 Task: Create a due date automation trigger when advanced on, on the monday of the week before a card is due add fields without custom field "Resume" set to a date more than 1 working days ago at 11:00 AM.
Action: Mouse moved to (1166, 357)
Screenshot: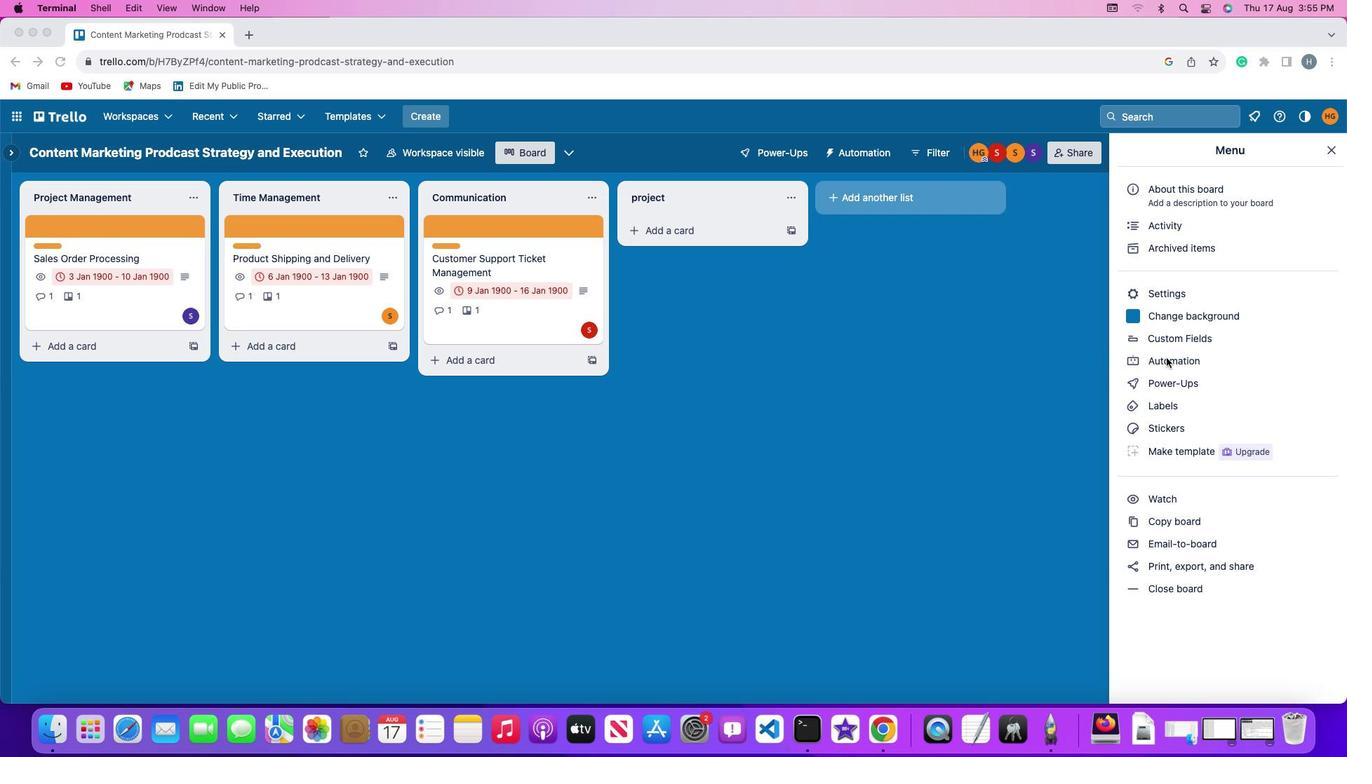 
Action: Mouse pressed left at (1166, 357)
Screenshot: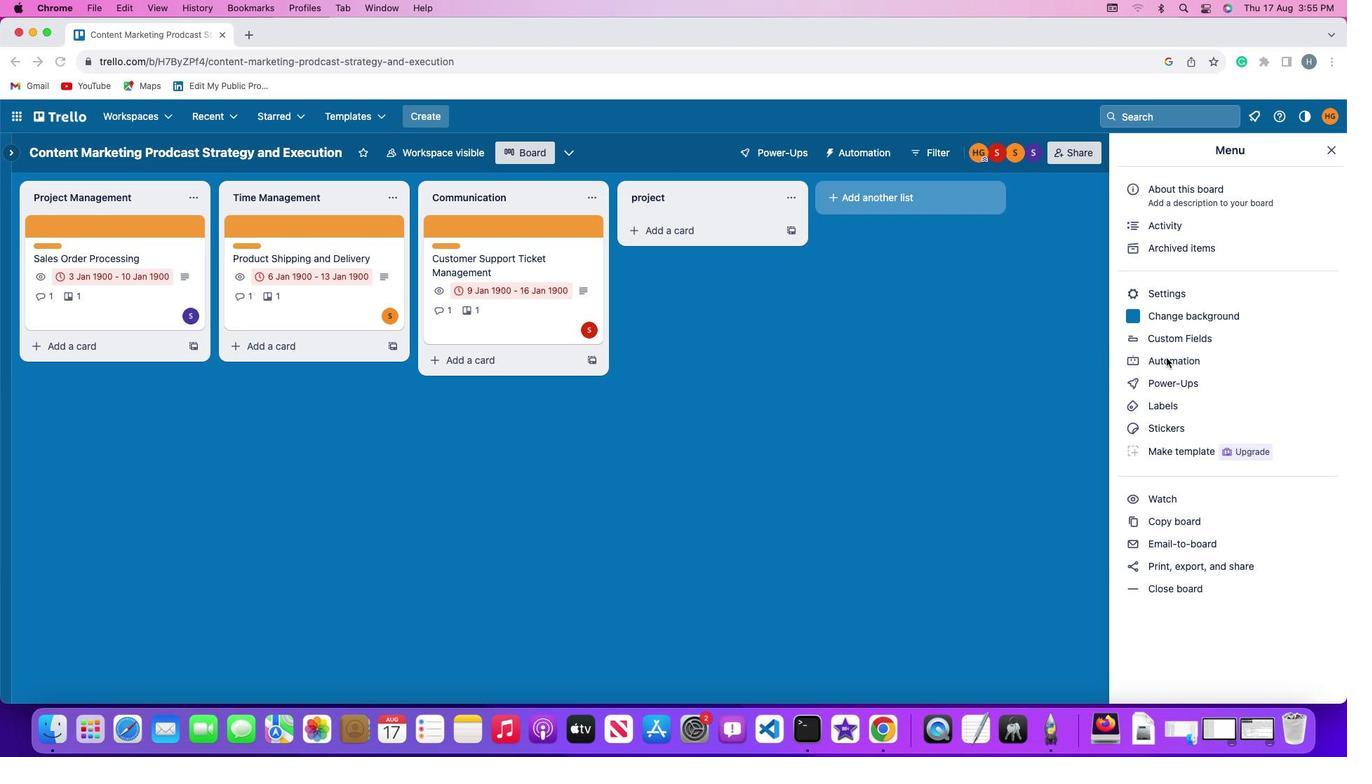 
Action: Mouse pressed left at (1166, 357)
Screenshot: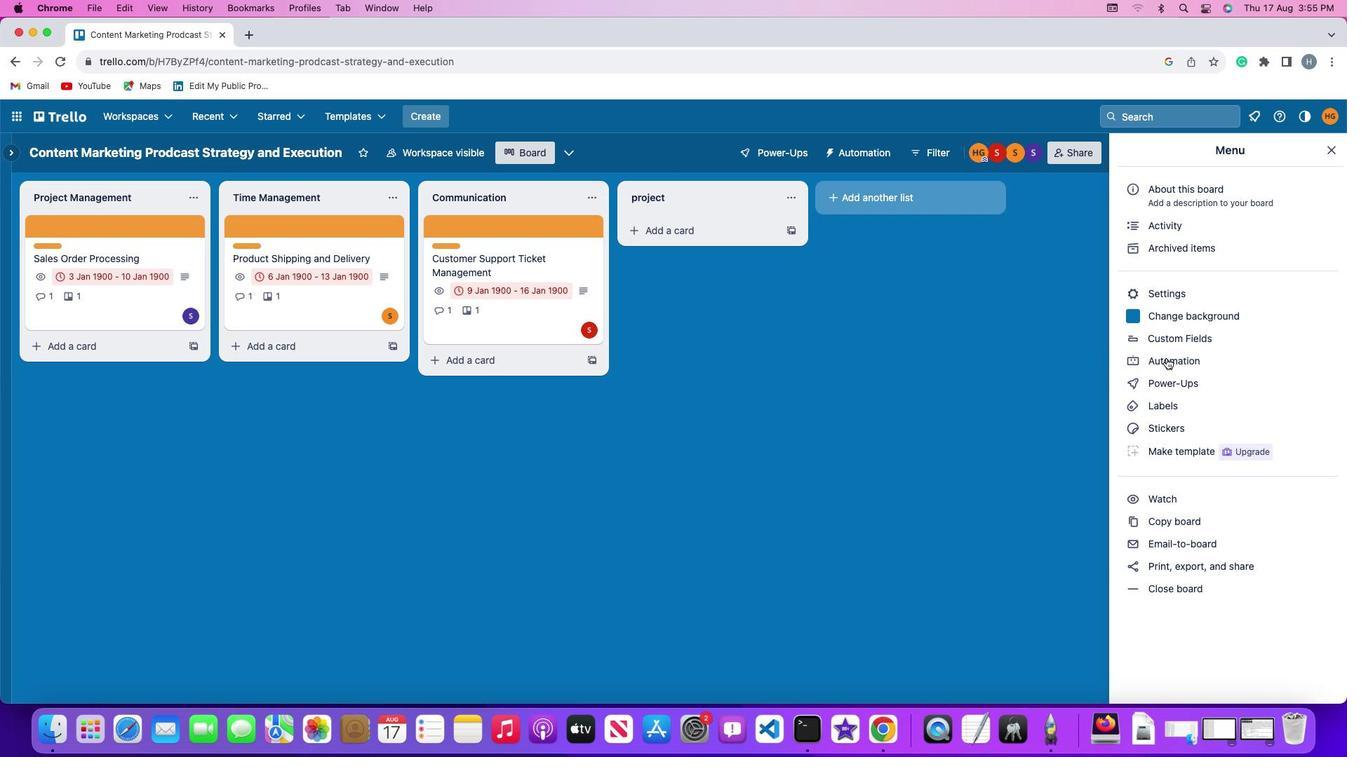 
Action: Mouse moved to (51, 331)
Screenshot: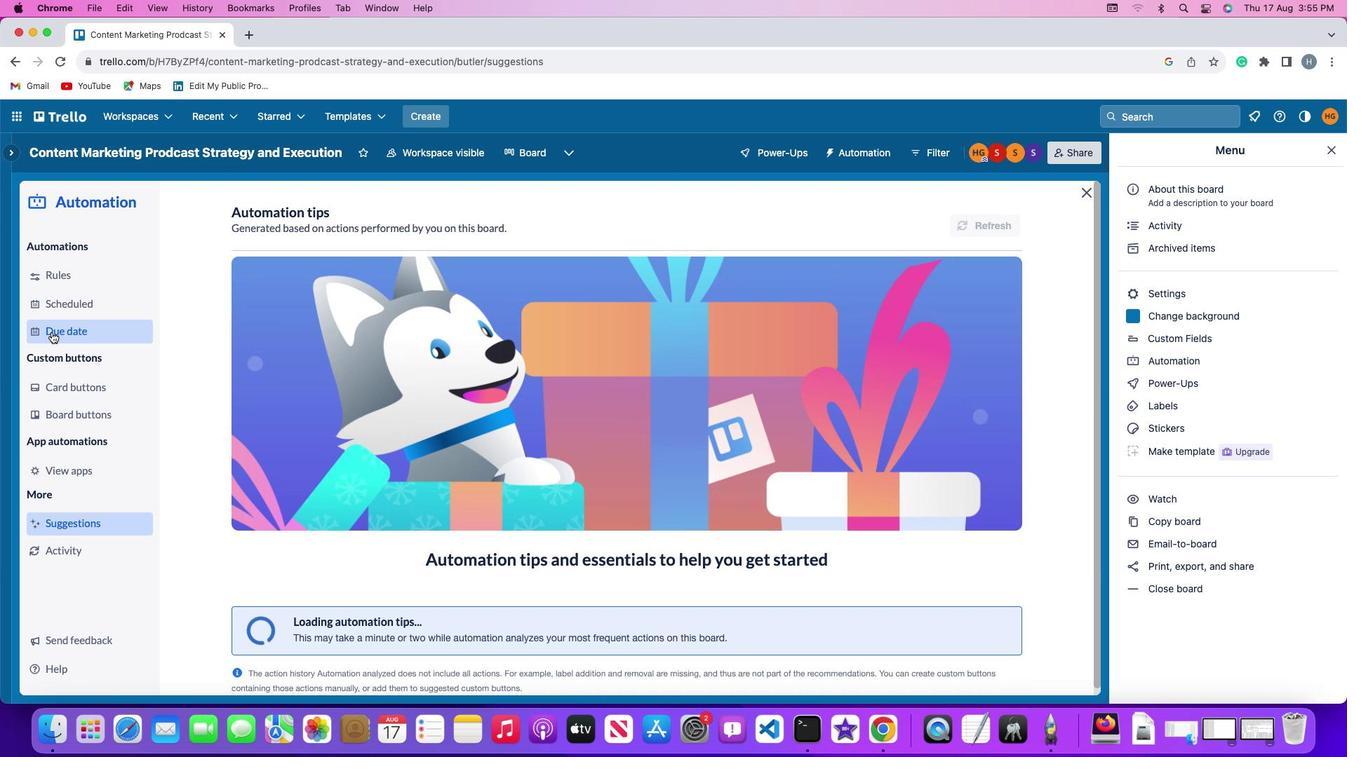 
Action: Mouse pressed left at (51, 331)
Screenshot: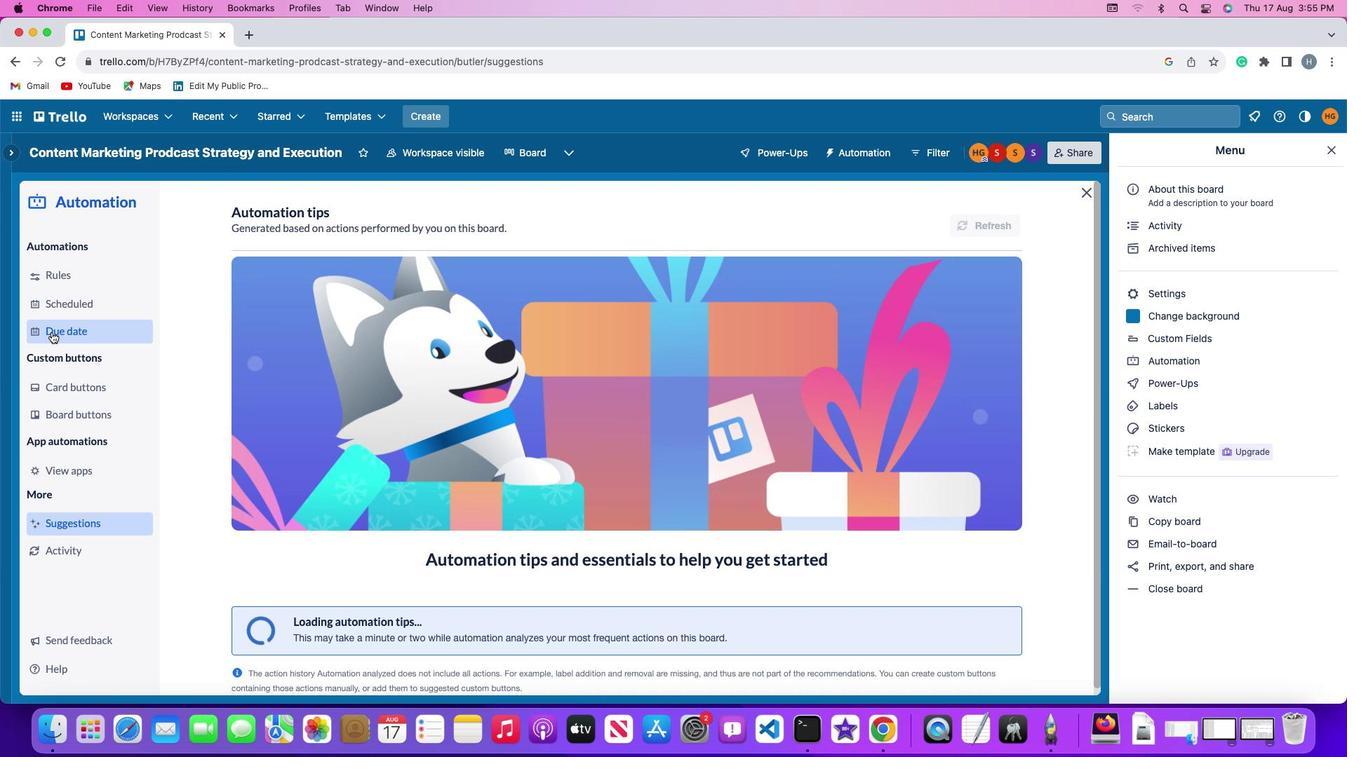 
Action: Mouse moved to (941, 214)
Screenshot: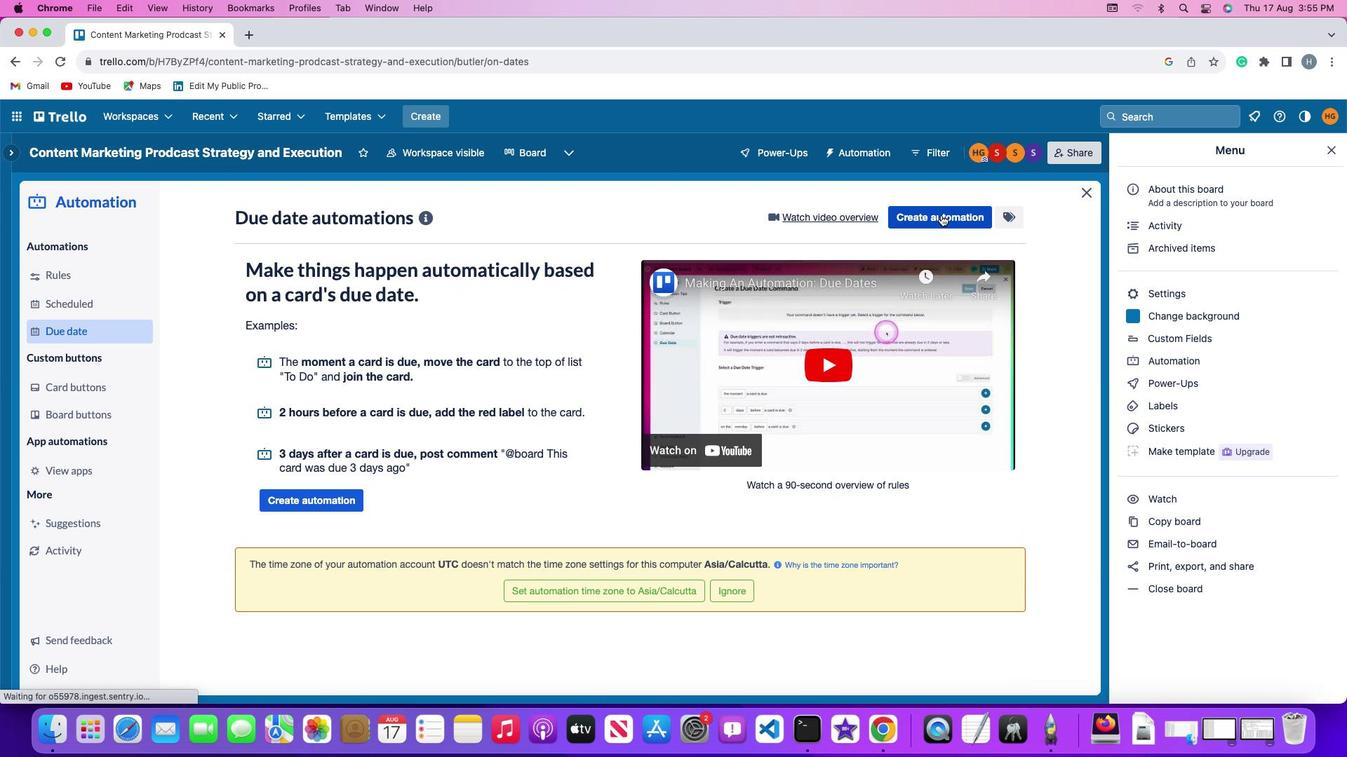 
Action: Mouse pressed left at (941, 214)
Screenshot: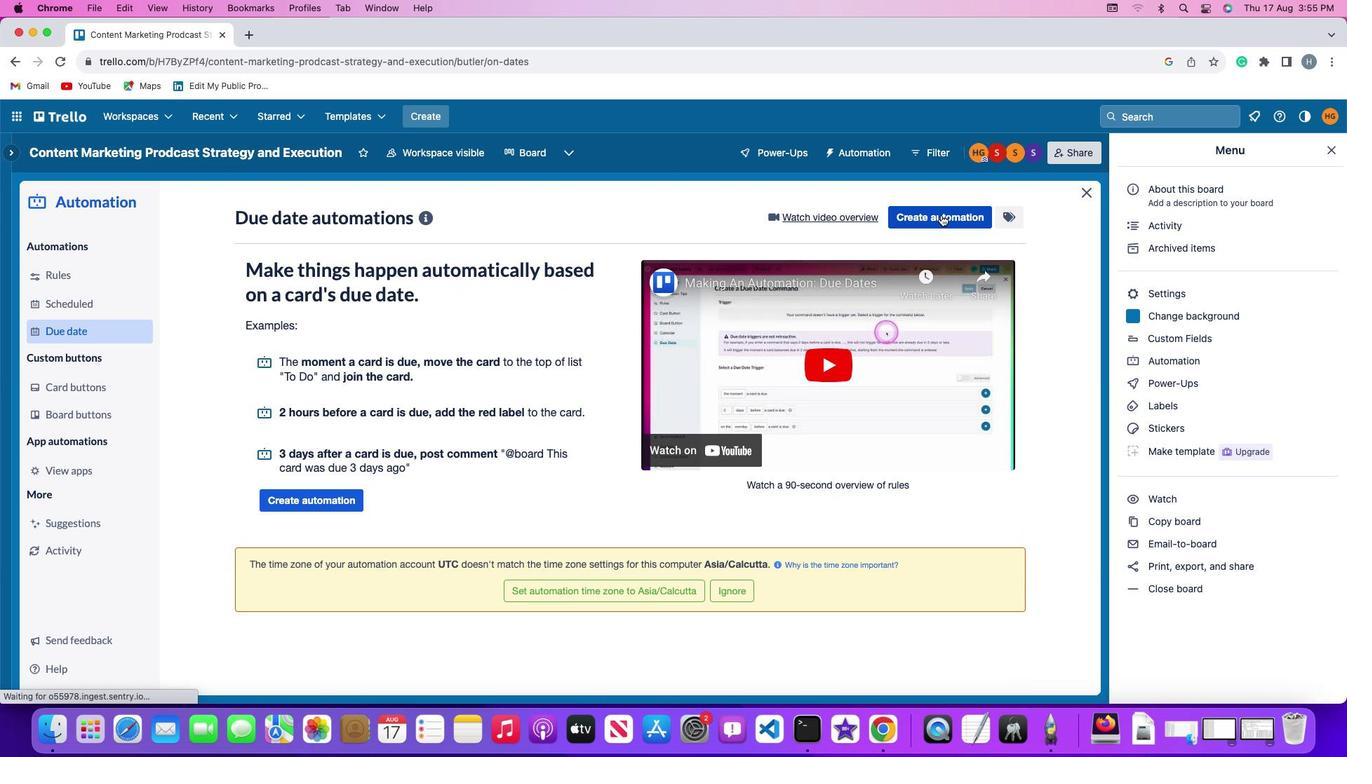 
Action: Mouse moved to (274, 345)
Screenshot: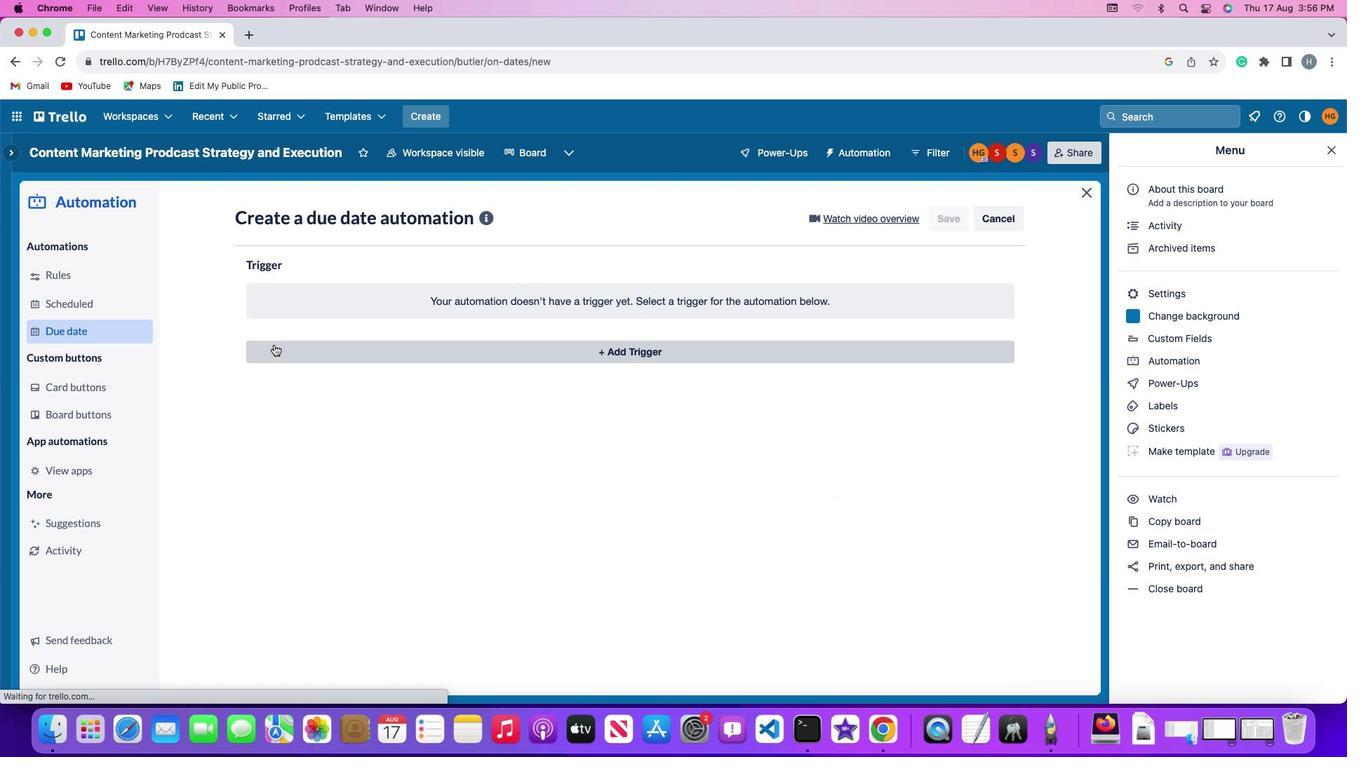 
Action: Mouse pressed left at (274, 345)
Screenshot: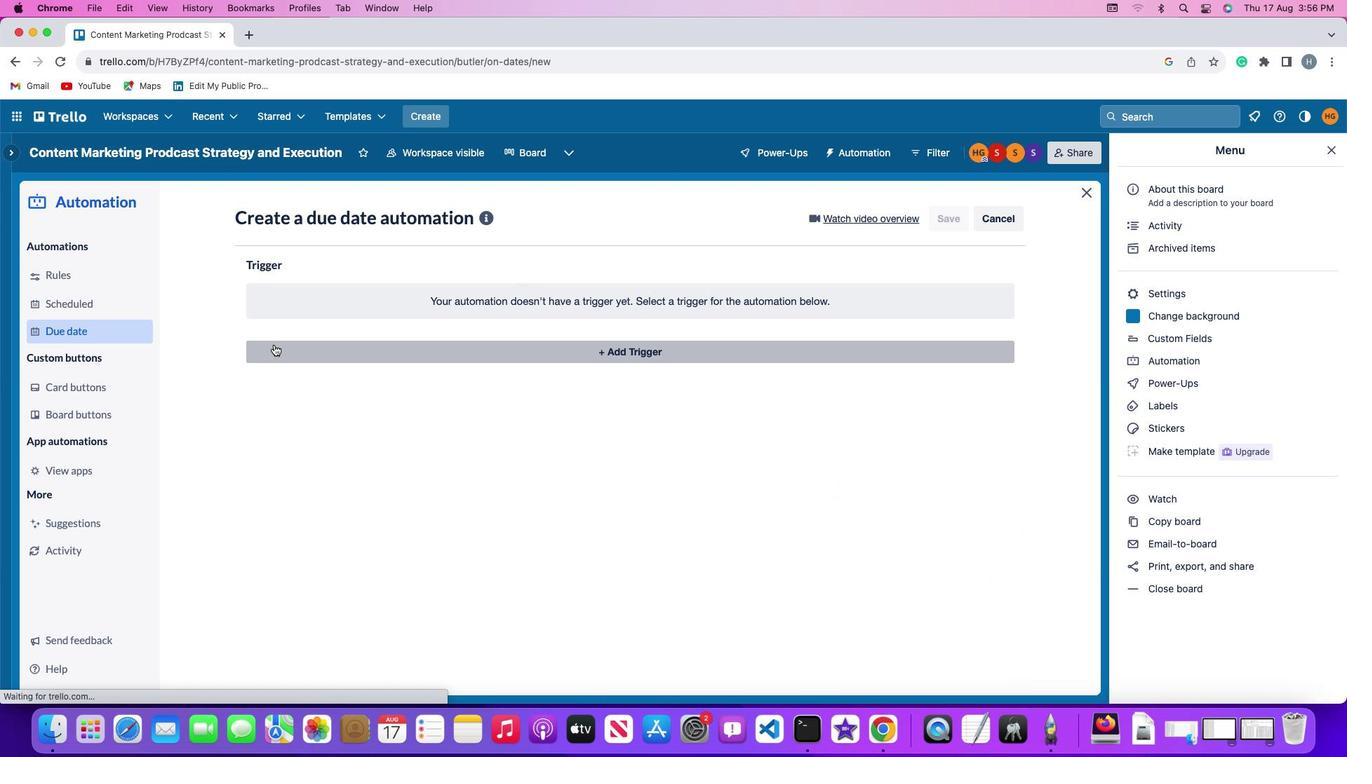 
Action: Mouse moved to (315, 611)
Screenshot: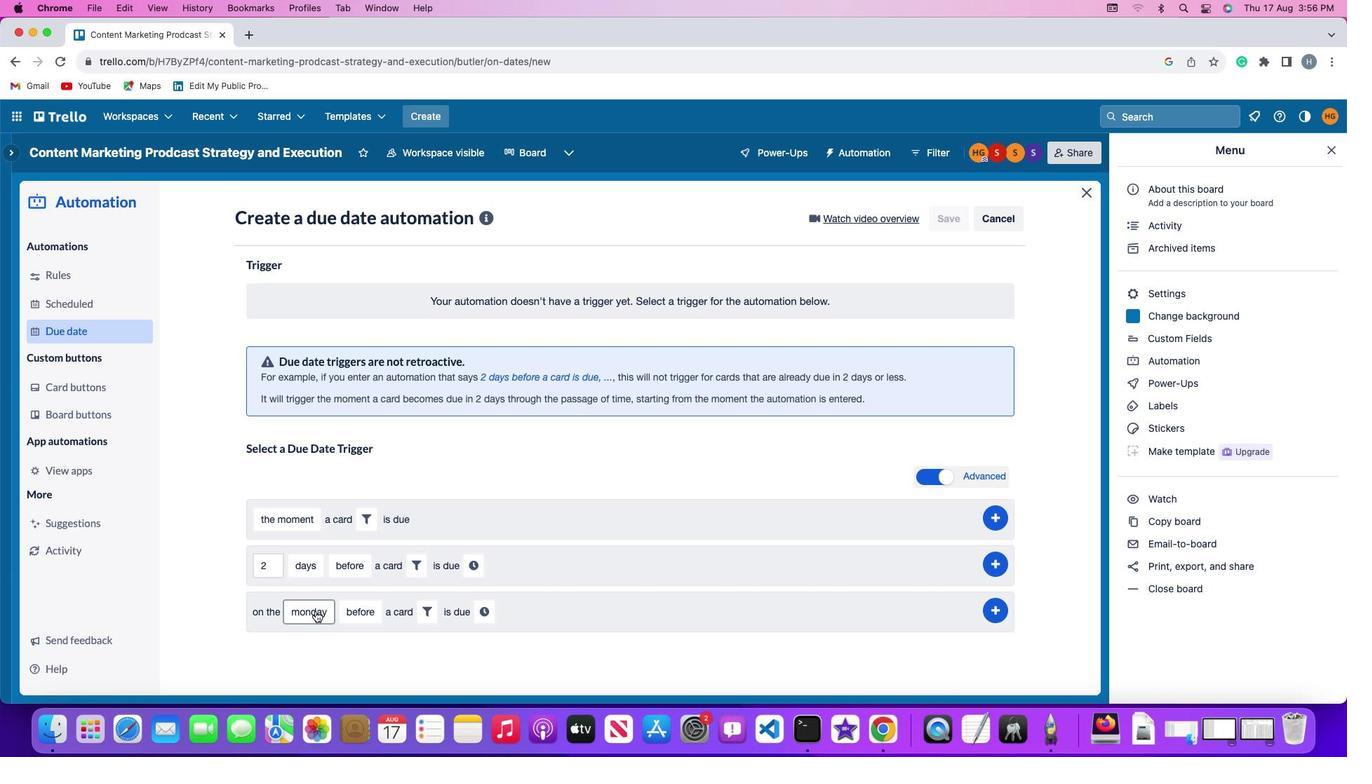 
Action: Mouse pressed left at (315, 611)
Screenshot: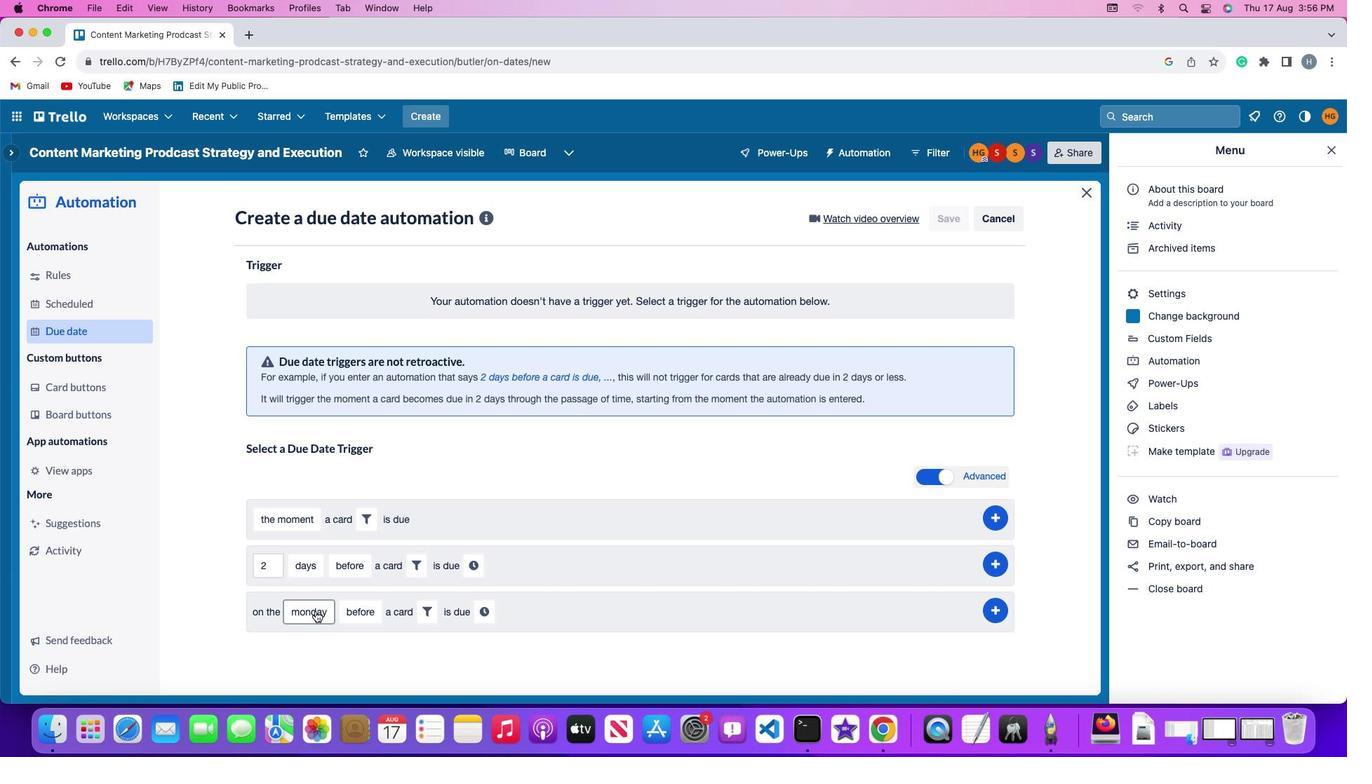 
Action: Mouse moved to (325, 418)
Screenshot: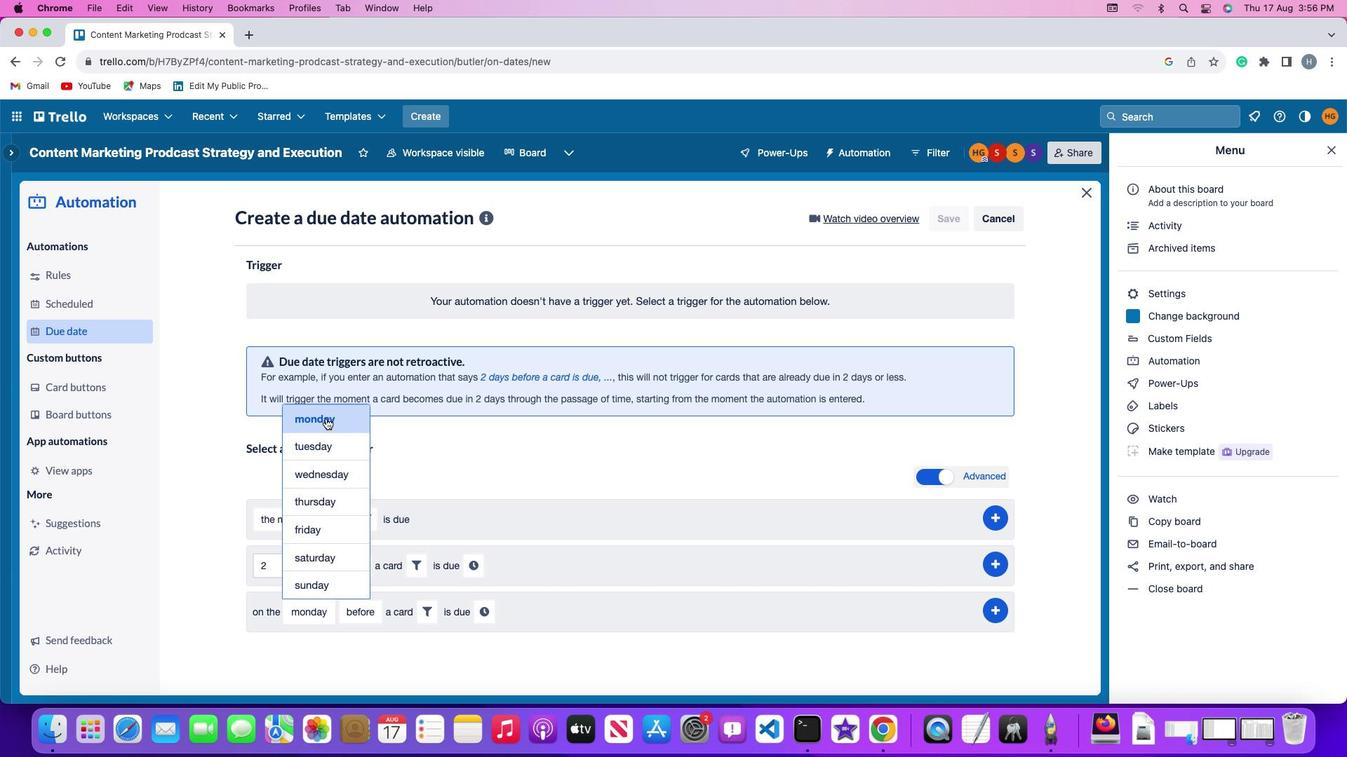 
Action: Mouse pressed left at (325, 418)
Screenshot: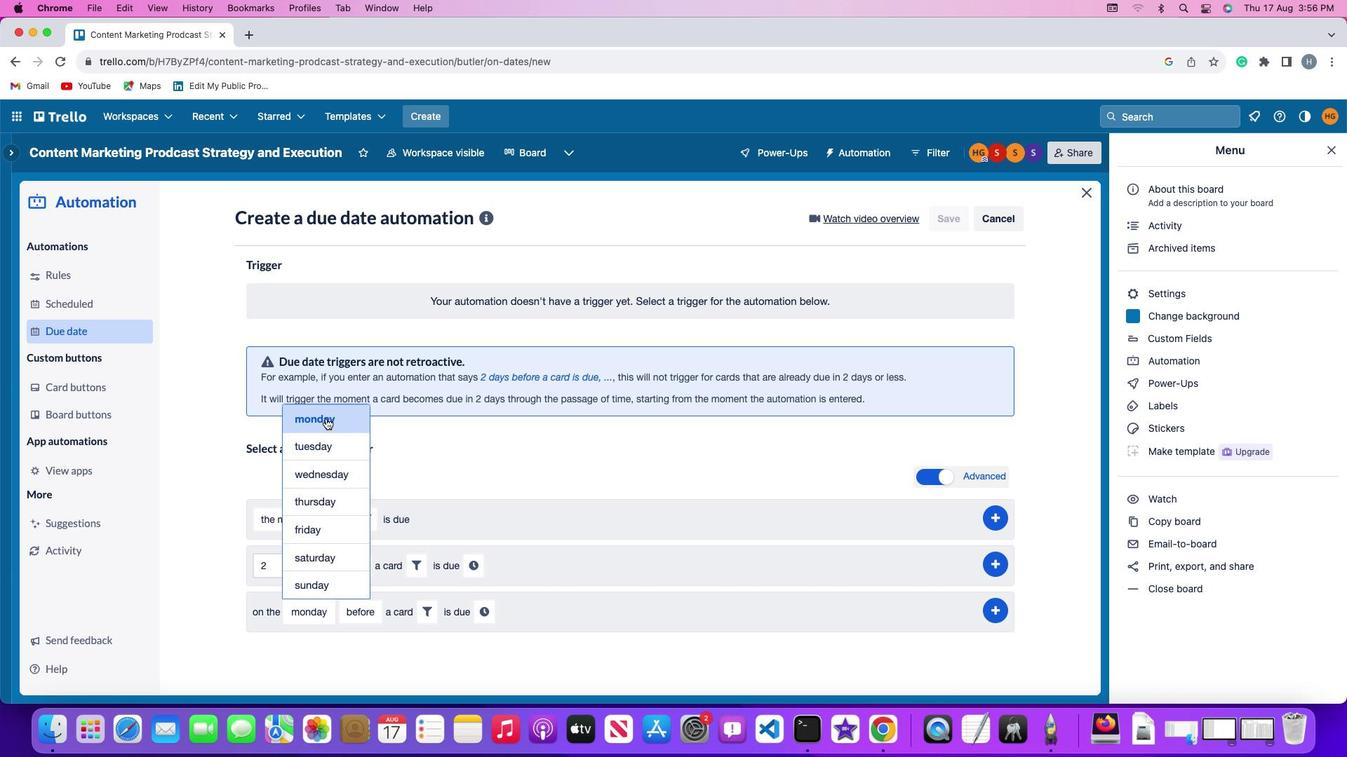 
Action: Mouse moved to (363, 606)
Screenshot: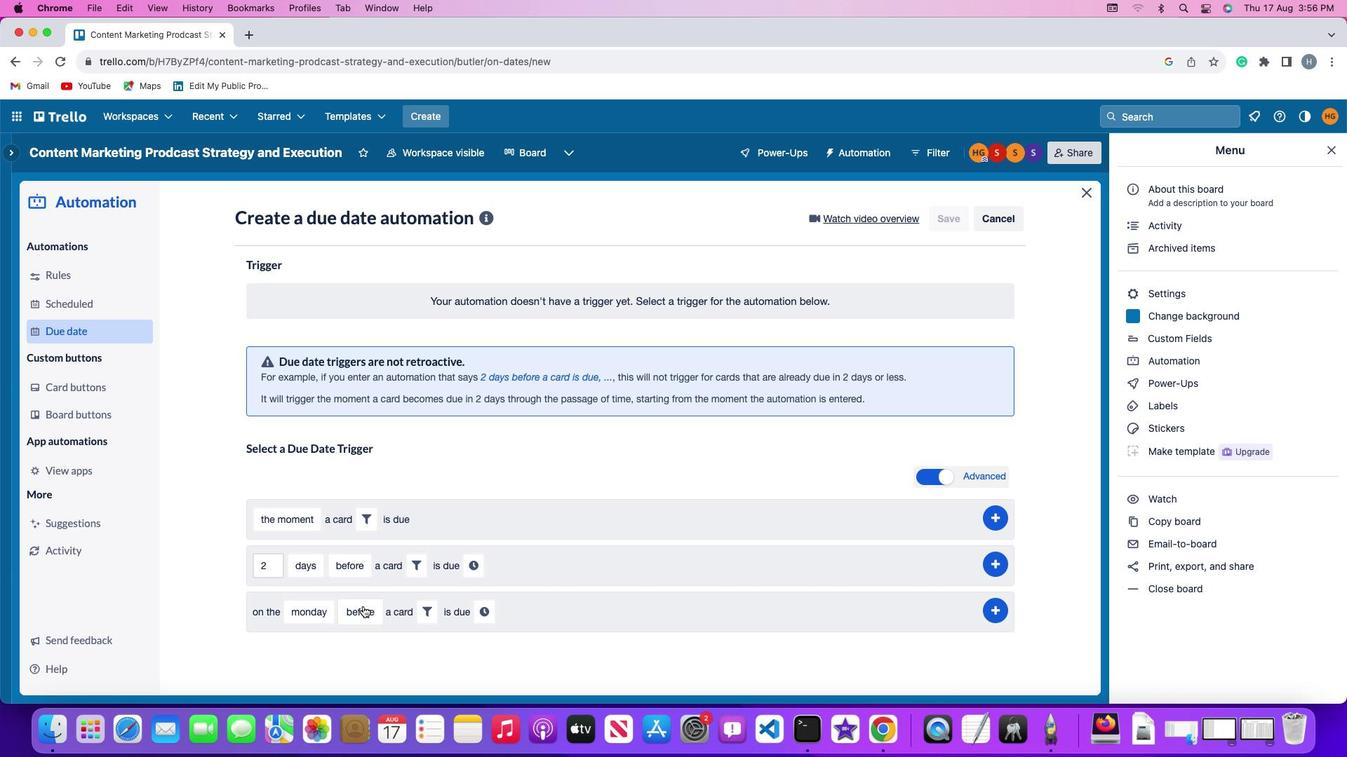 
Action: Mouse pressed left at (363, 606)
Screenshot: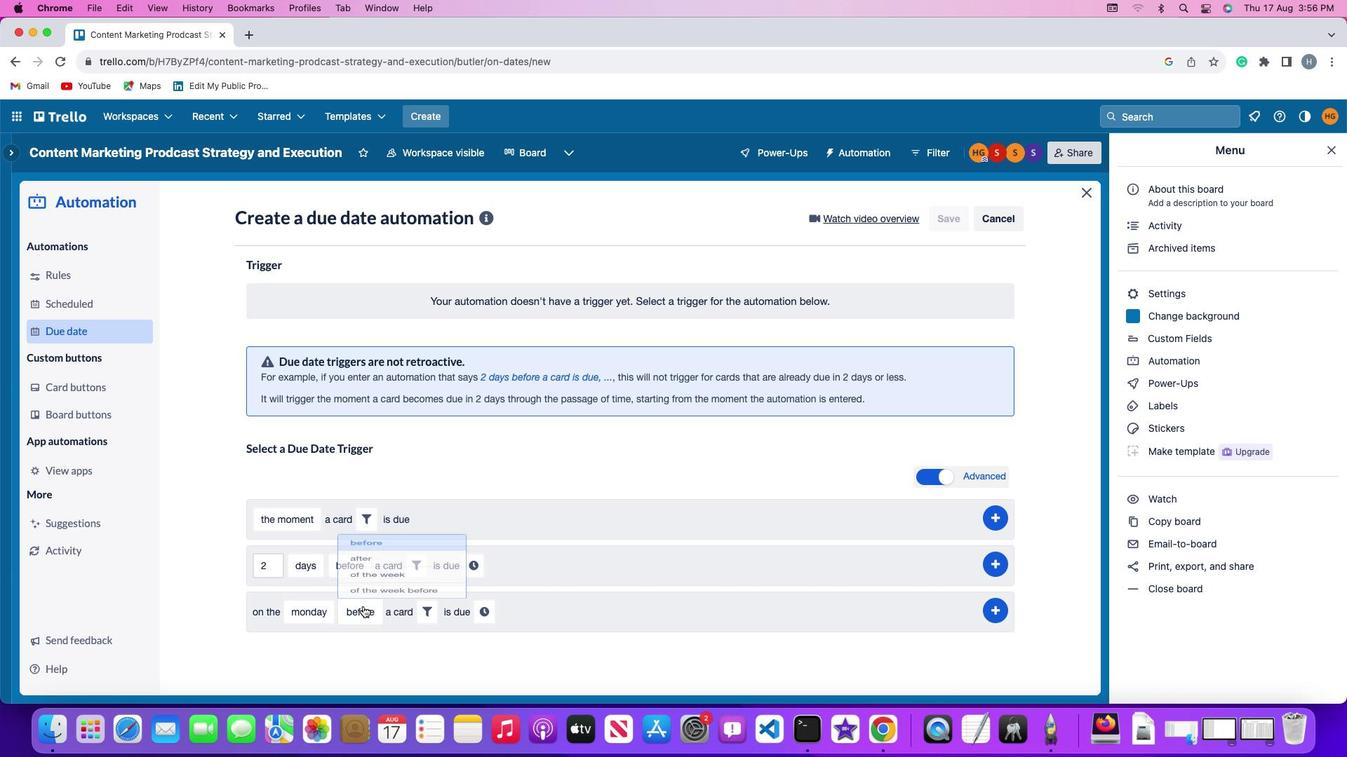 
Action: Mouse moved to (371, 589)
Screenshot: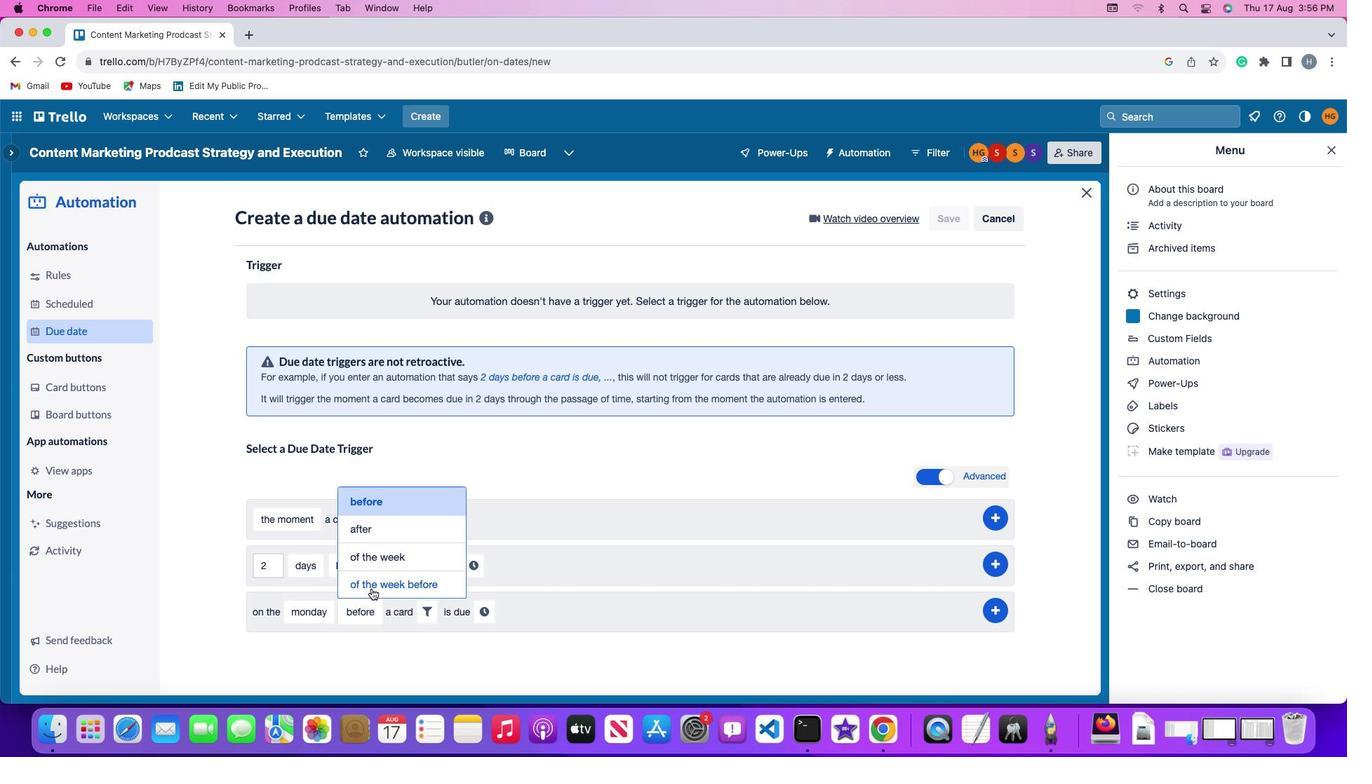 
Action: Mouse pressed left at (371, 589)
Screenshot: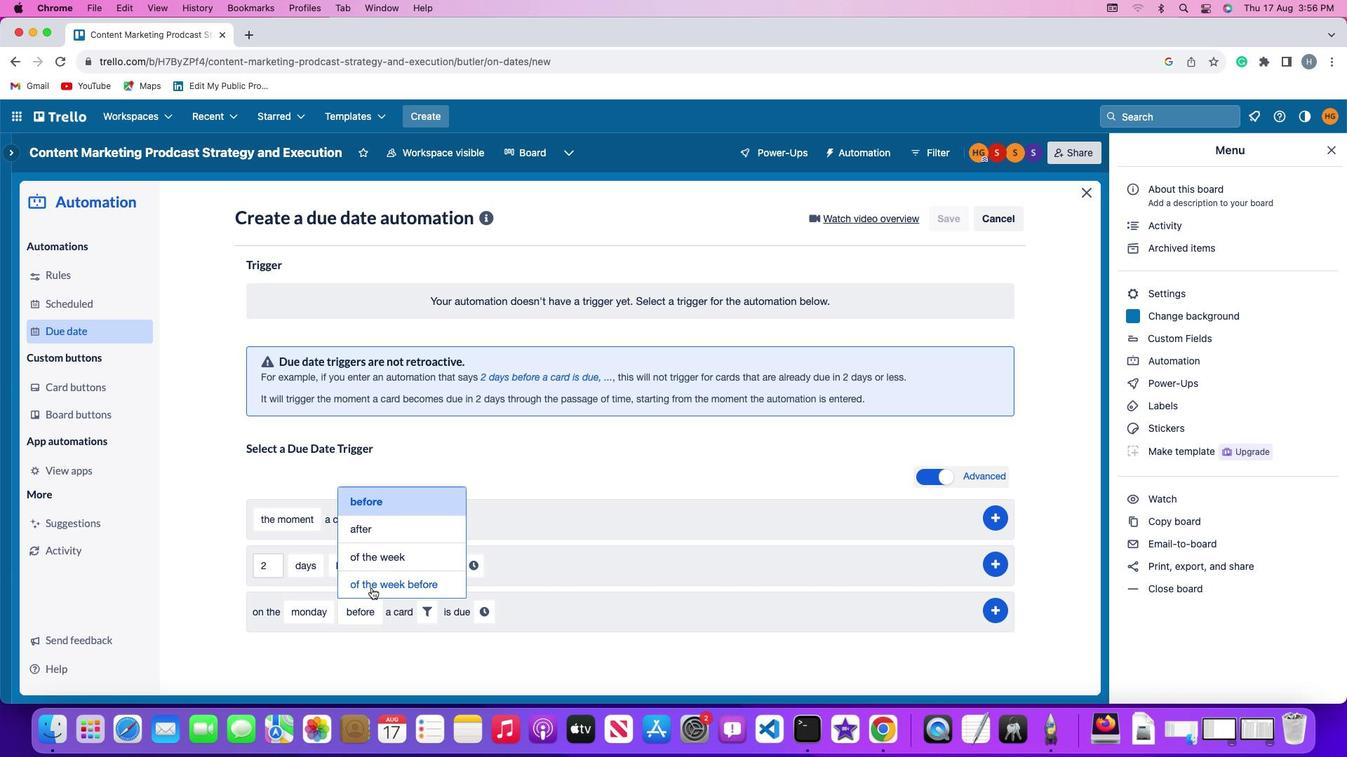 
Action: Mouse moved to (477, 613)
Screenshot: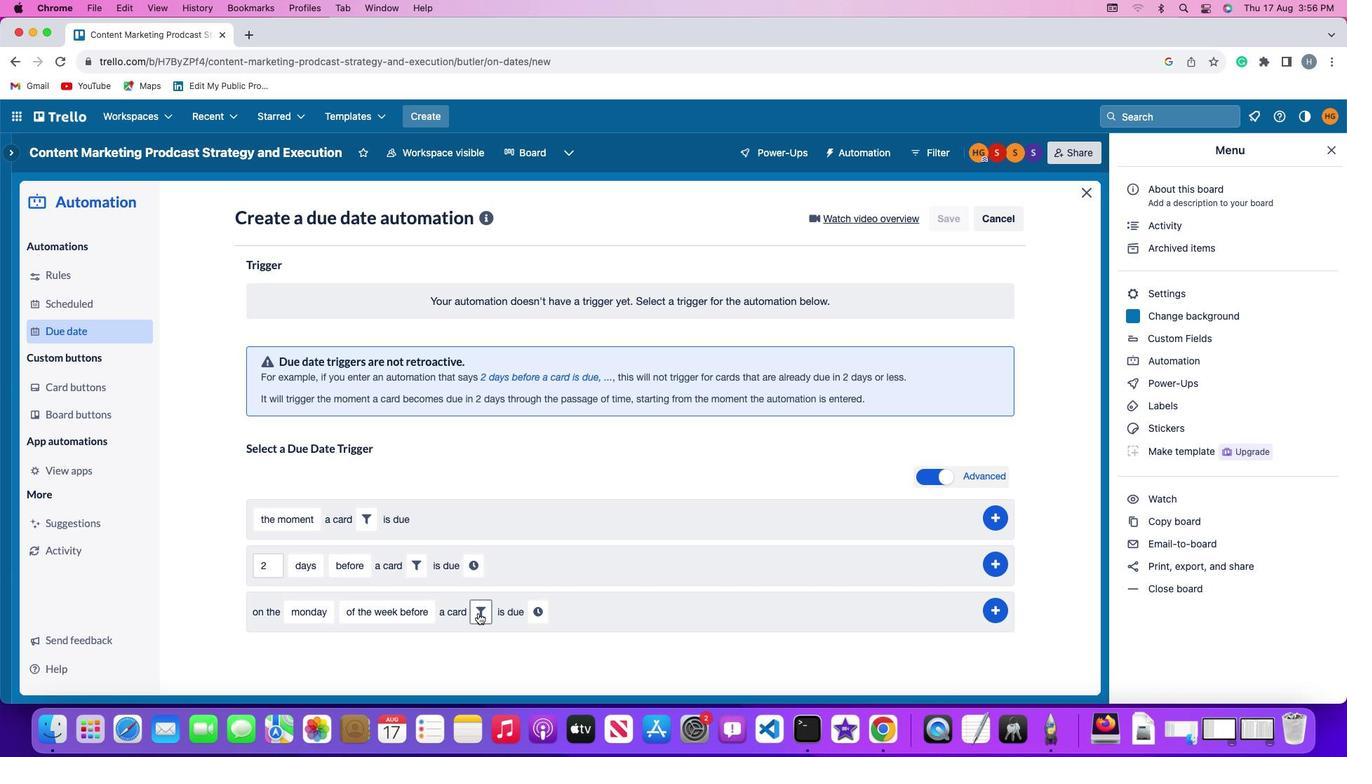 
Action: Mouse pressed left at (477, 613)
Screenshot: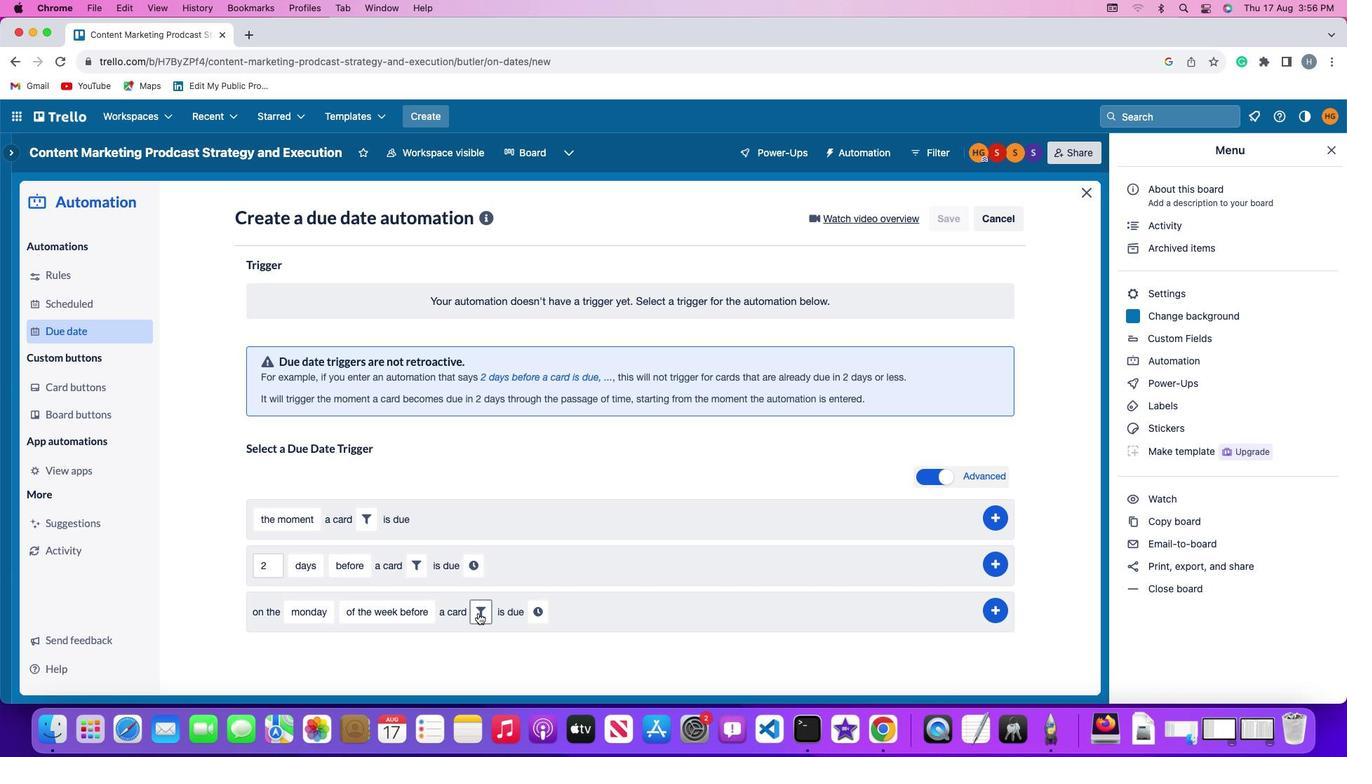 
Action: Mouse moved to (715, 659)
Screenshot: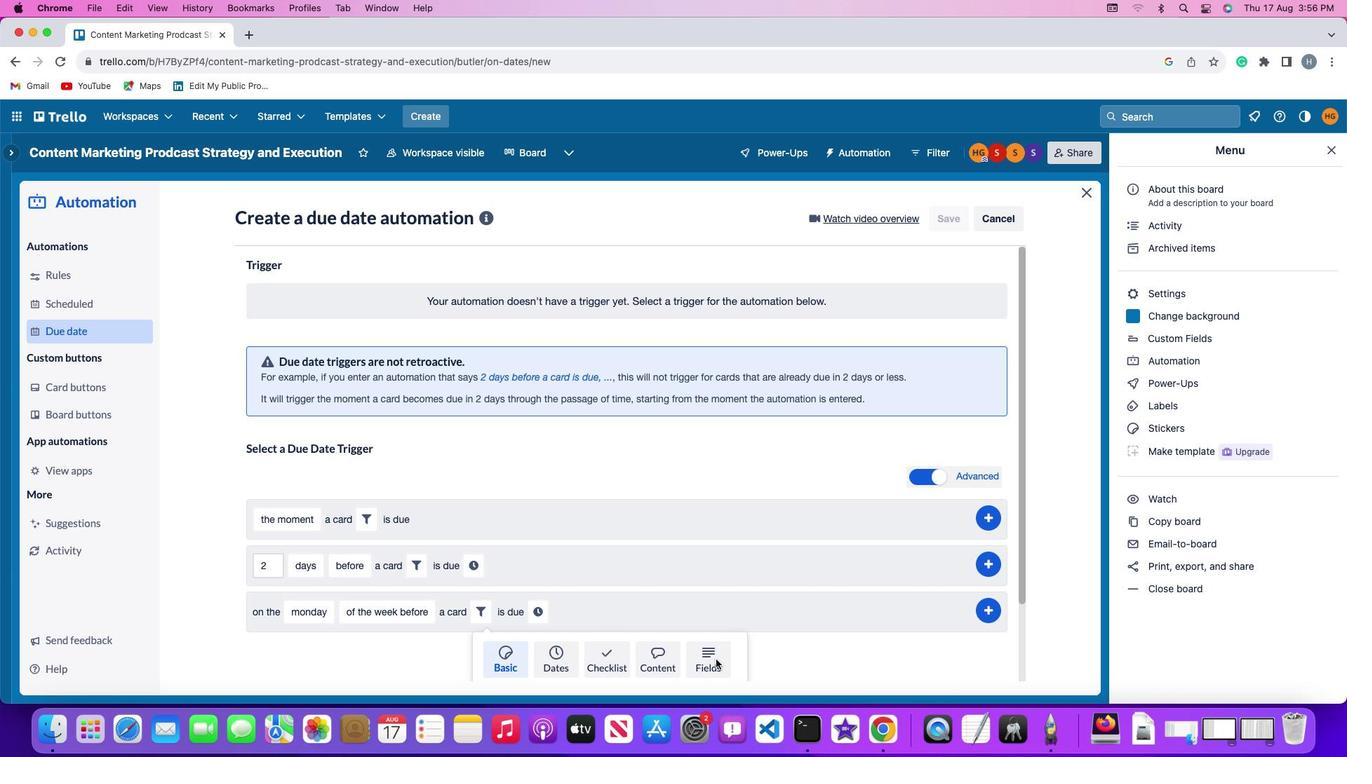 
Action: Mouse pressed left at (715, 659)
Screenshot: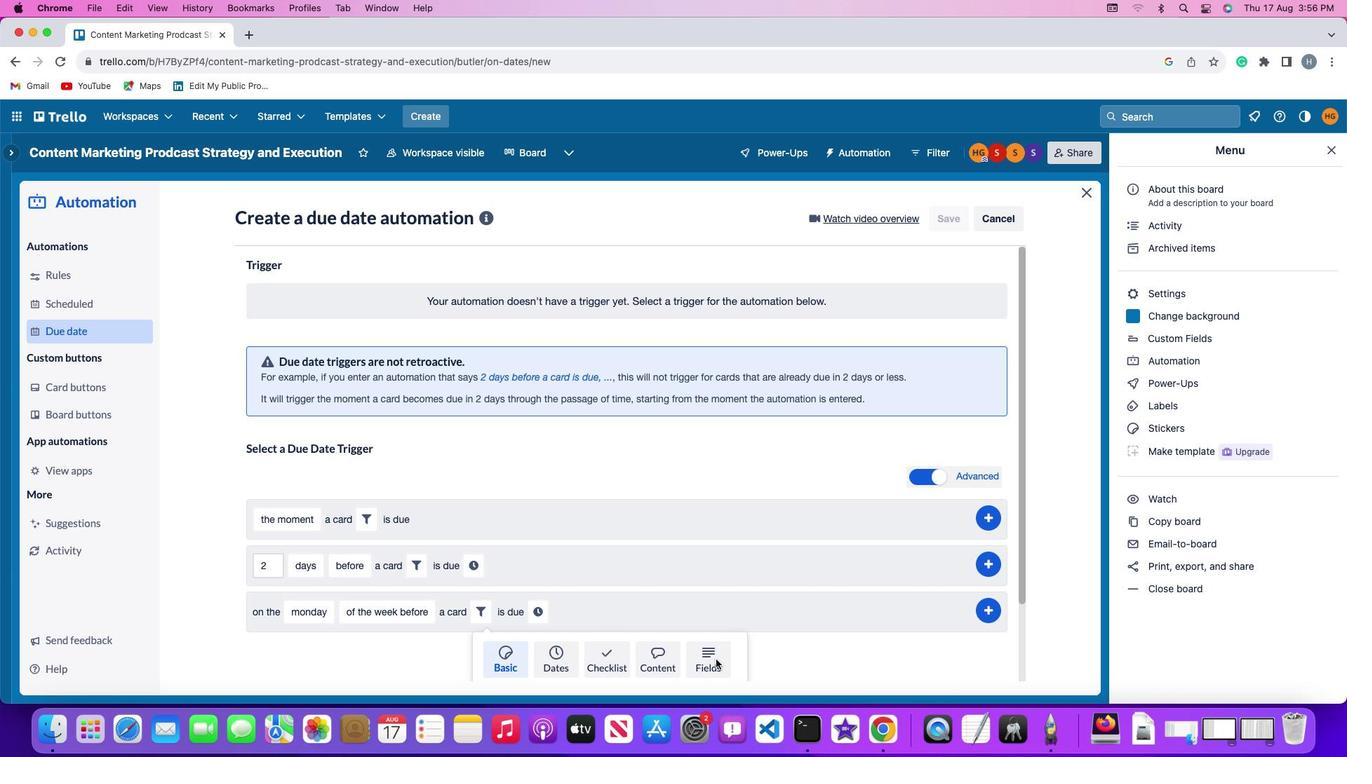 
Action: Mouse moved to (447, 640)
Screenshot: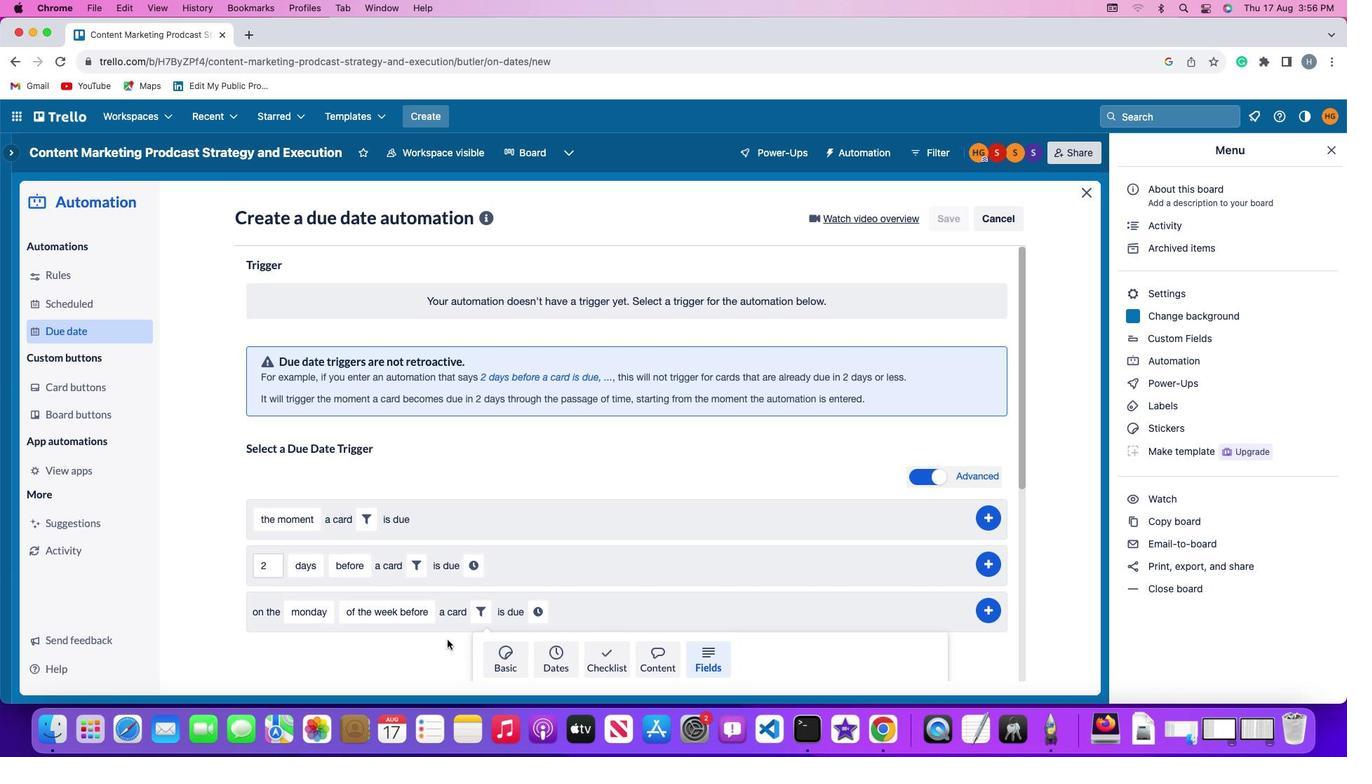 
Action: Mouse scrolled (447, 640) with delta (0, 0)
Screenshot: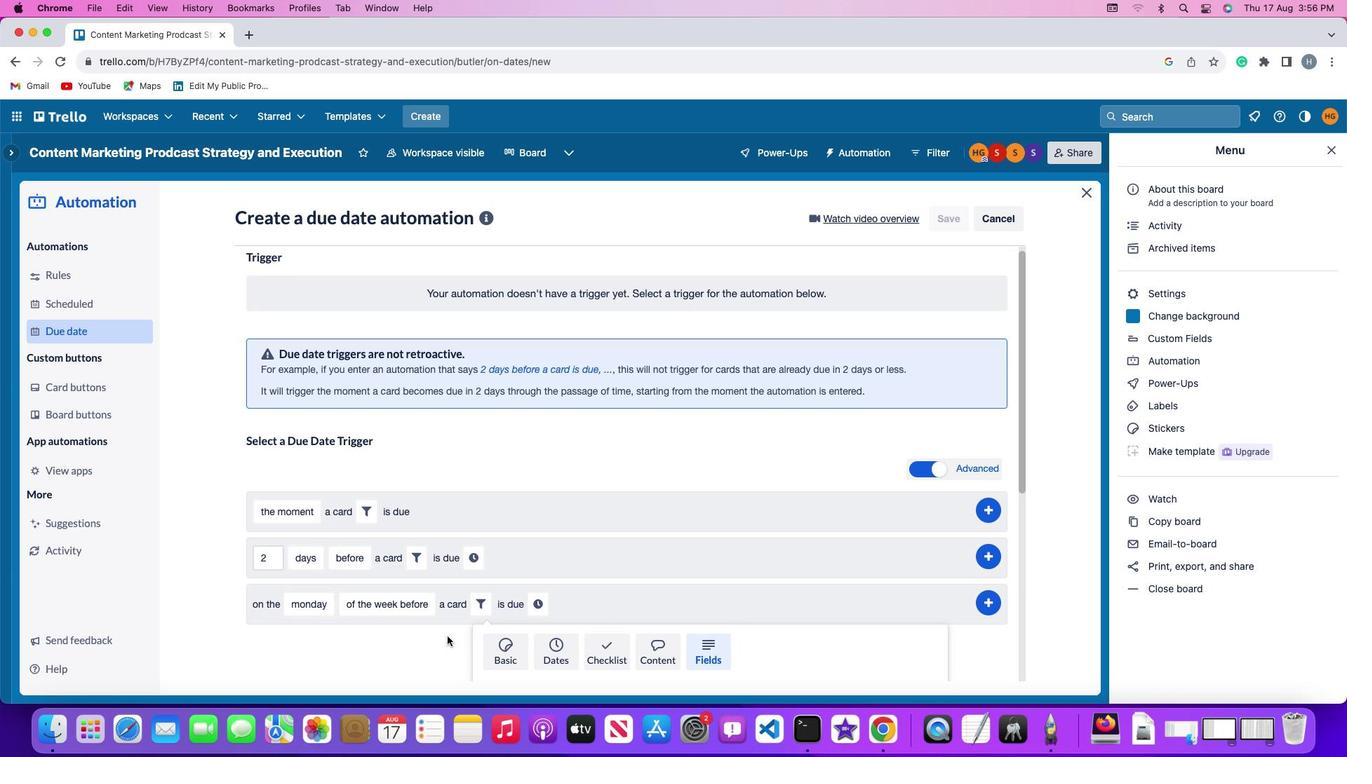 
Action: Mouse scrolled (447, 640) with delta (0, 0)
Screenshot: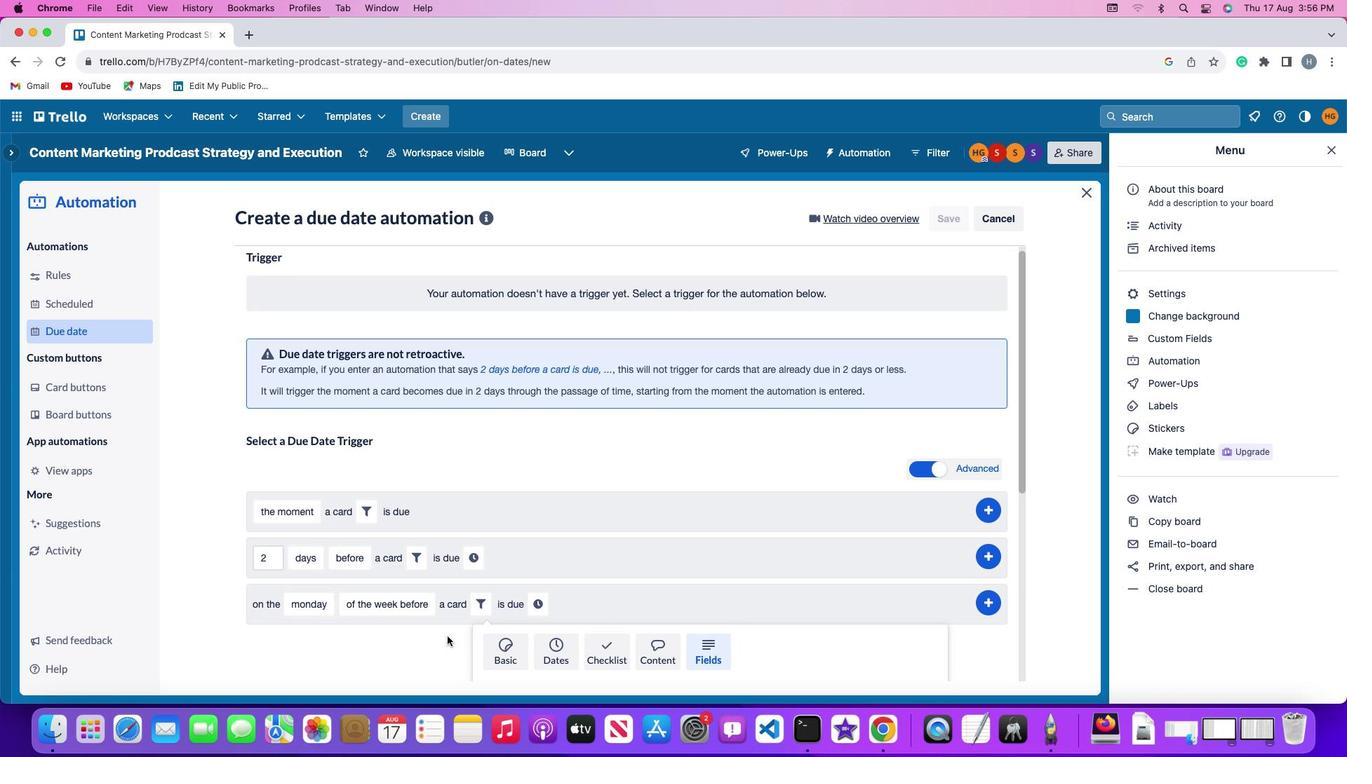
Action: Mouse moved to (447, 640)
Screenshot: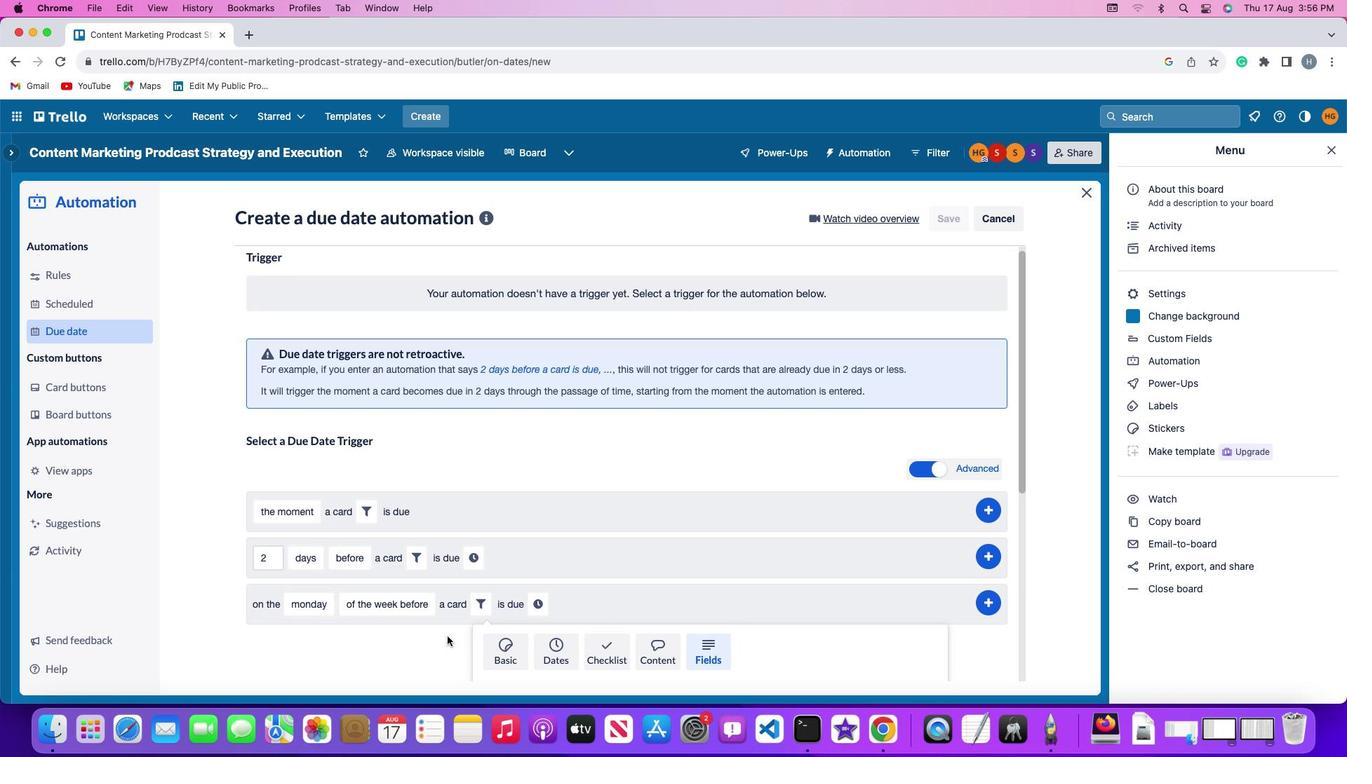 
Action: Mouse scrolled (447, 640) with delta (0, -2)
Screenshot: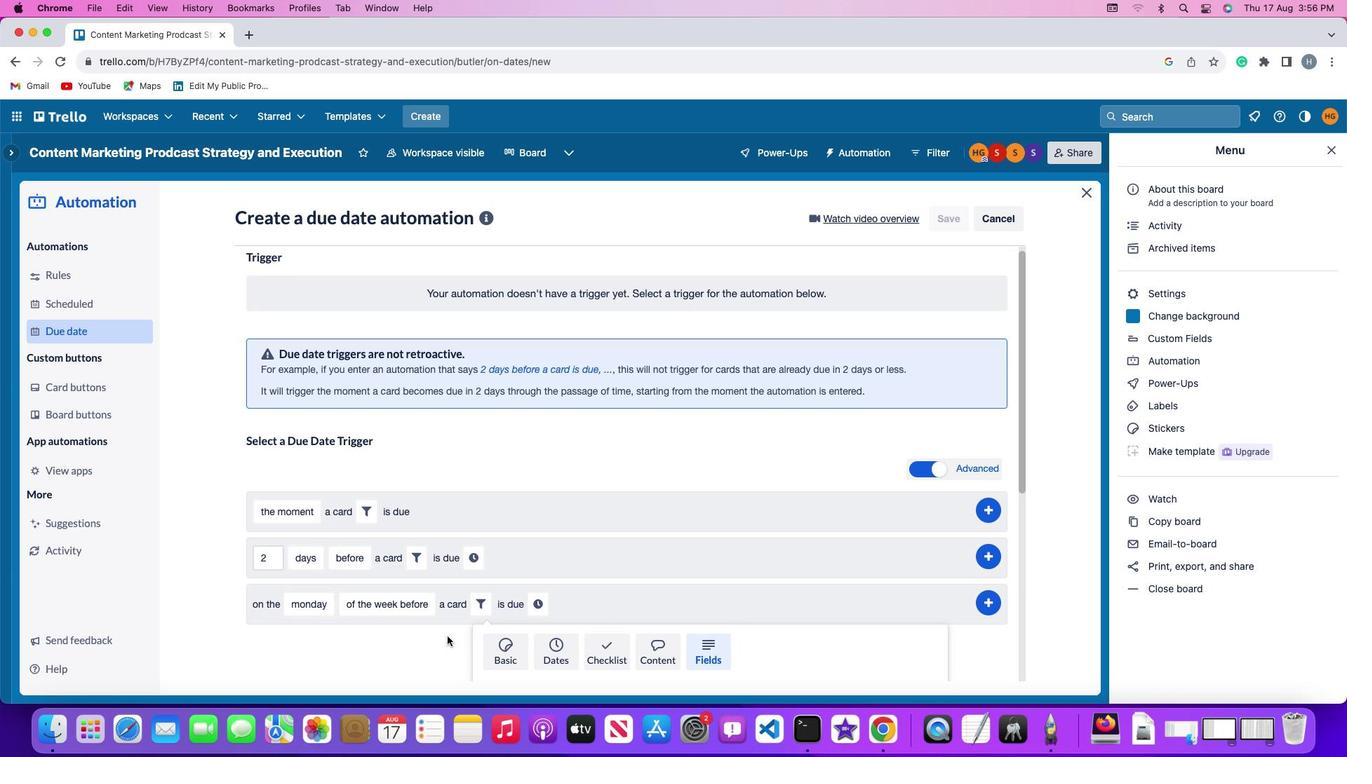 
Action: Mouse moved to (447, 639)
Screenshot: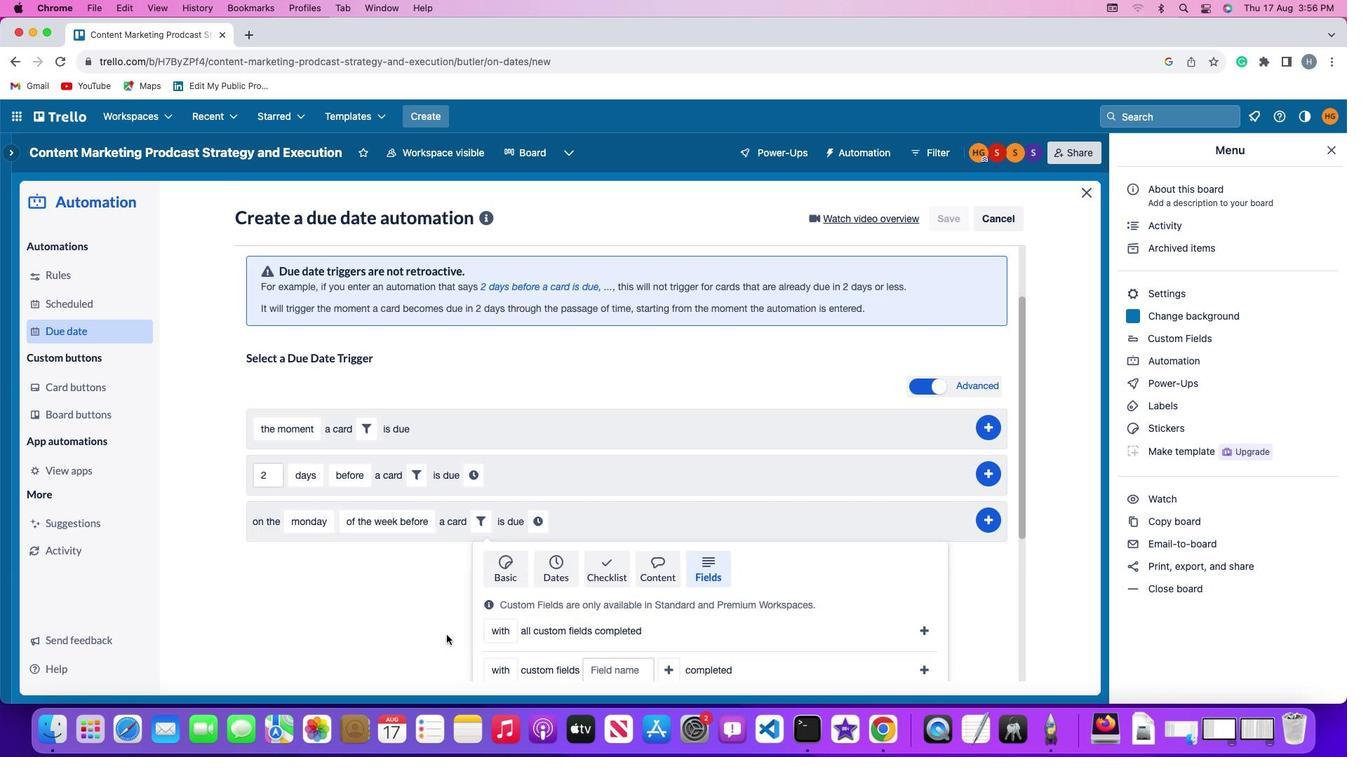 
Action: Mouse scrolled (447, 639) with delta (0, -3)
Screenshot: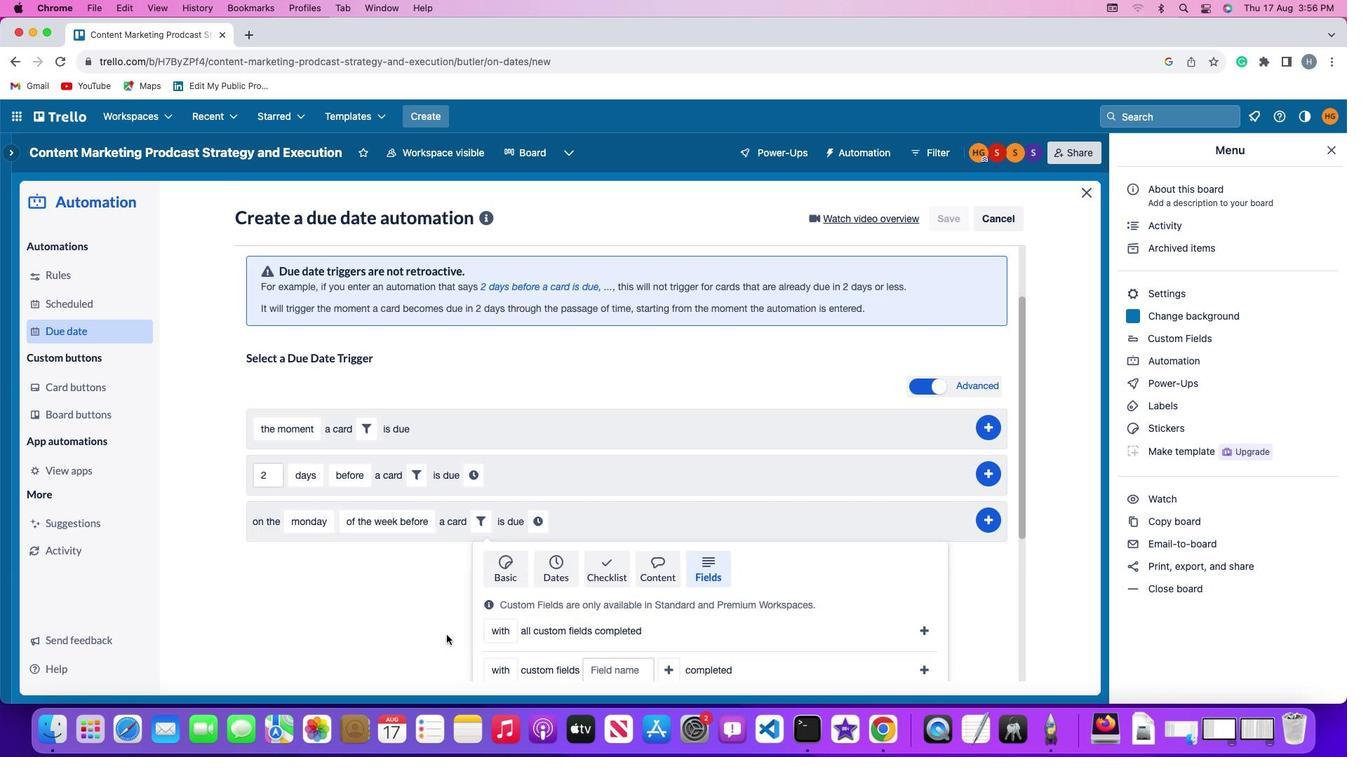 
Action: Mouse moved to (446, 634)
Screenshot: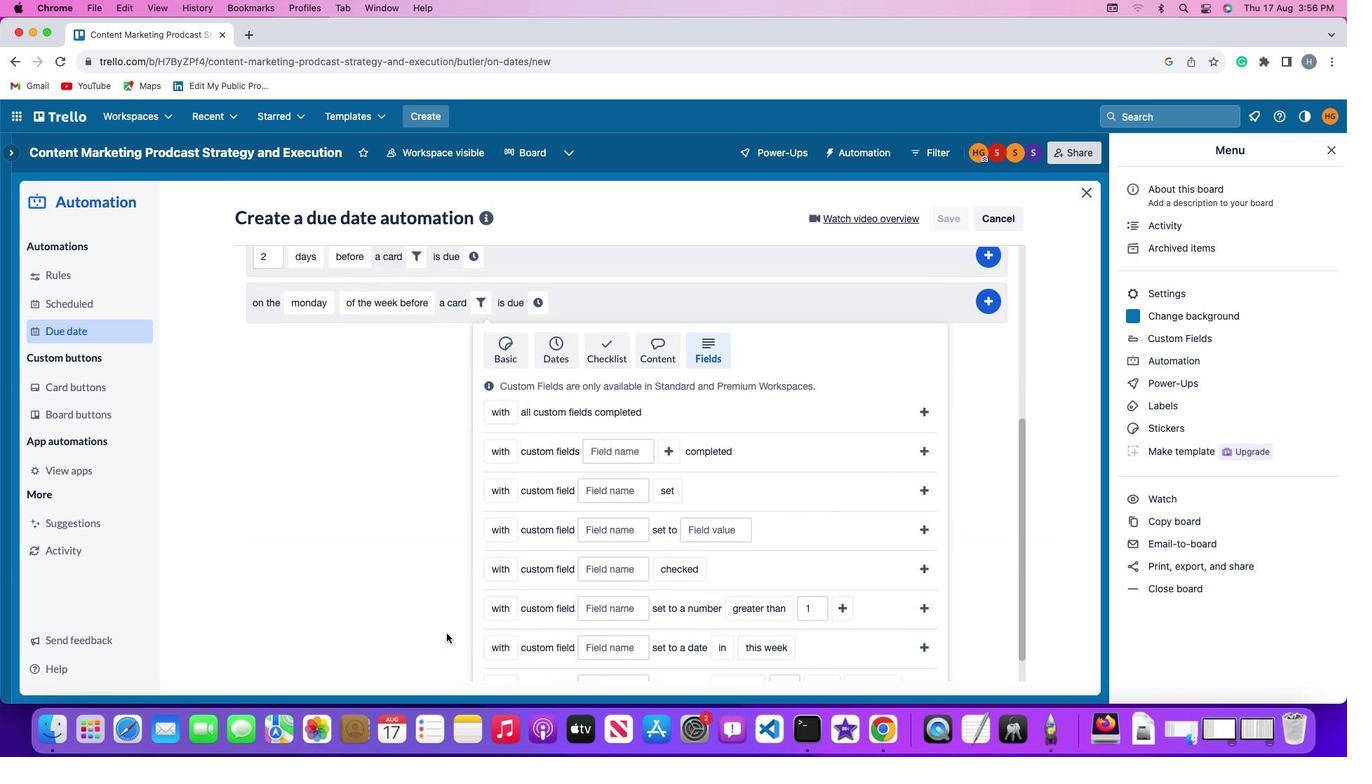 
Action: Mouse scrolled (446, 634) with delta (0, 0)
Screenshot: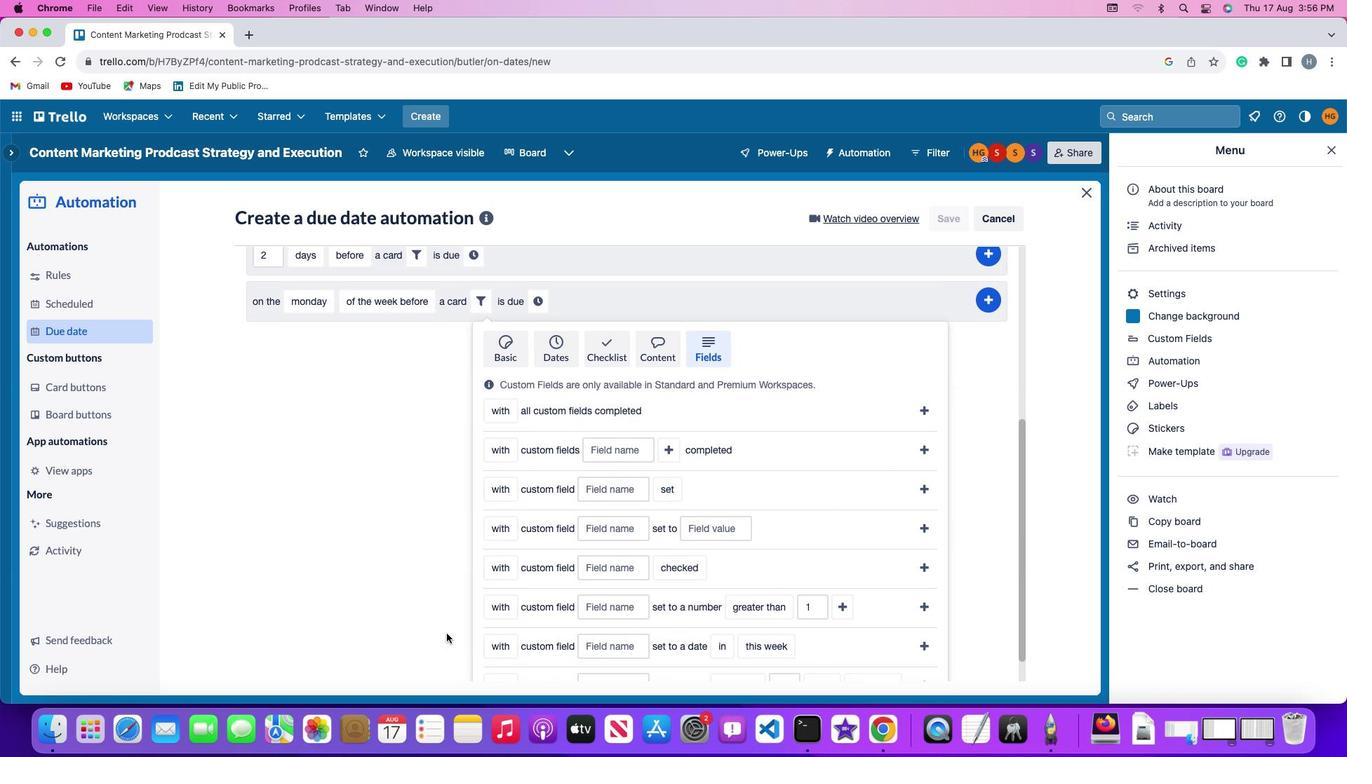 
Action: Mouse scrolled (446, 634) with delta (0, 0)
Screenshot: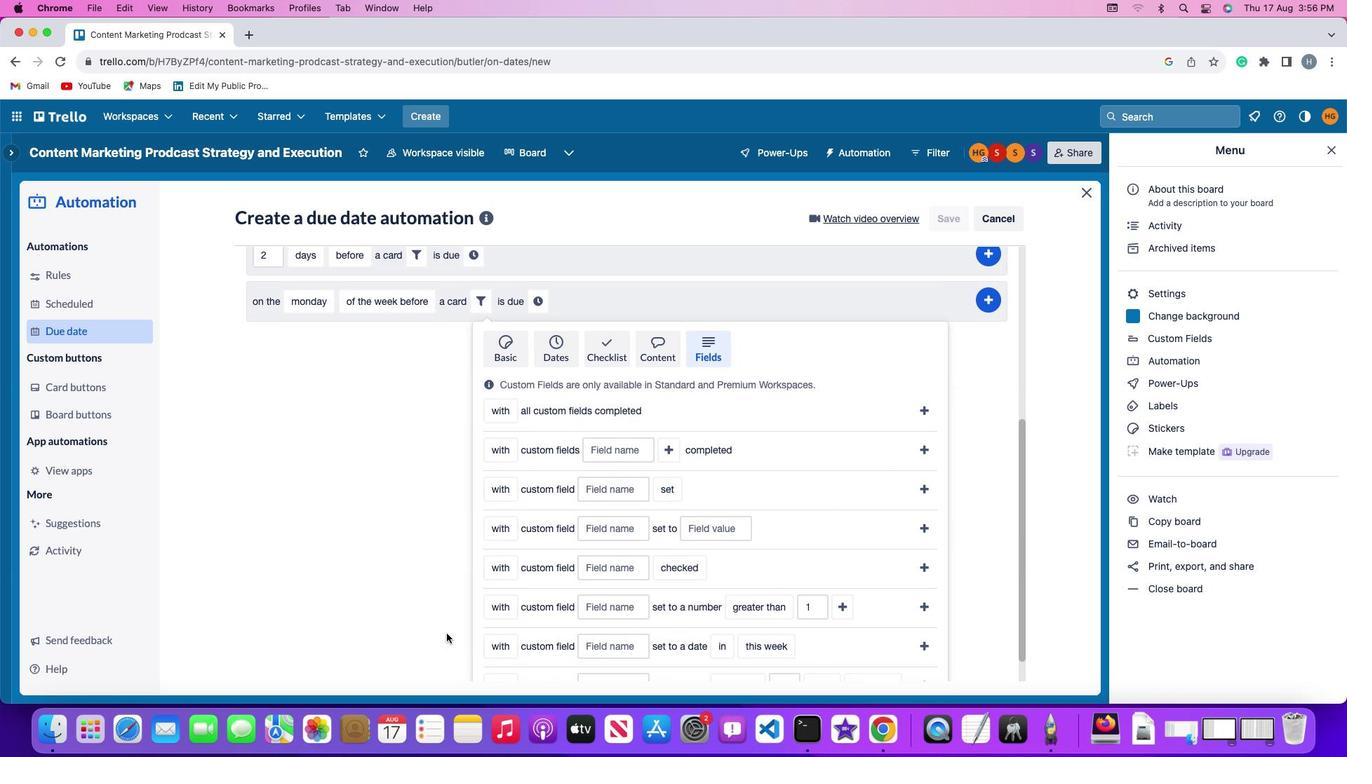 
Action: Mouse scrolled (446, 634) with delta (0, -2)
Screenshot: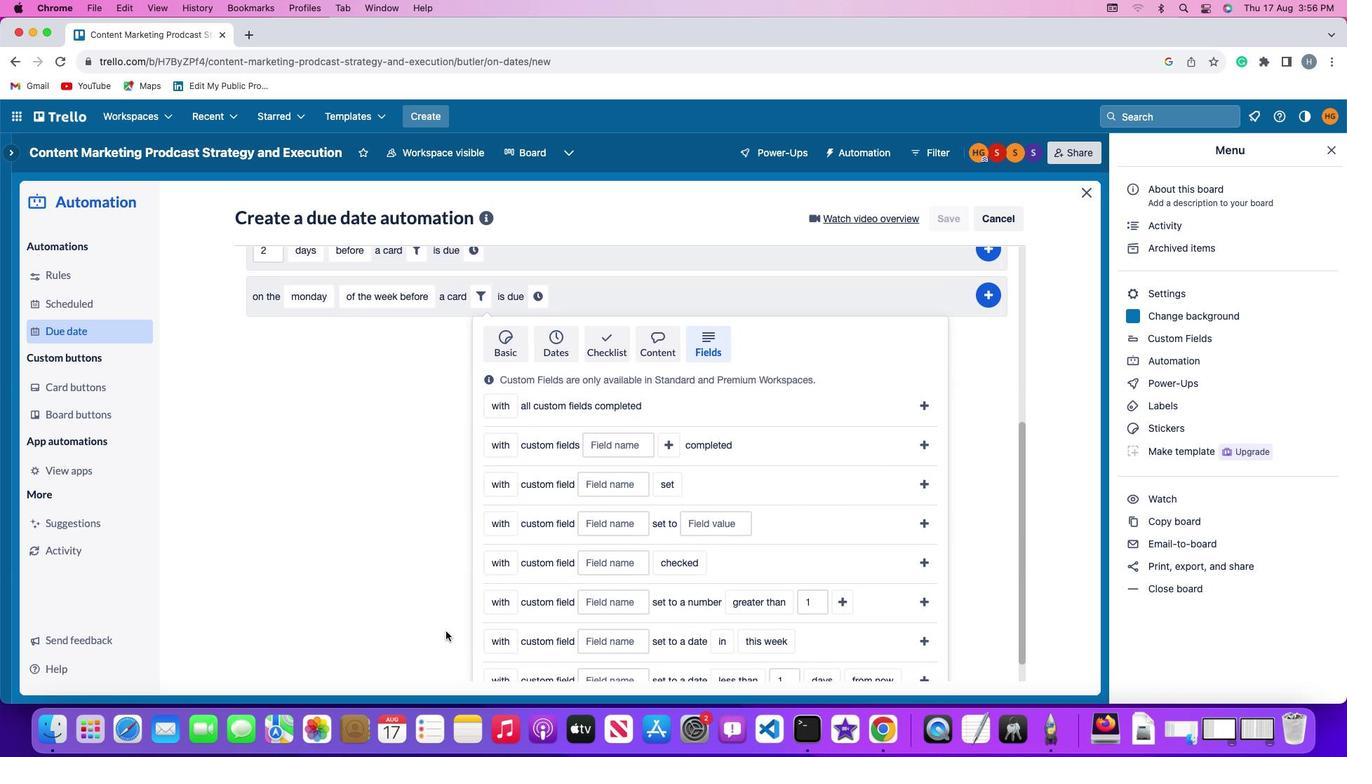 
Action: Mouse scrolled (446, 634) with delta (0, -3)
Screenshot: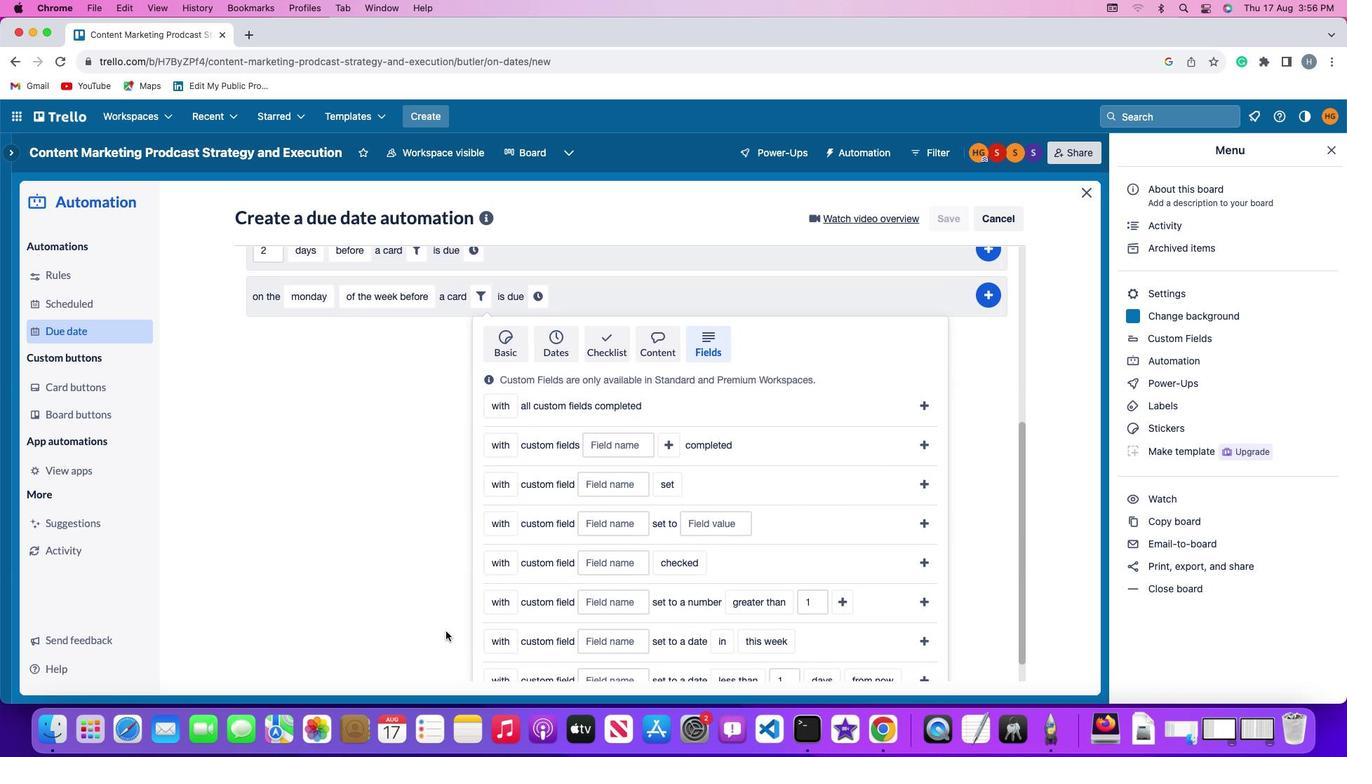 
Action: Mouse moved to (446, 633)
Screenshot: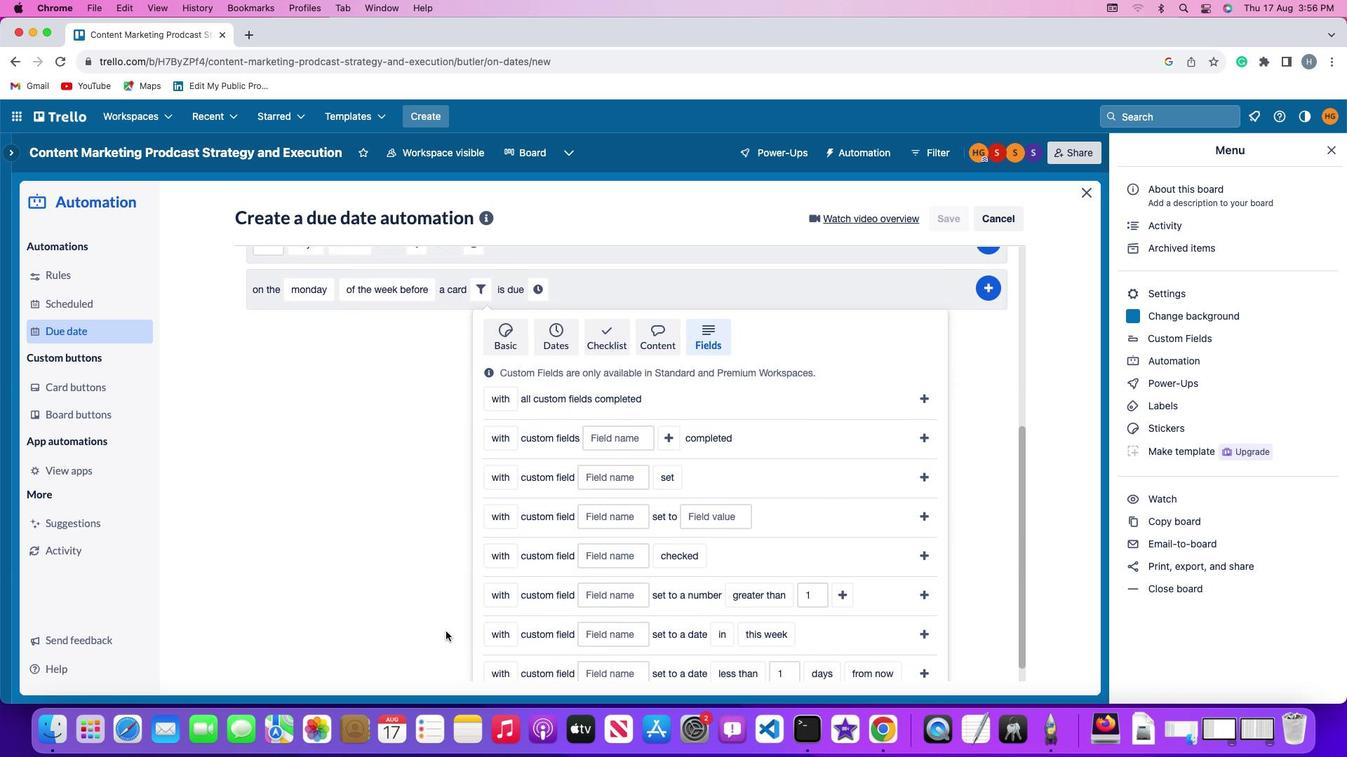 
Action: Mouse scrolled (446, 633) with delta (0, -4)
Screenshot: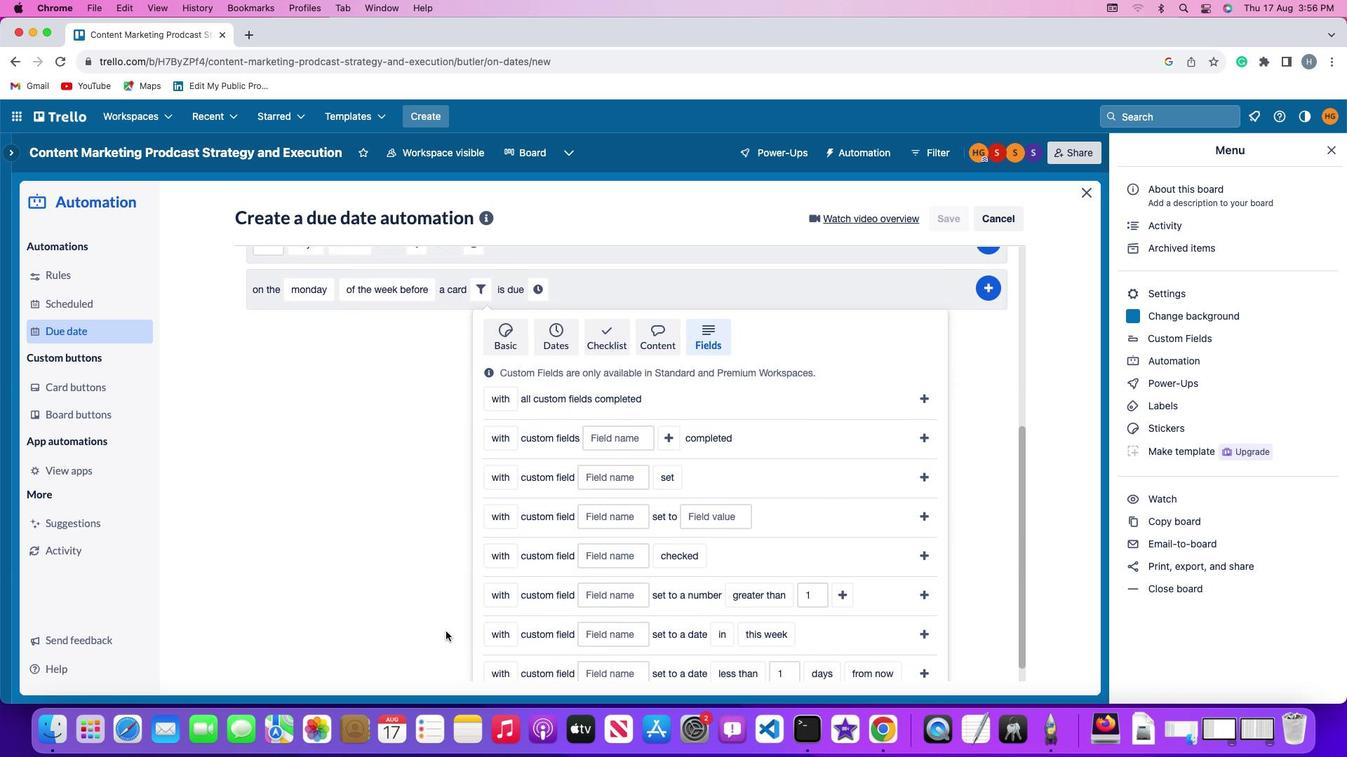 
Action: Mouse moved to (445, 631)
Screenshot: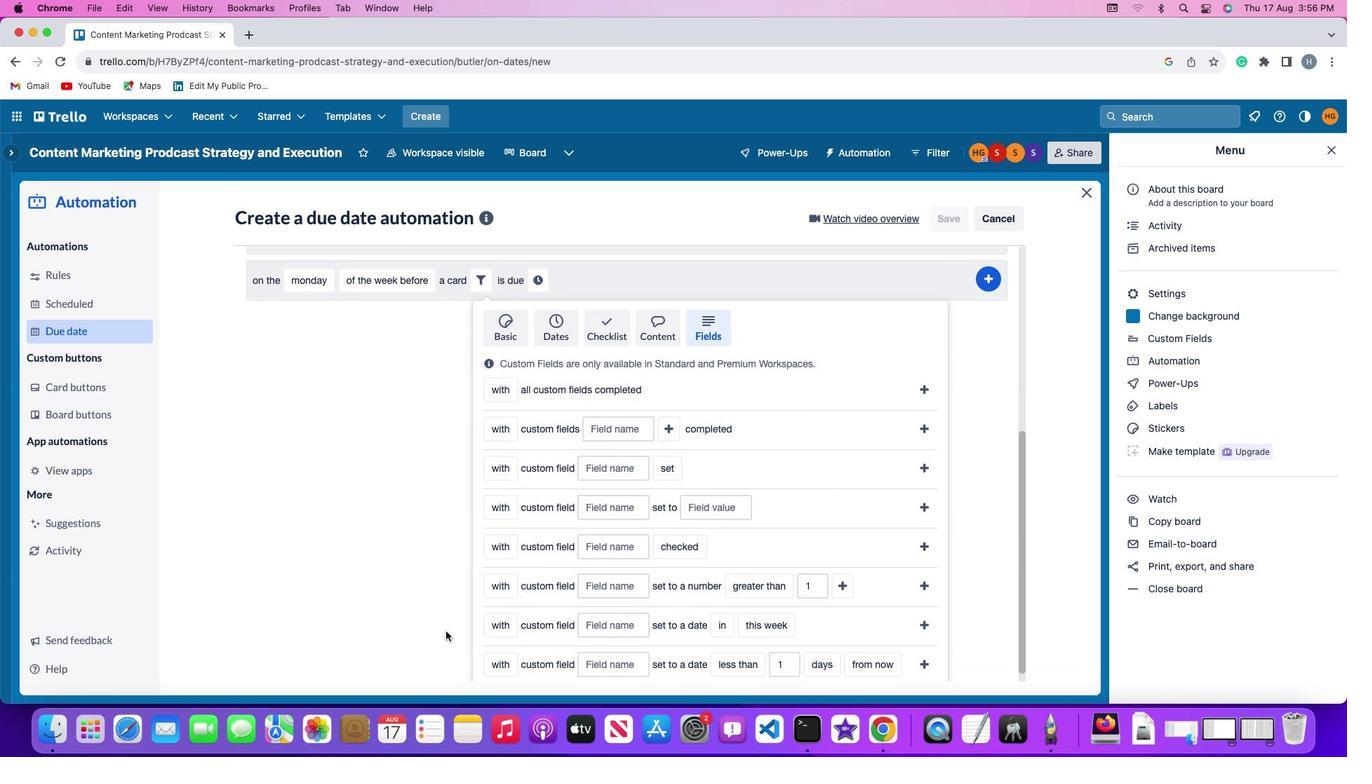 
Action: Mouse scrolled (445, 631) with delta (0, 0)
Screenshot: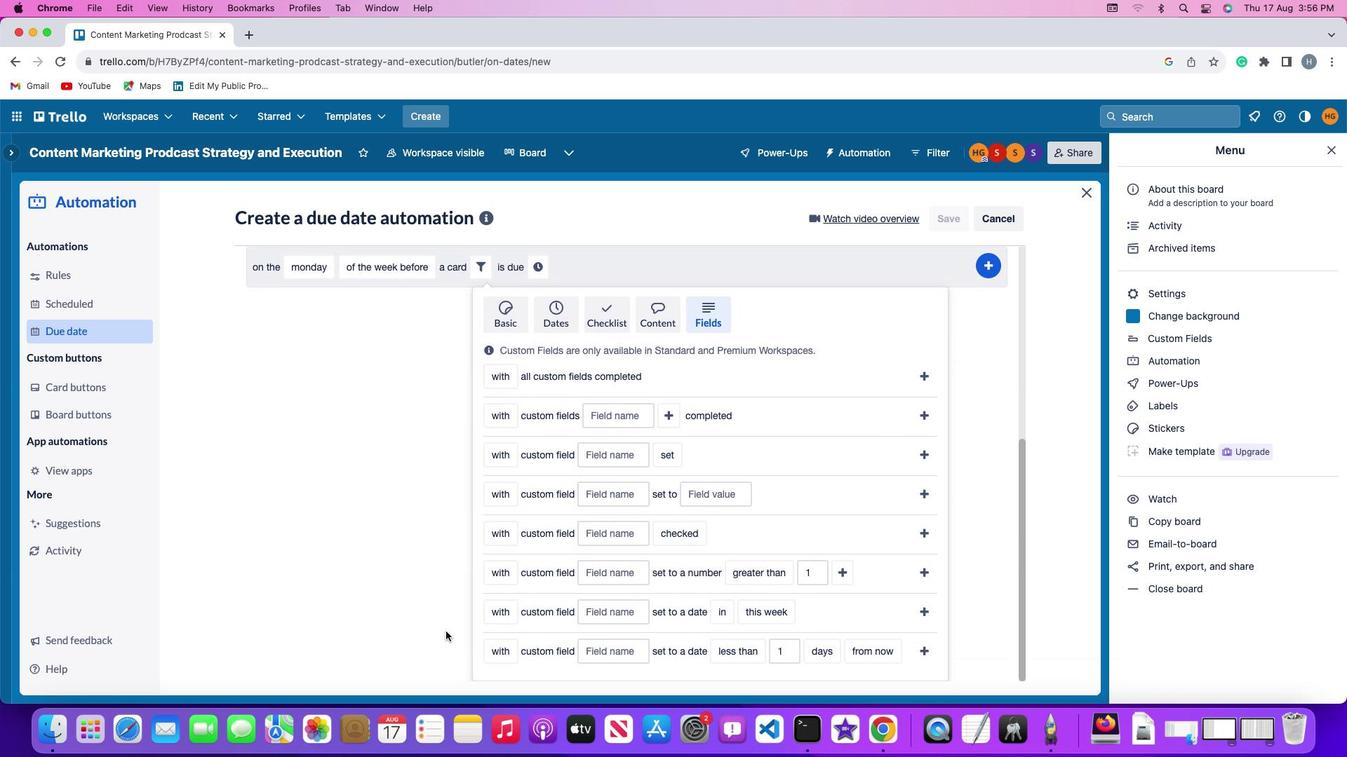 
Action: Mouse scrolled (445, 631) with delta (0, 0)
Screenshot: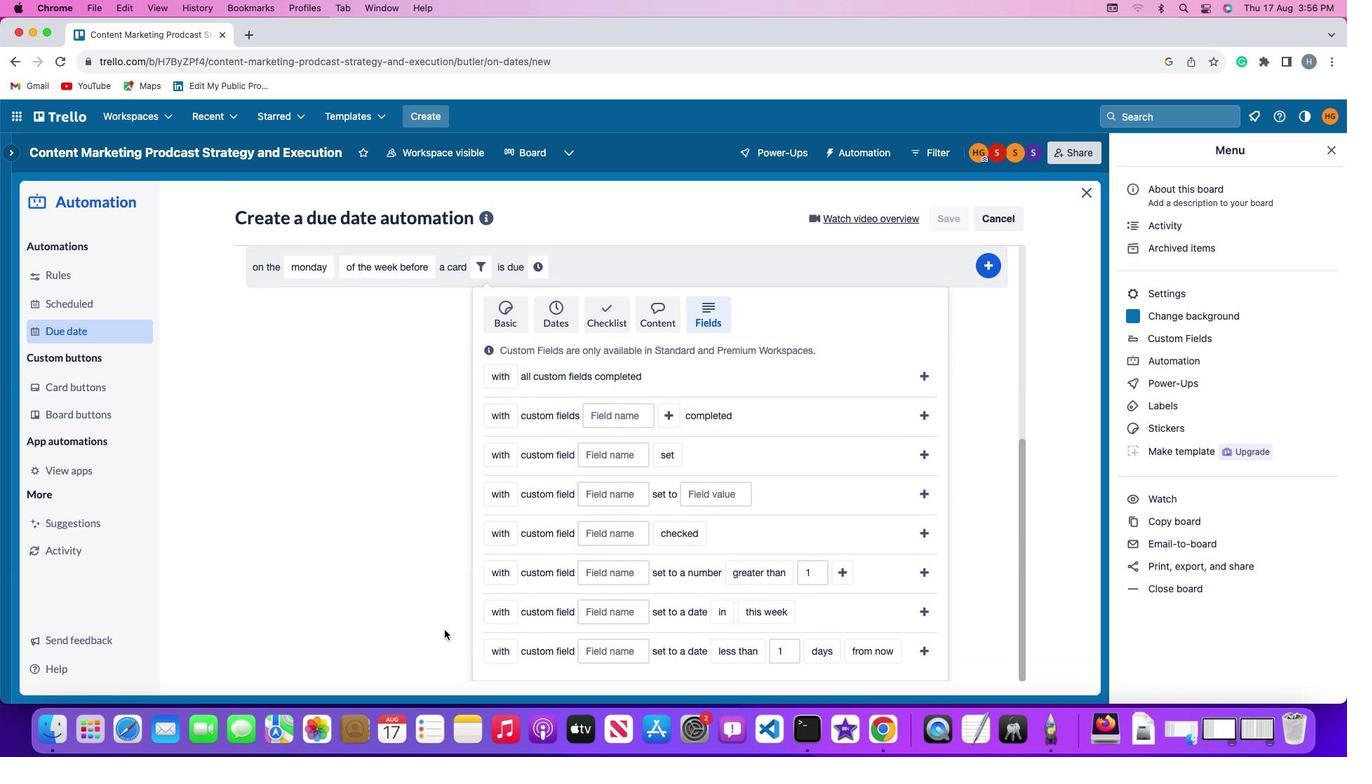 
Action: Mouse scrolled (445, 631) with delta (0, -2)
Screenshot: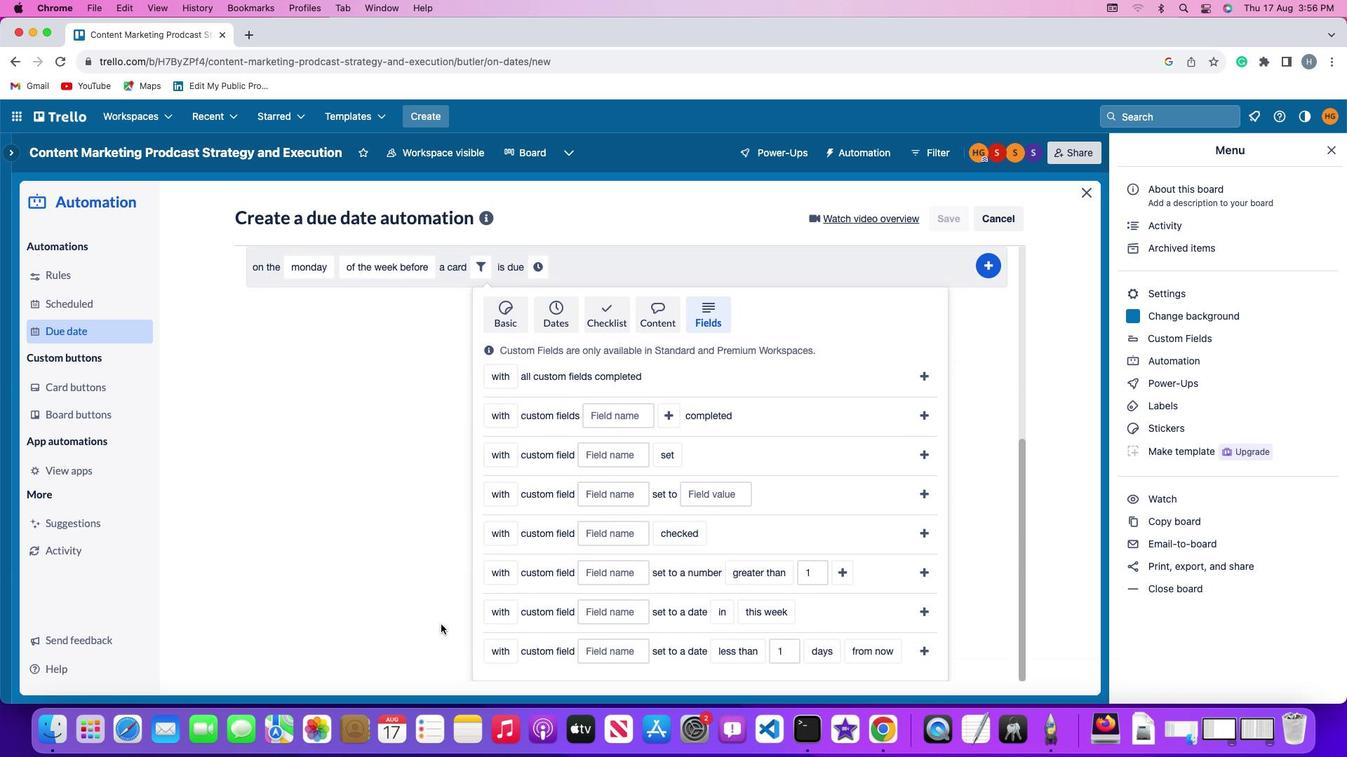 
Action: Mouse scrolled (445, 631) with delta (0, -3)
Screenshot: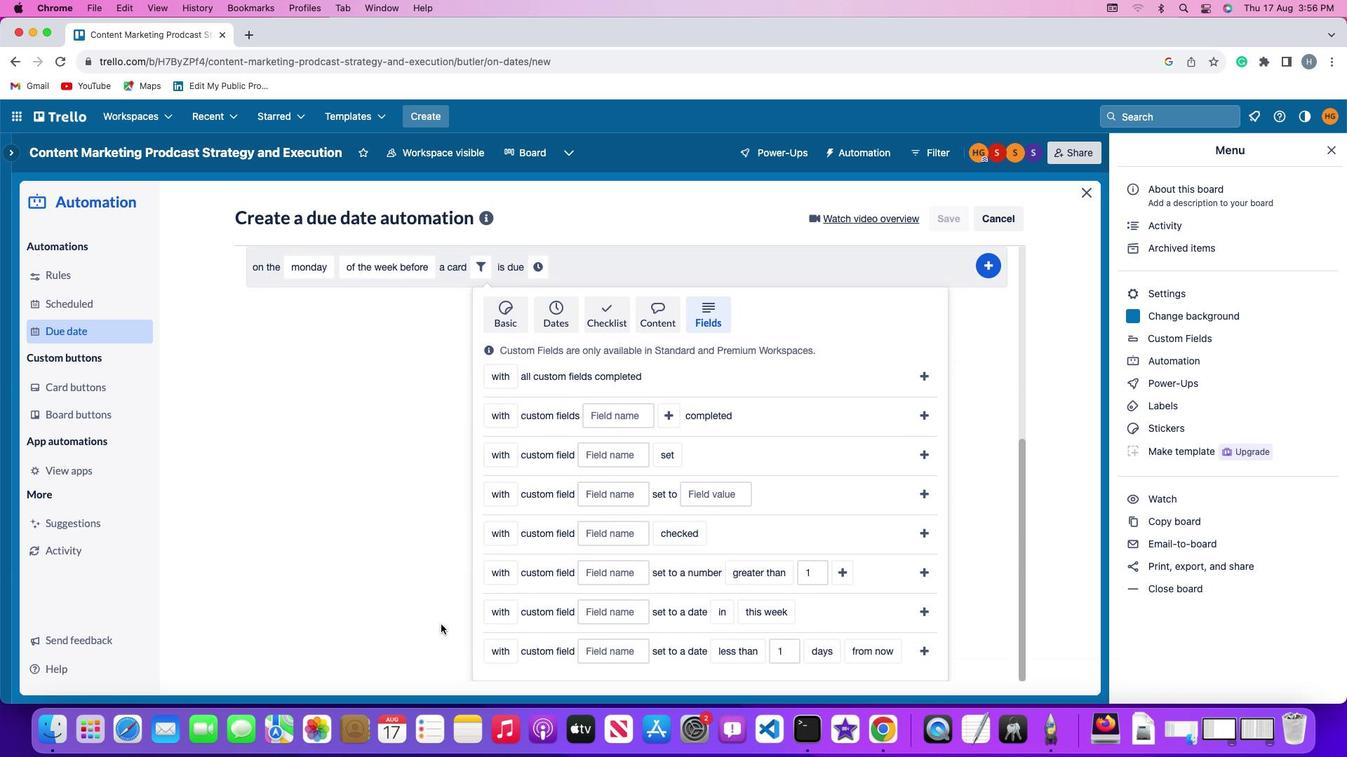 
Action: Mouse moved to (441, 626)
Screenshot: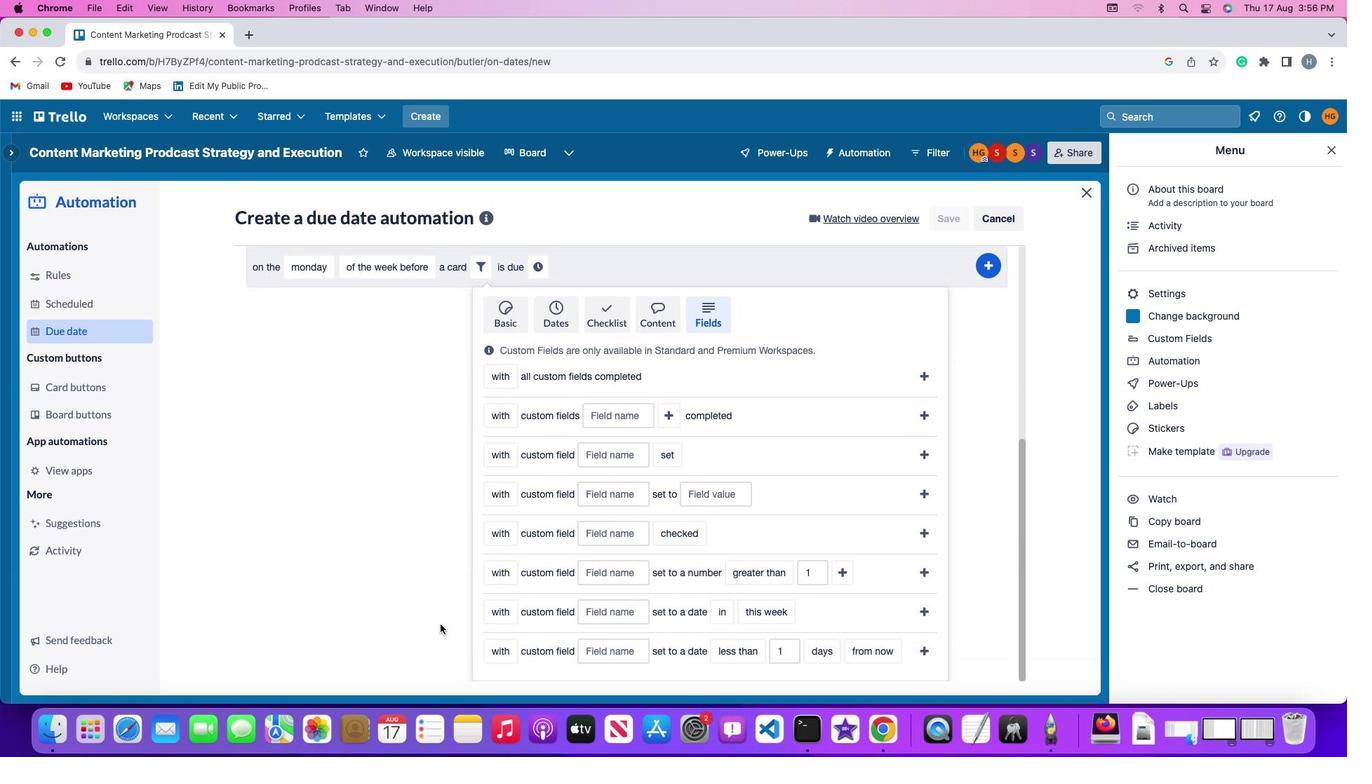 
Action: Mouse scrolled (441, 626) with delta (0, -3)
Screenshot: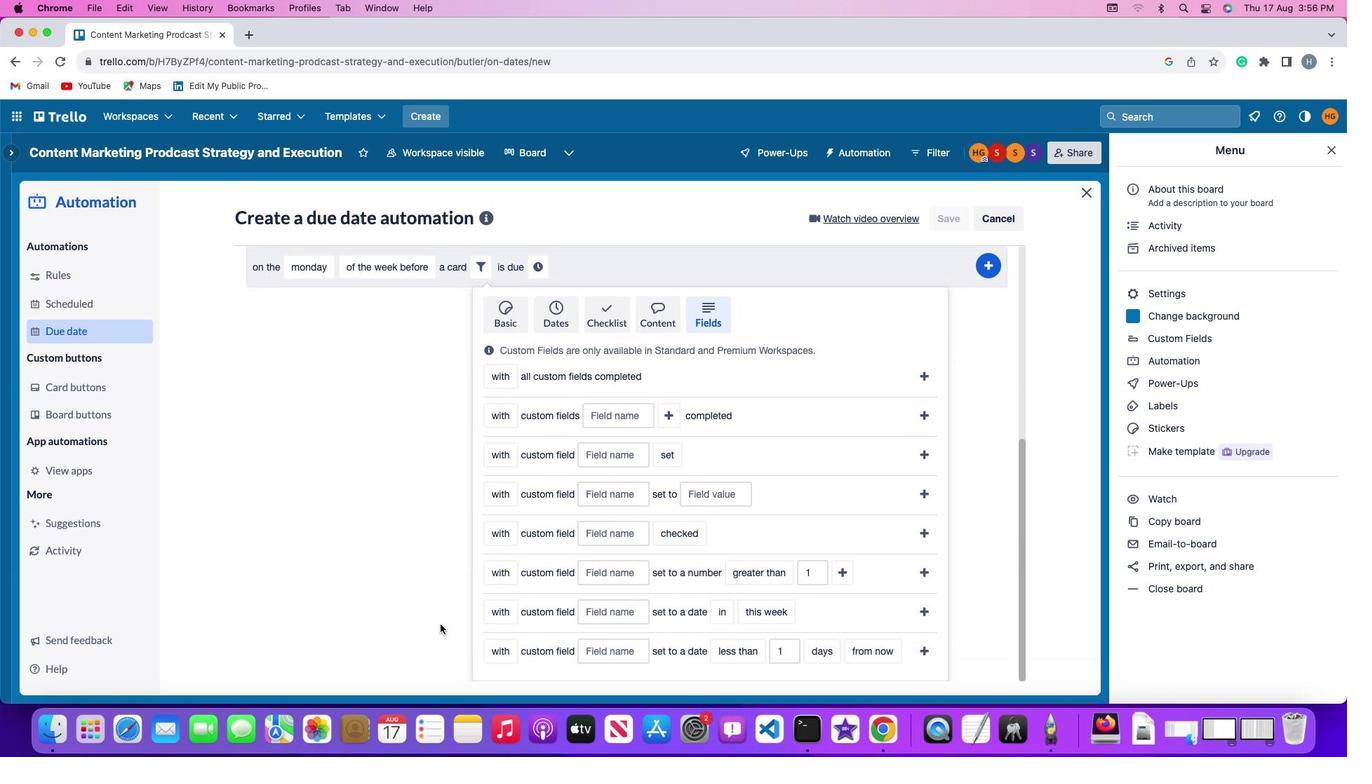 
Action: Mouse moved to (499, 641)
Screenshot: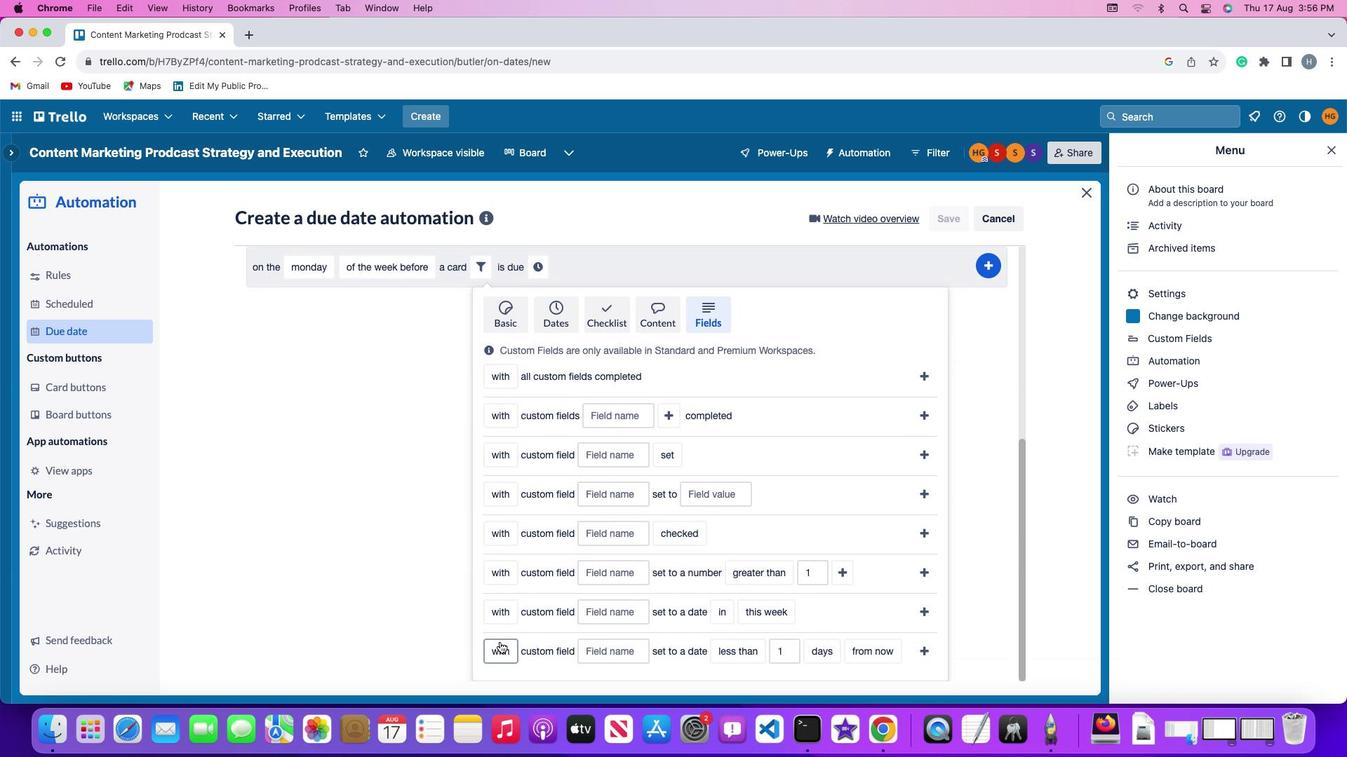 
Action: Mouse pressed left at (499, 641)
Screenshot: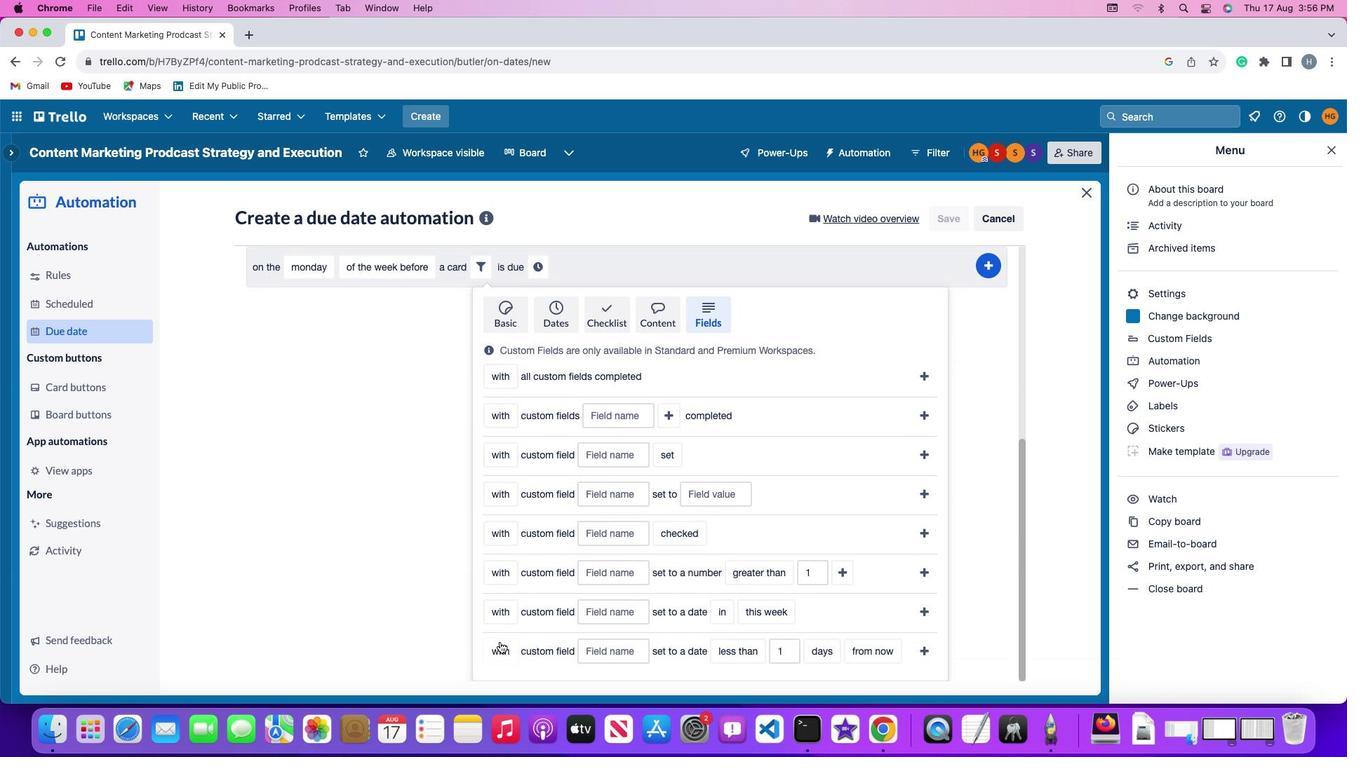 
Action: Mouse moved to (505, 623)
Screenshot: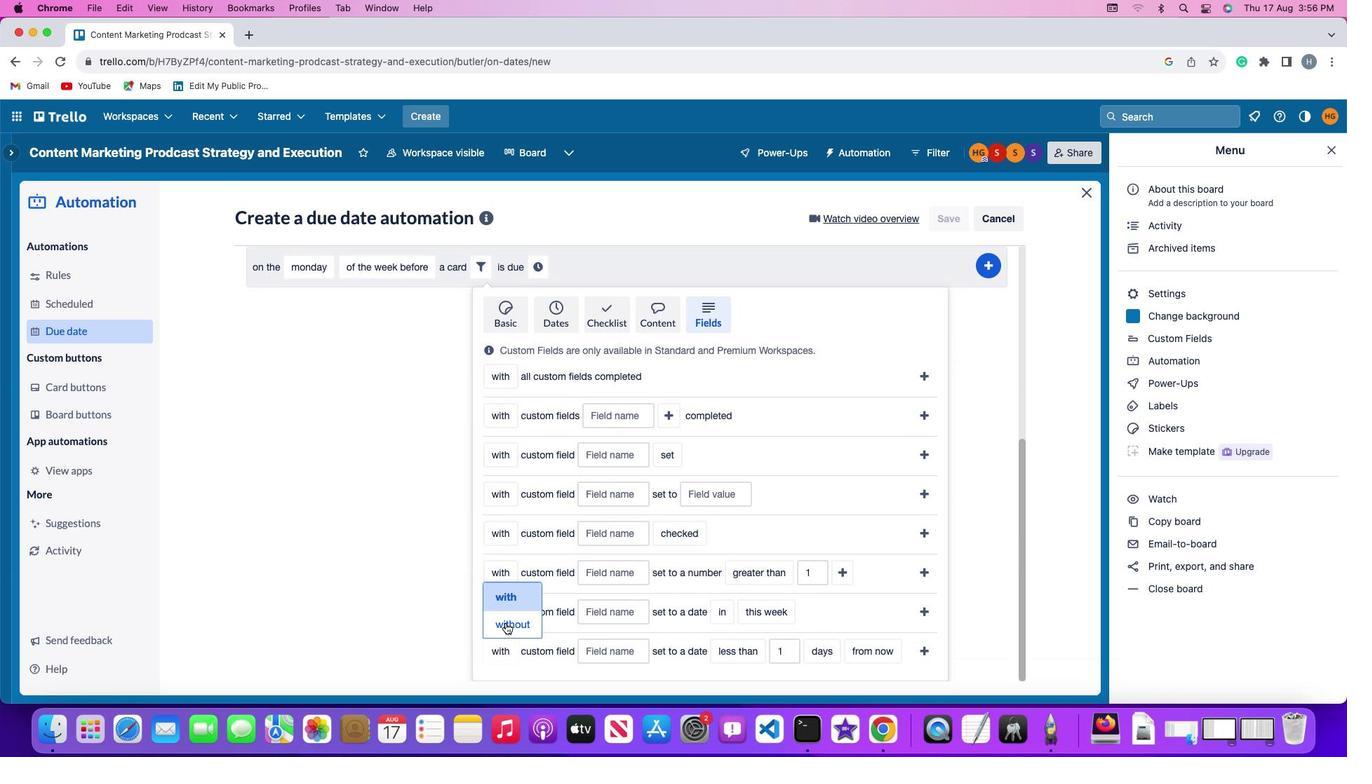 
Action: Mouse pressed left at (505, 623)
Screenshot: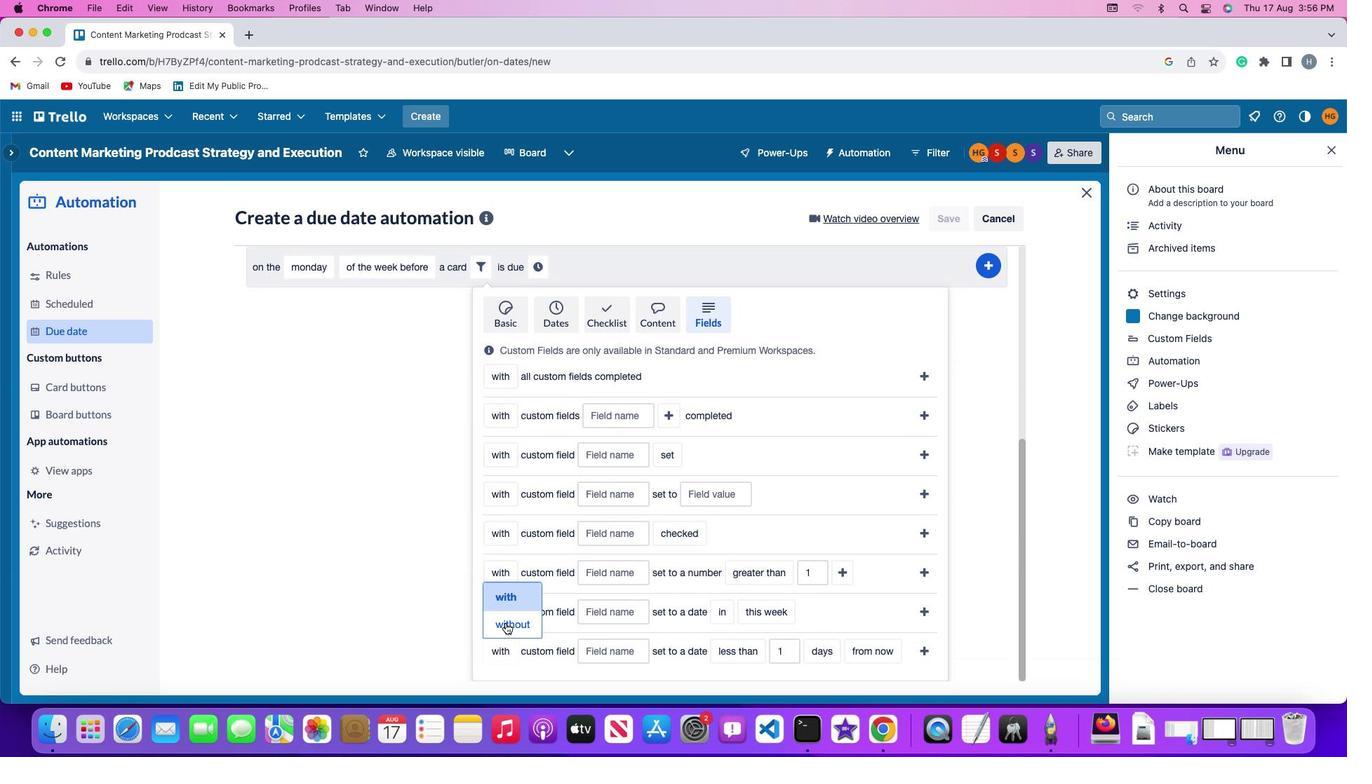 
Action: Mouse moved to (619, 656)
Screenshot: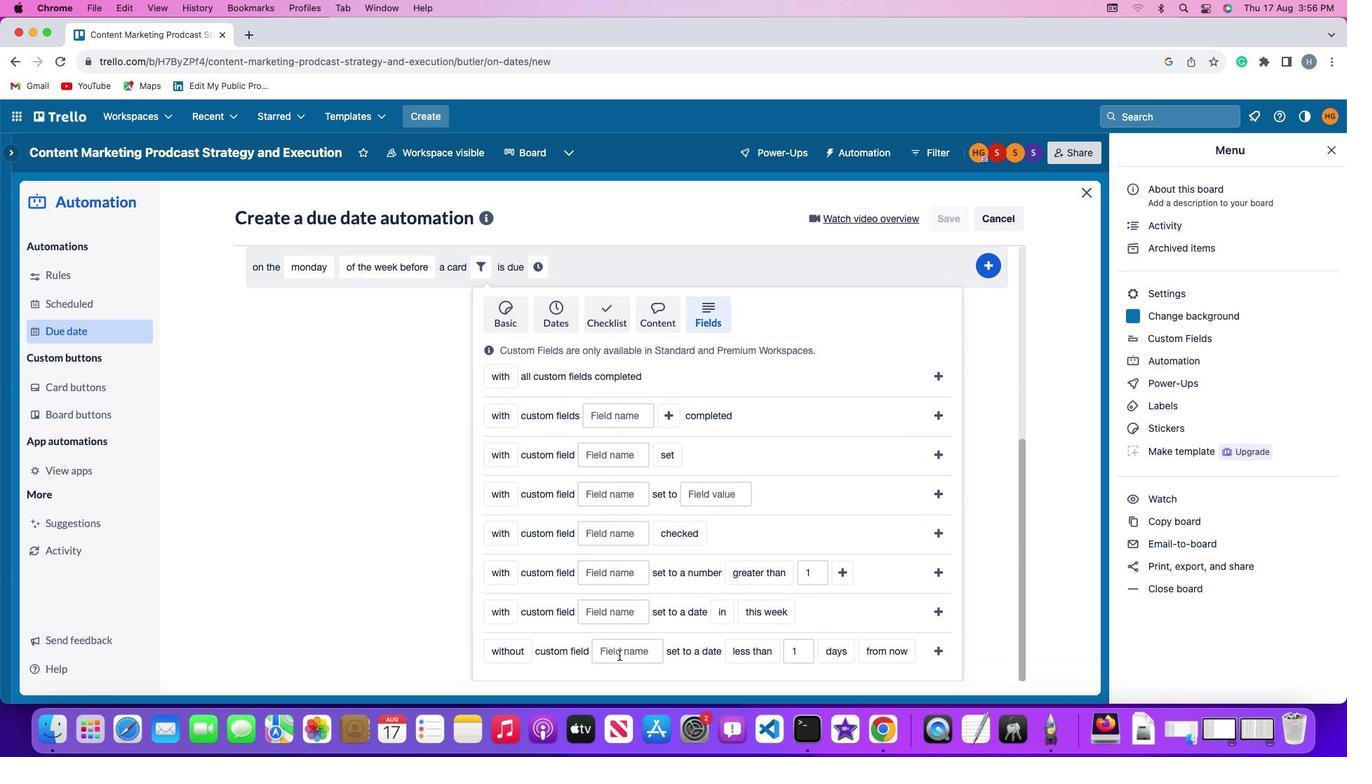 
Action: Mouse pressed left at (619, 656)
Screenshot: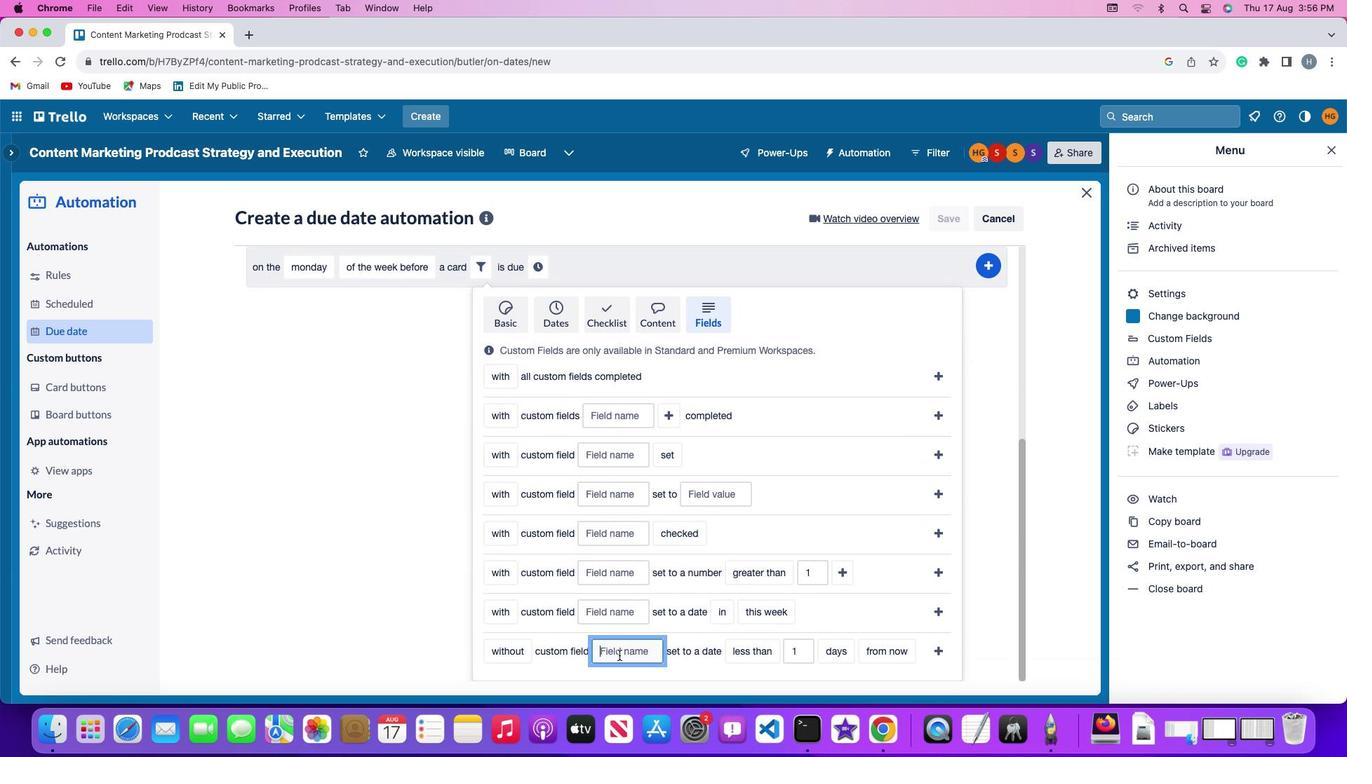 
Action: Mouse moved to (620, 656)
Screenshot: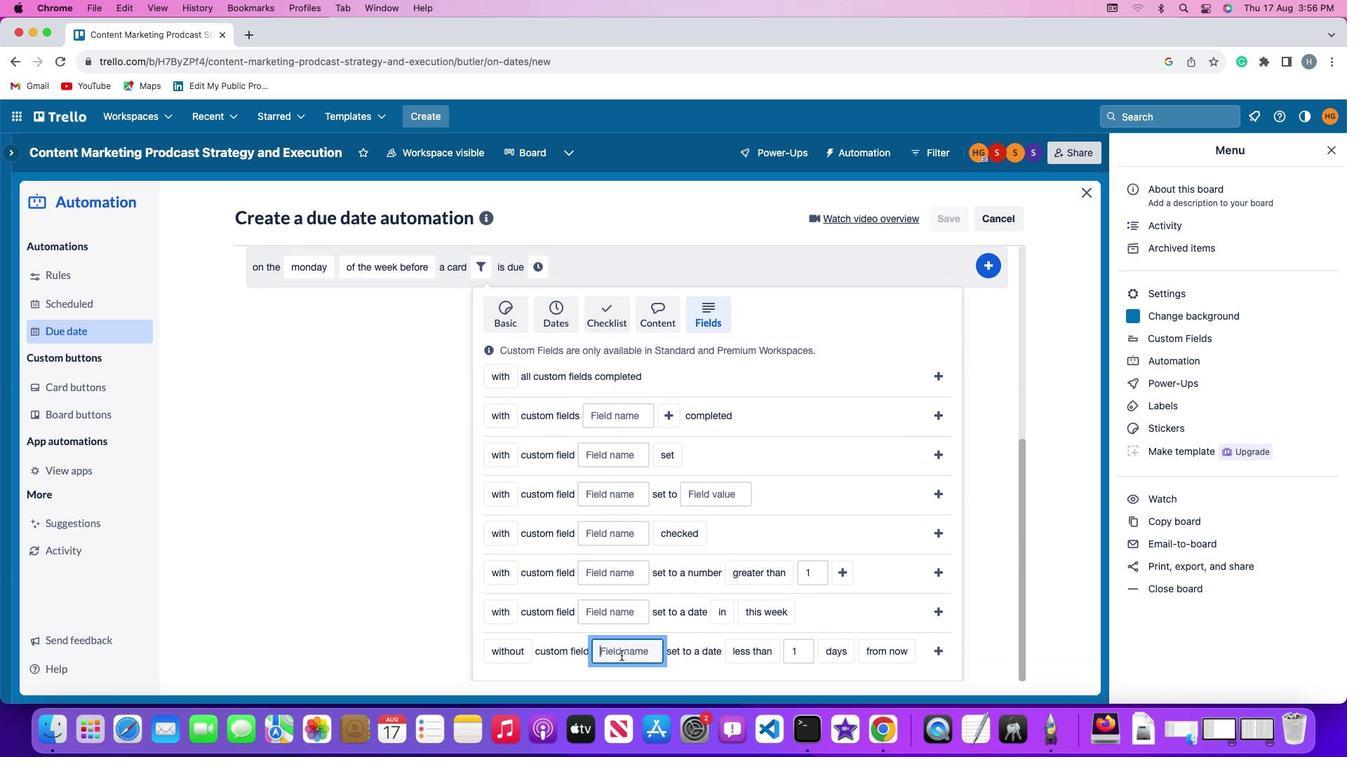 
Action: Key pressed Key.shift'R''e''s''u''m''e'
Screenshot: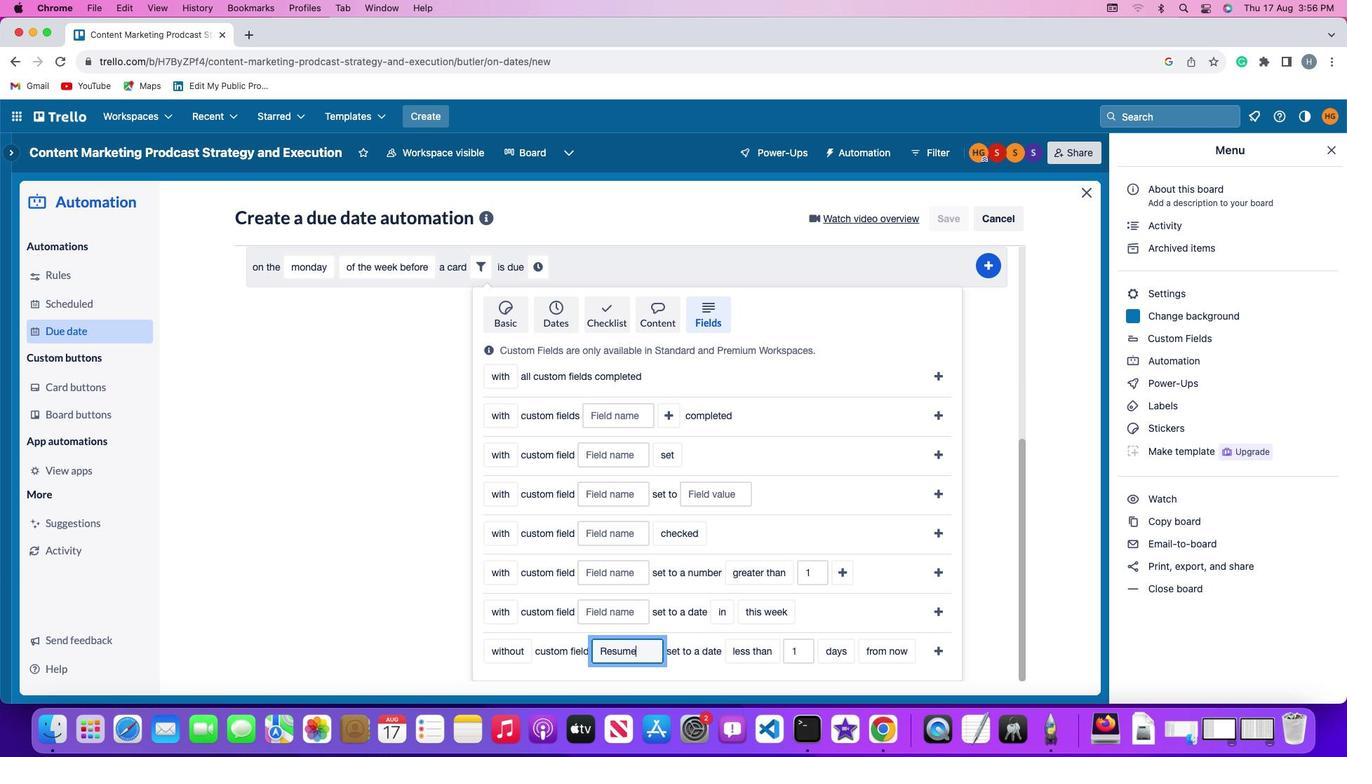 
Action: Mouse moved to (733, 660)
Screenshot: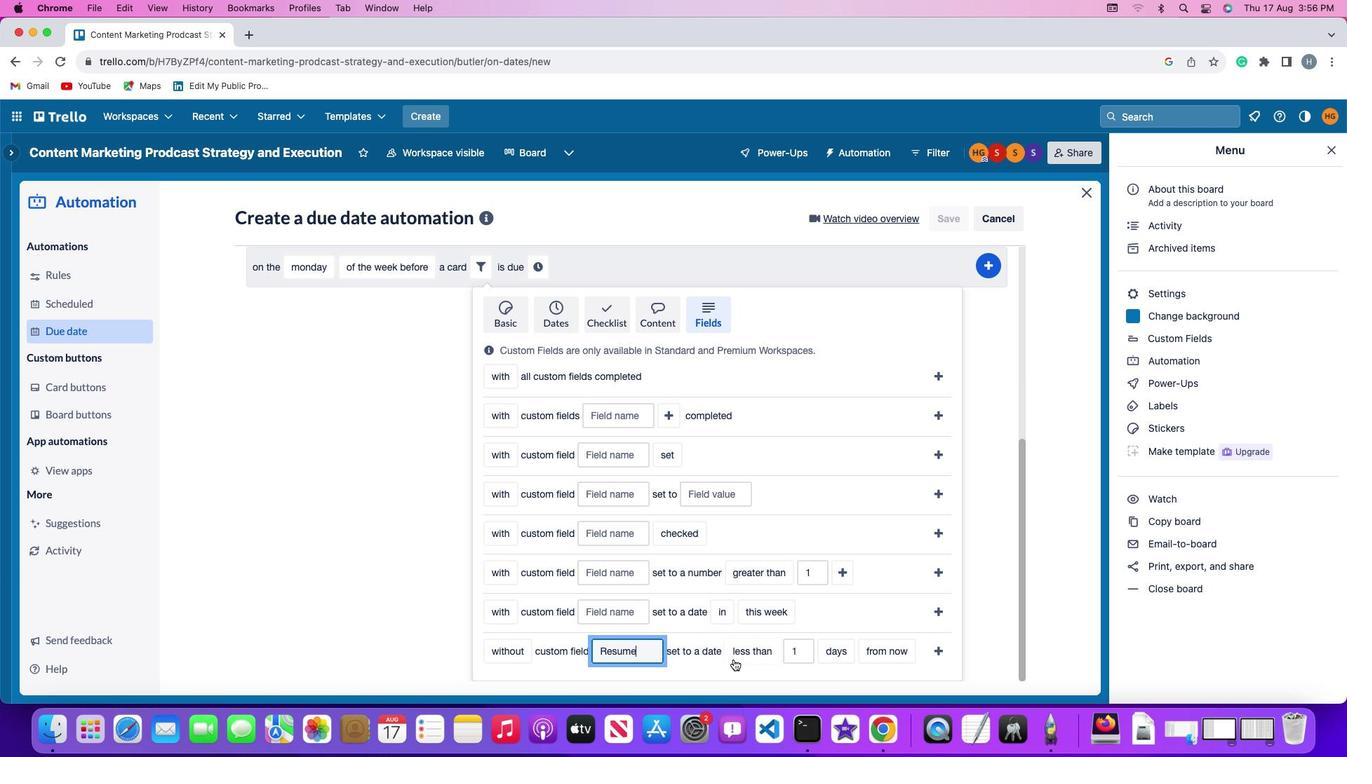 
Action: Mouse pressed left at (733, 660)
Screenshot: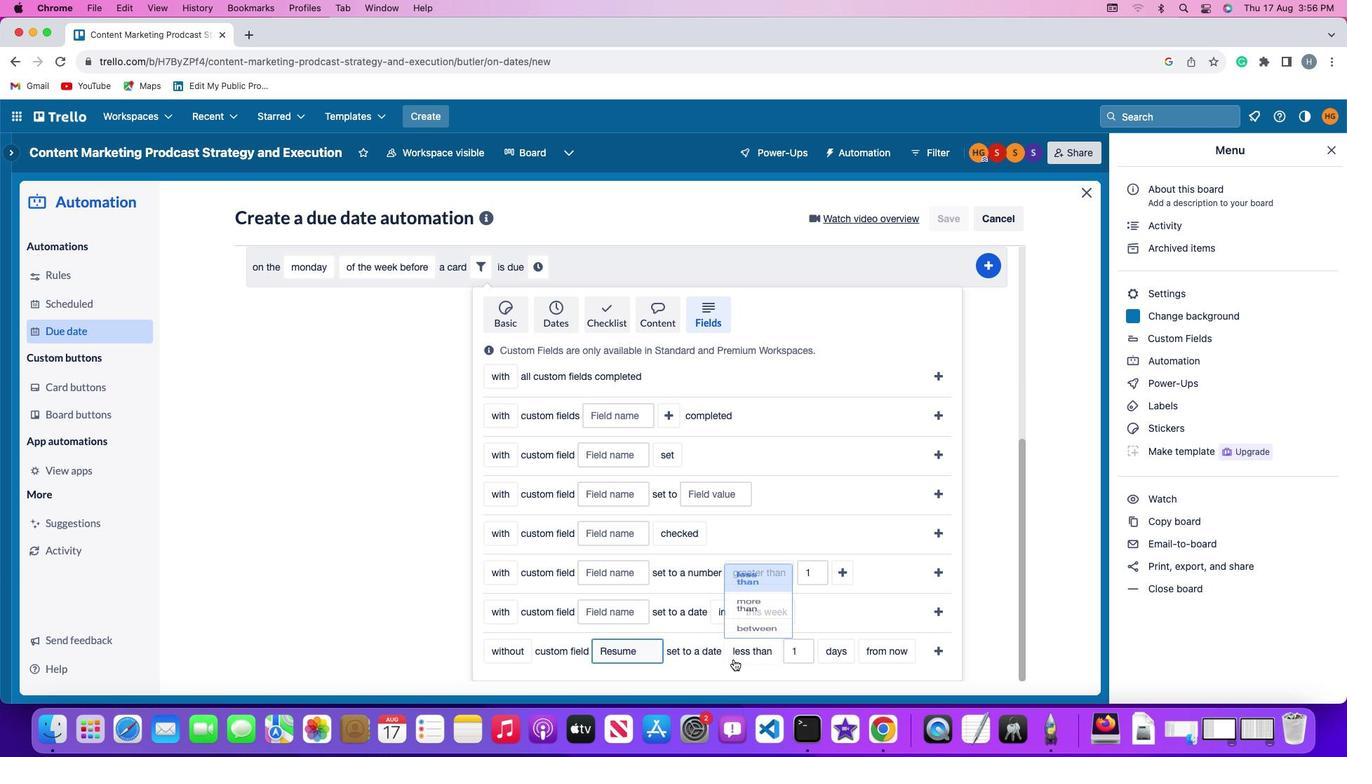 
Action: Mouse moved to (765, 592)
Screenshot: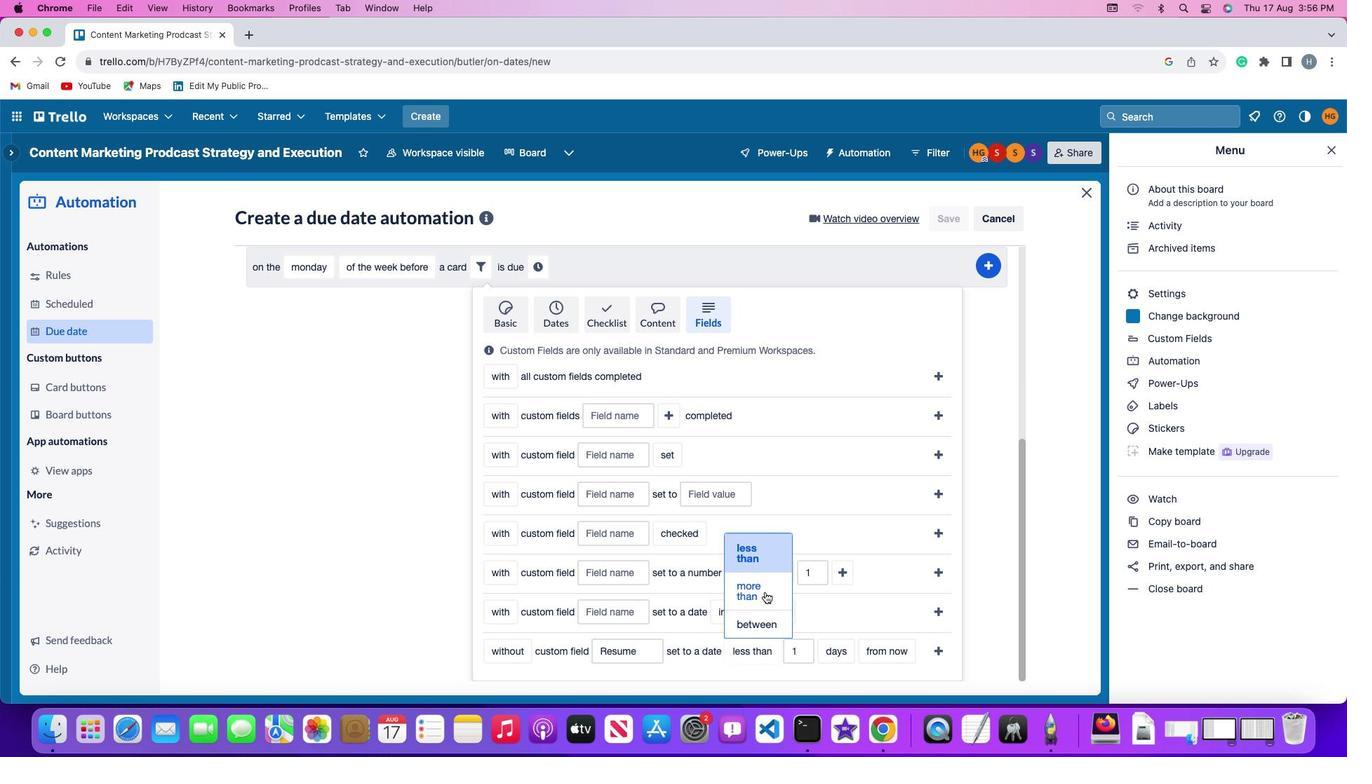 
Action: Mouse pressed left at (765, 592)
Screenshot: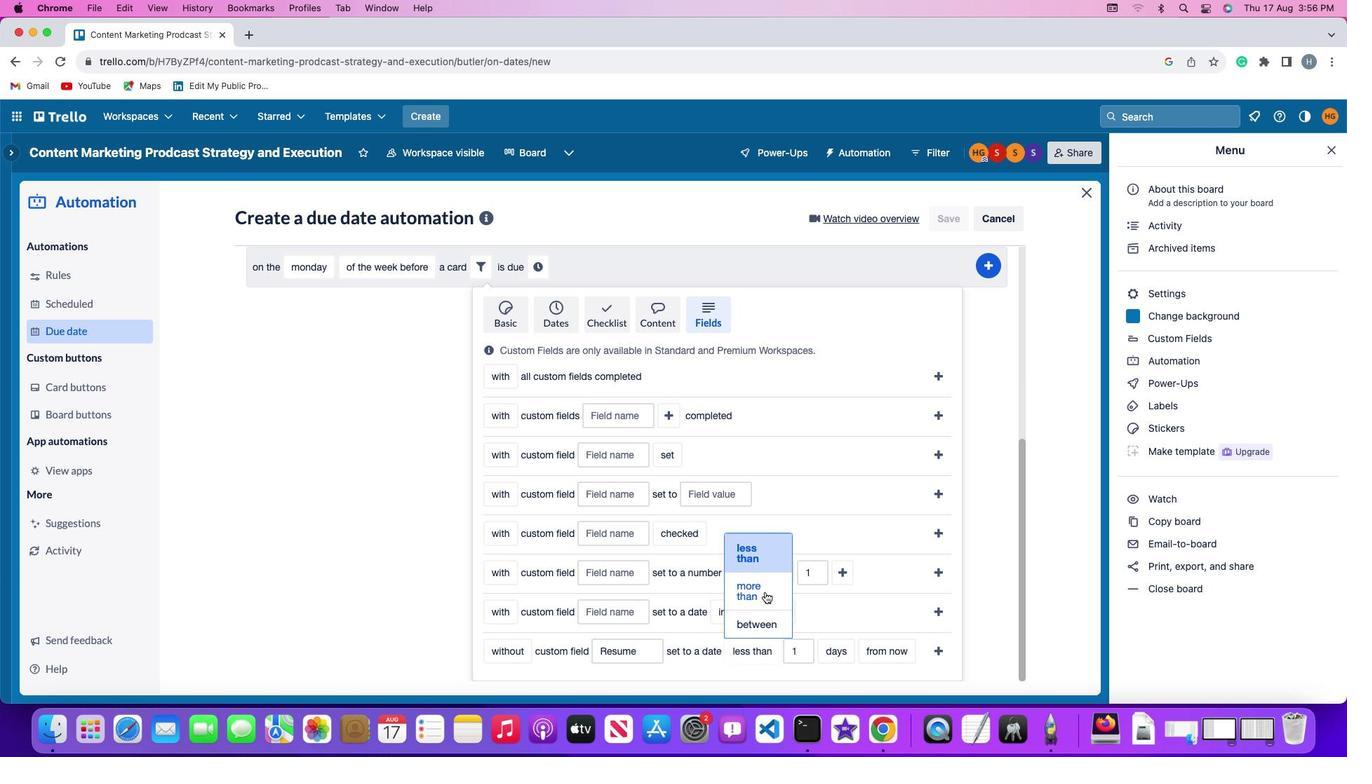 
Action: Mouse moved to (801, 645)
Screenshot: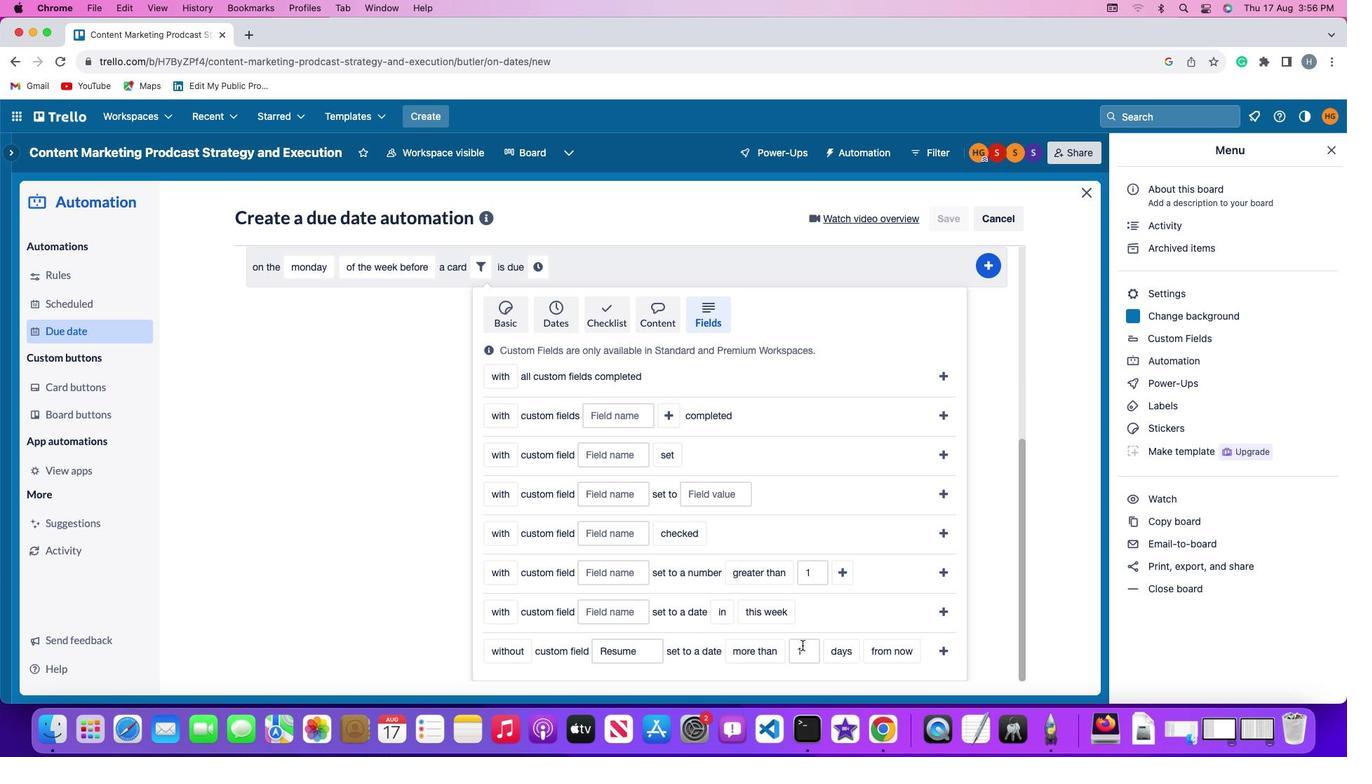 
Action: Mouse pressed left at (801, 645)
Screenshot: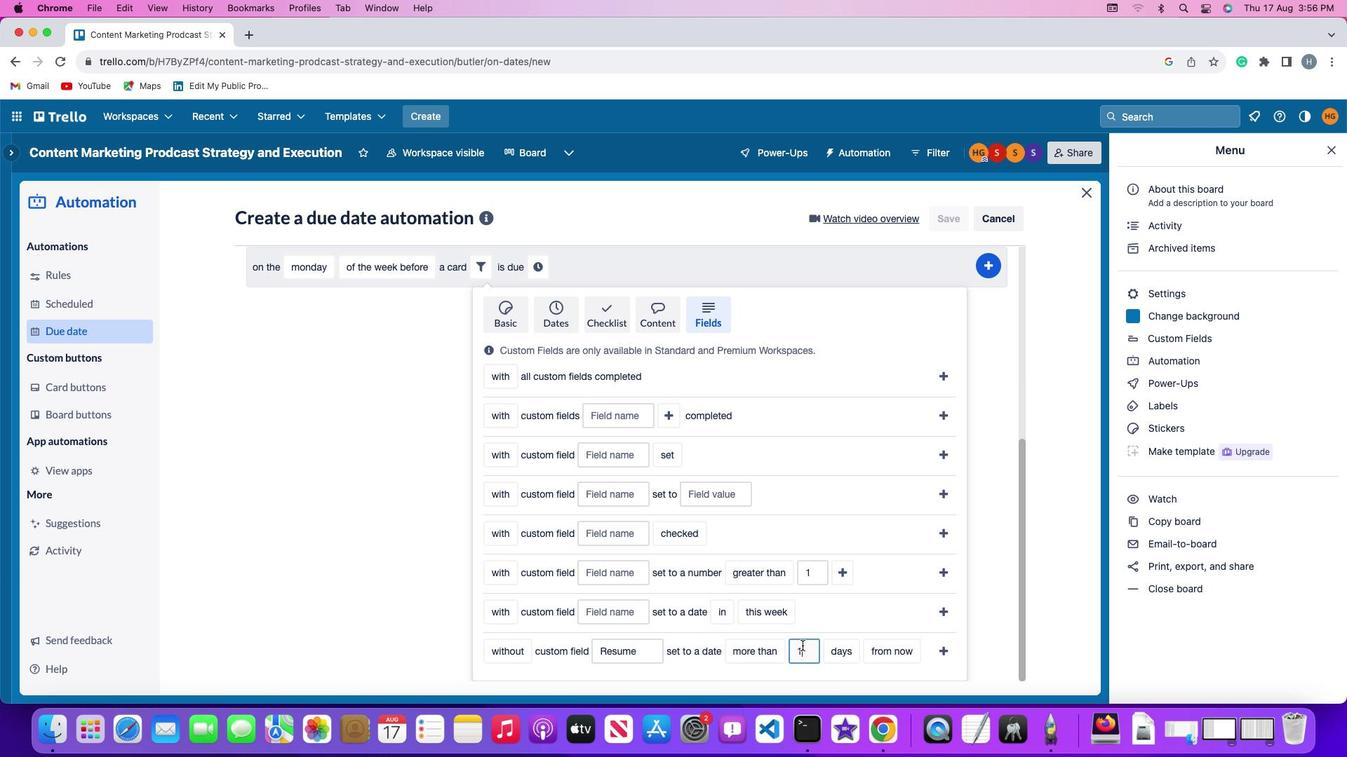 
Action: Mouse moved to (802, 645)
Screenshot: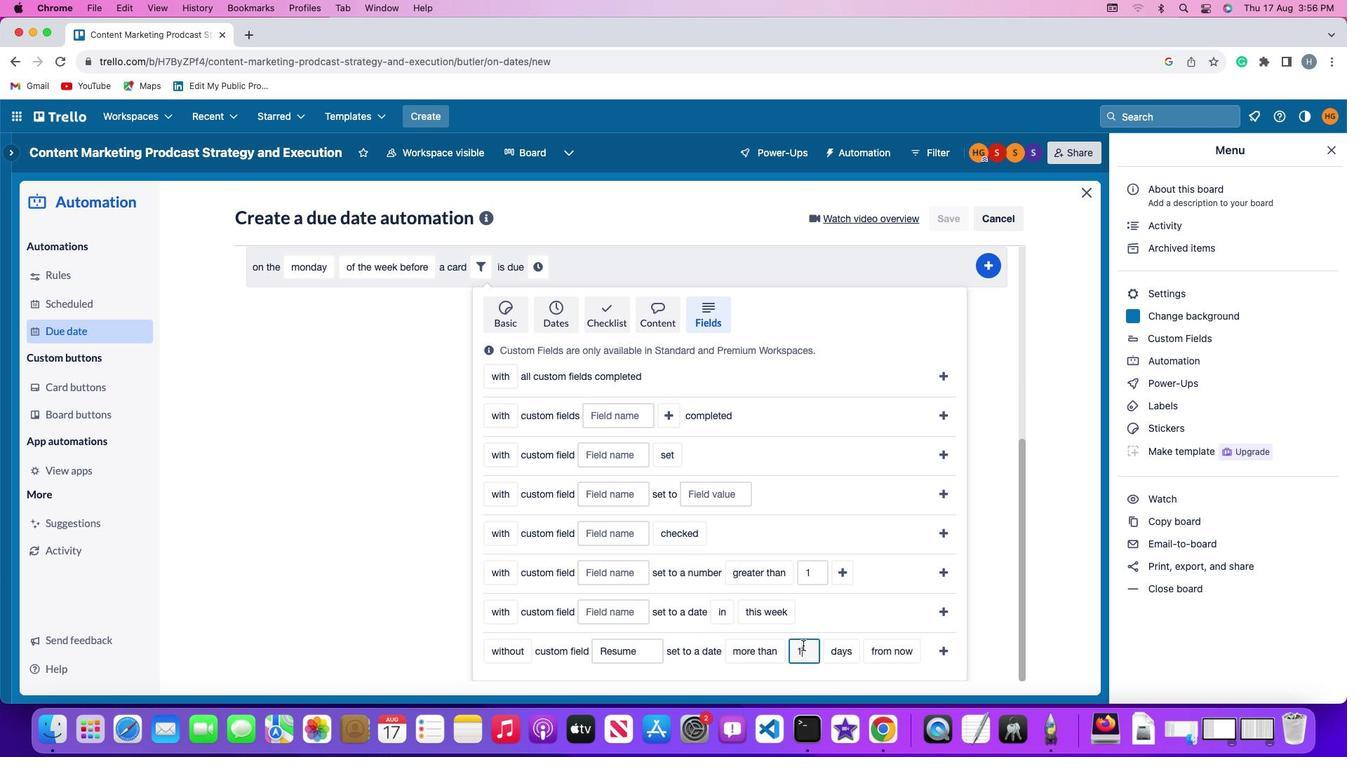 
Action: Key pressed Key.backspace'1'
Screenshot: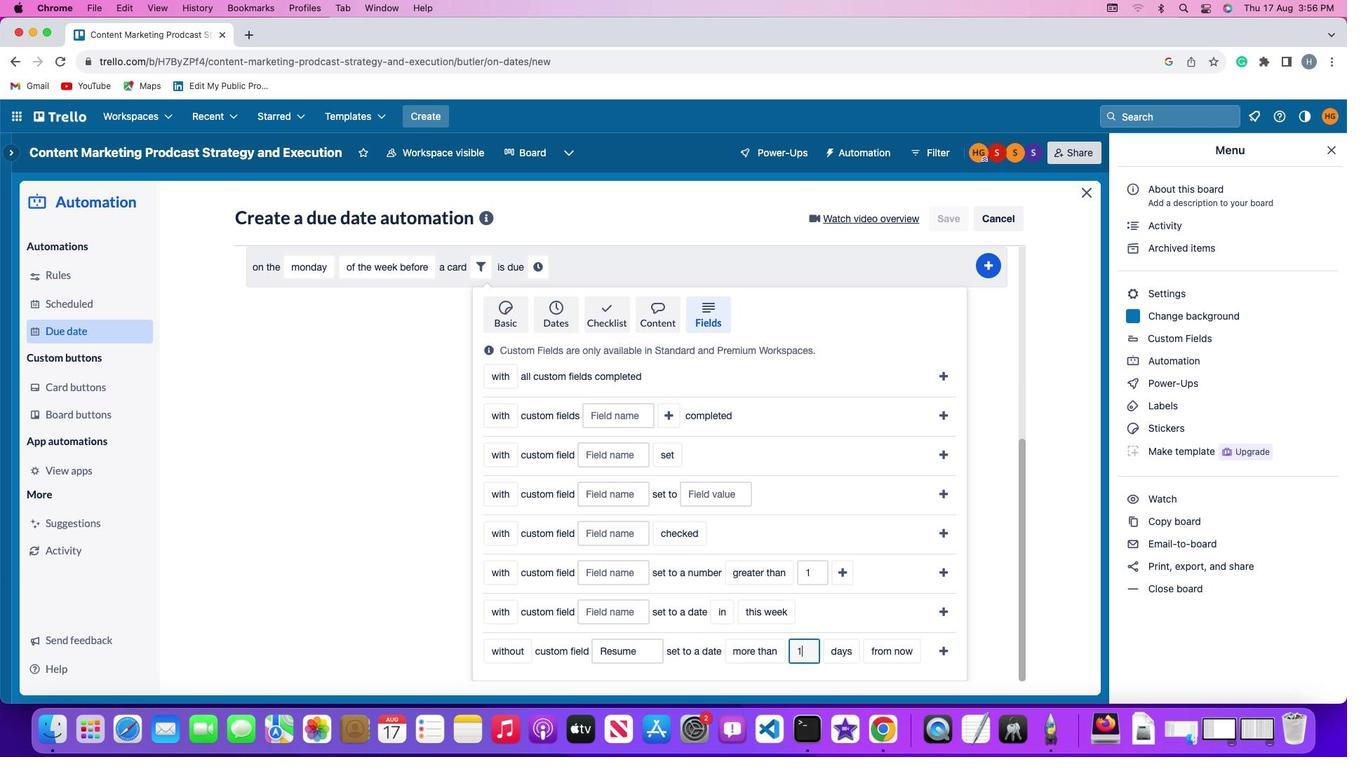 
Action: Mouse moved to (832, 644)
Screenshot: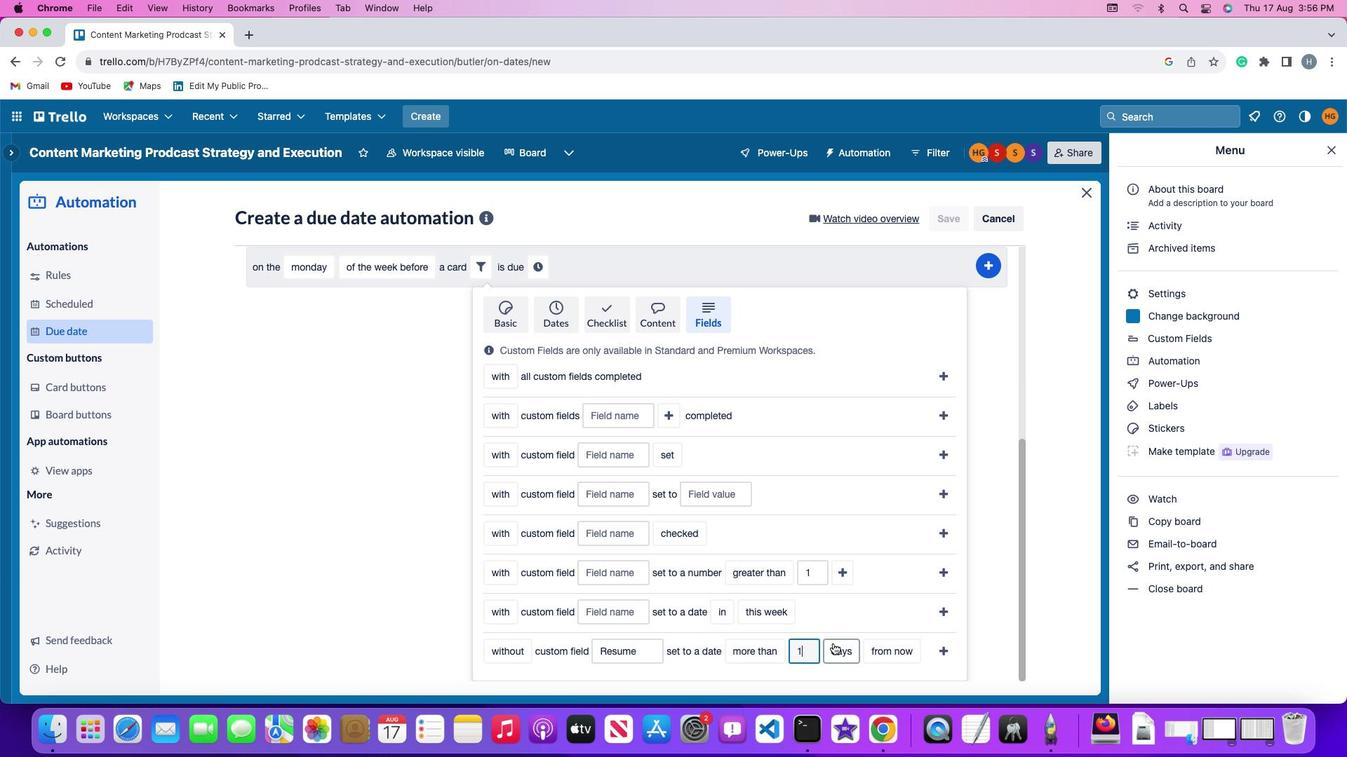 
Action: Mouse pressed left at (832, 644)
Screenshot: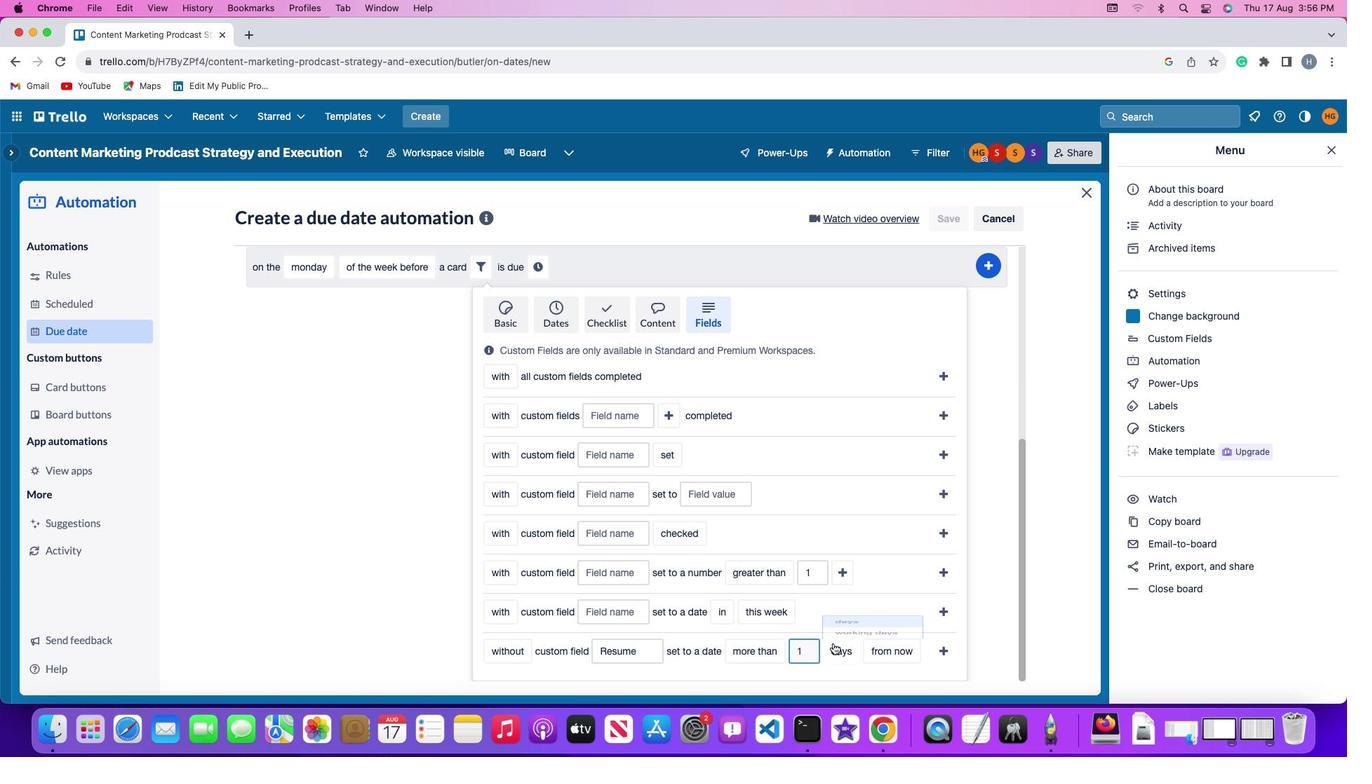
Action: Mouse moved to (844, 621)
Screenshot: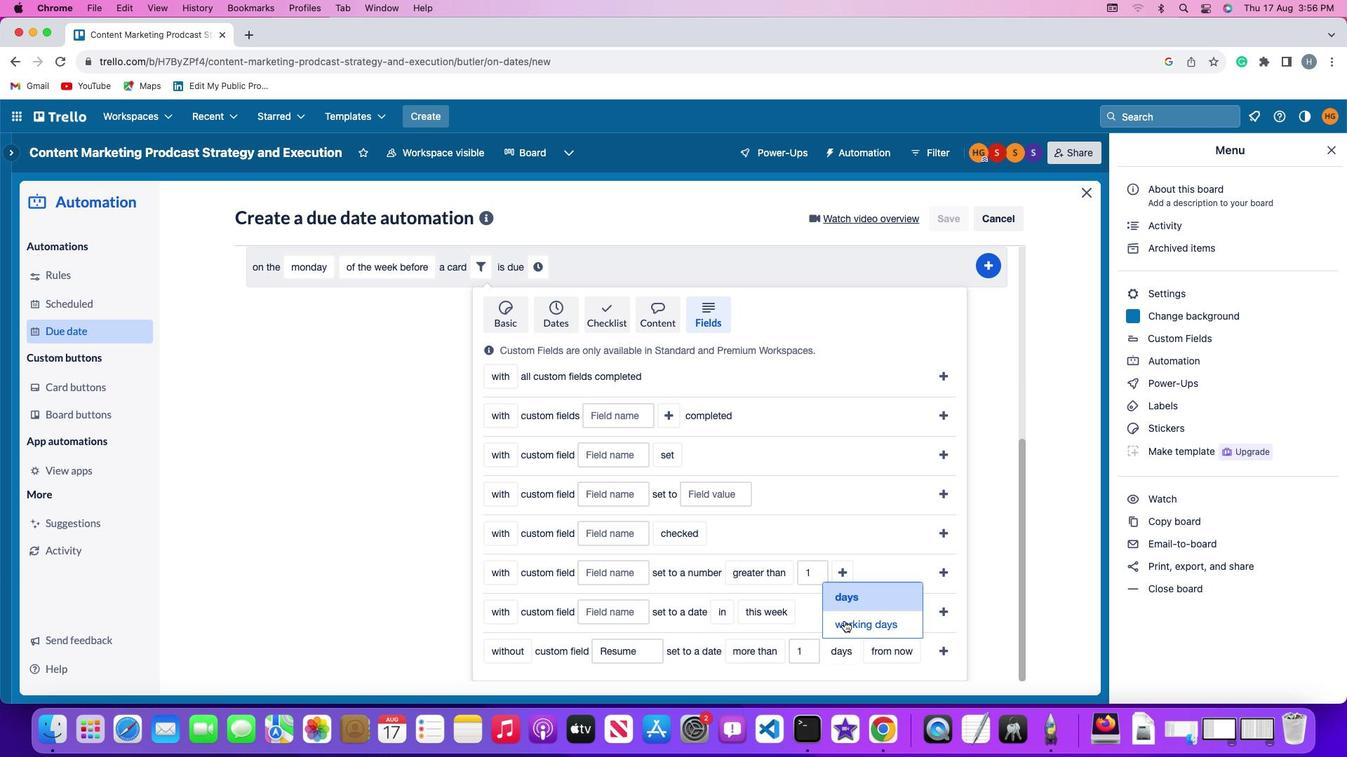 
Action: Mouse pressed left at (844, 621)
Screenshot: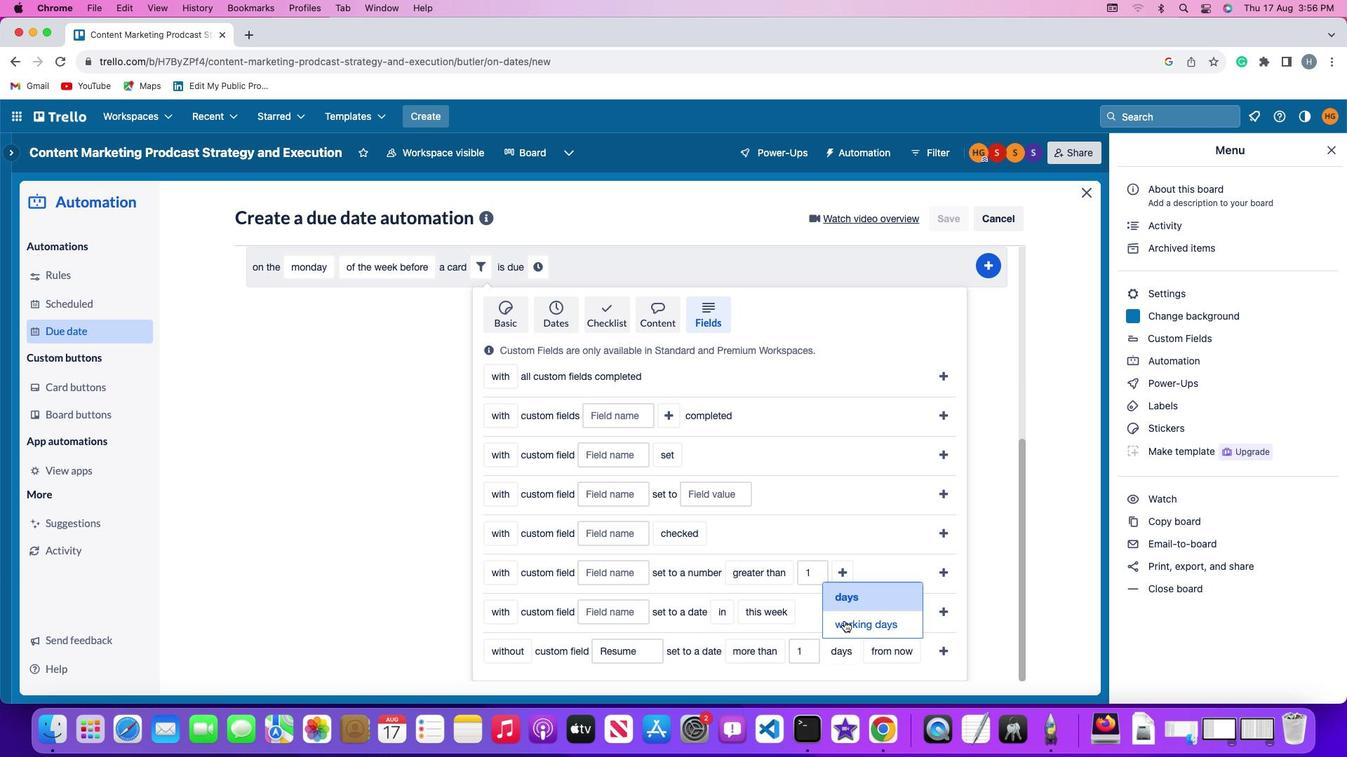 
Action: Mouse moved to (937, 644)
Screenshot: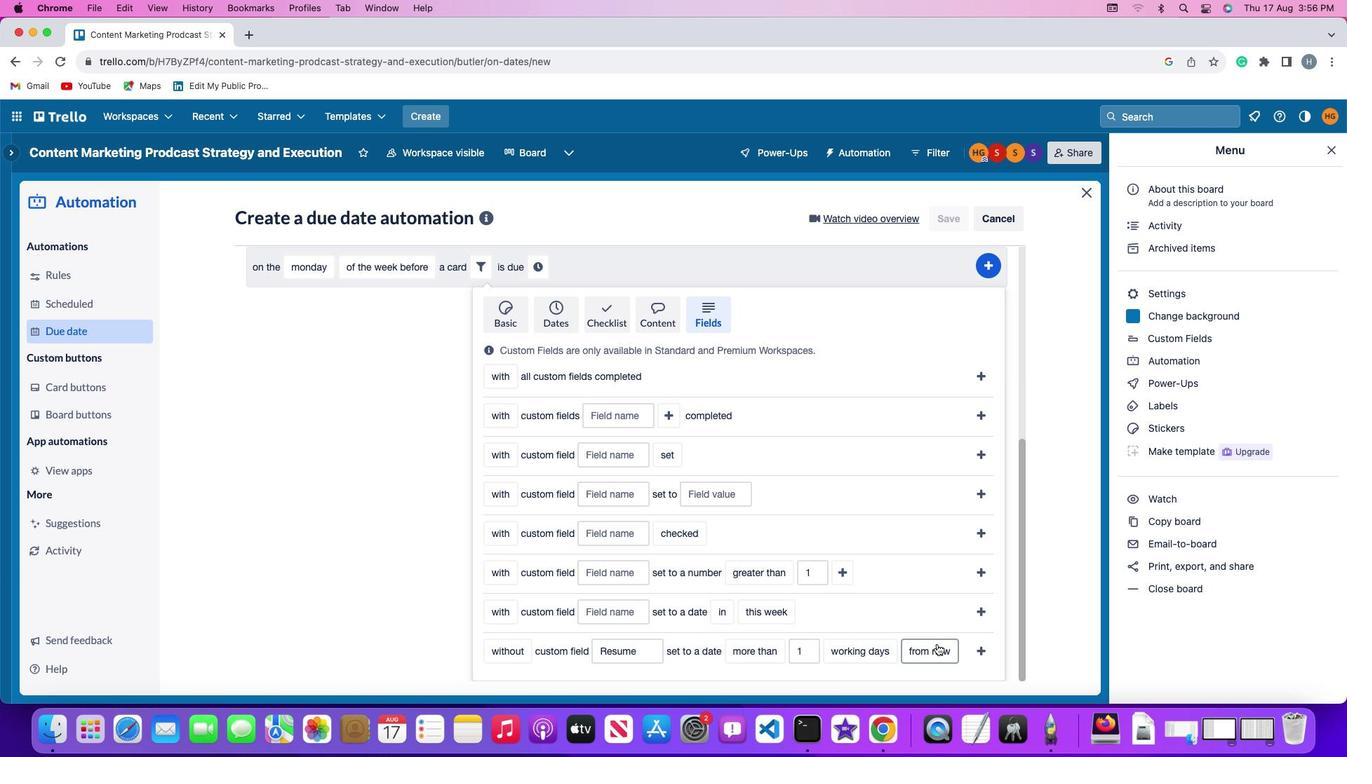 
Action: Mouse pressed left at (937, 644)
Screenshot: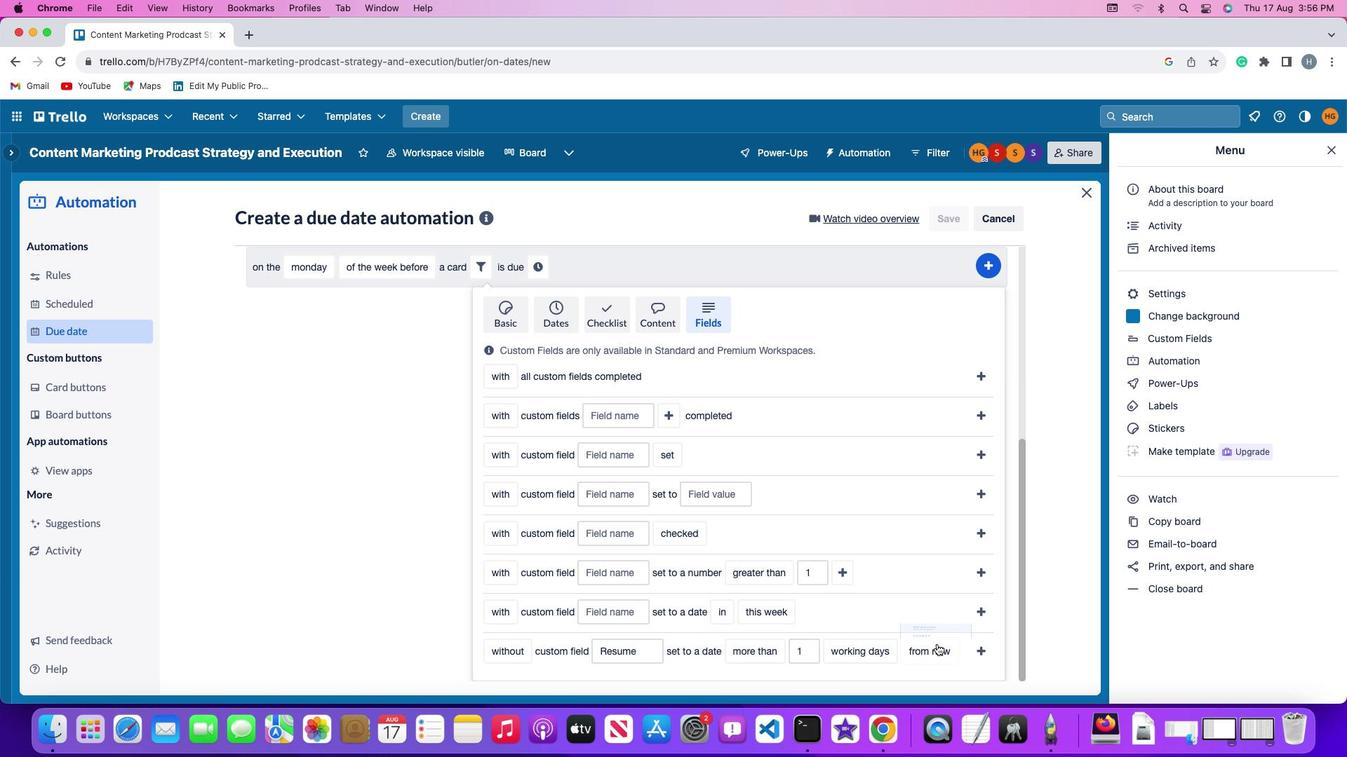 
Action: Mouse moved to (930, 619)
Screenshot: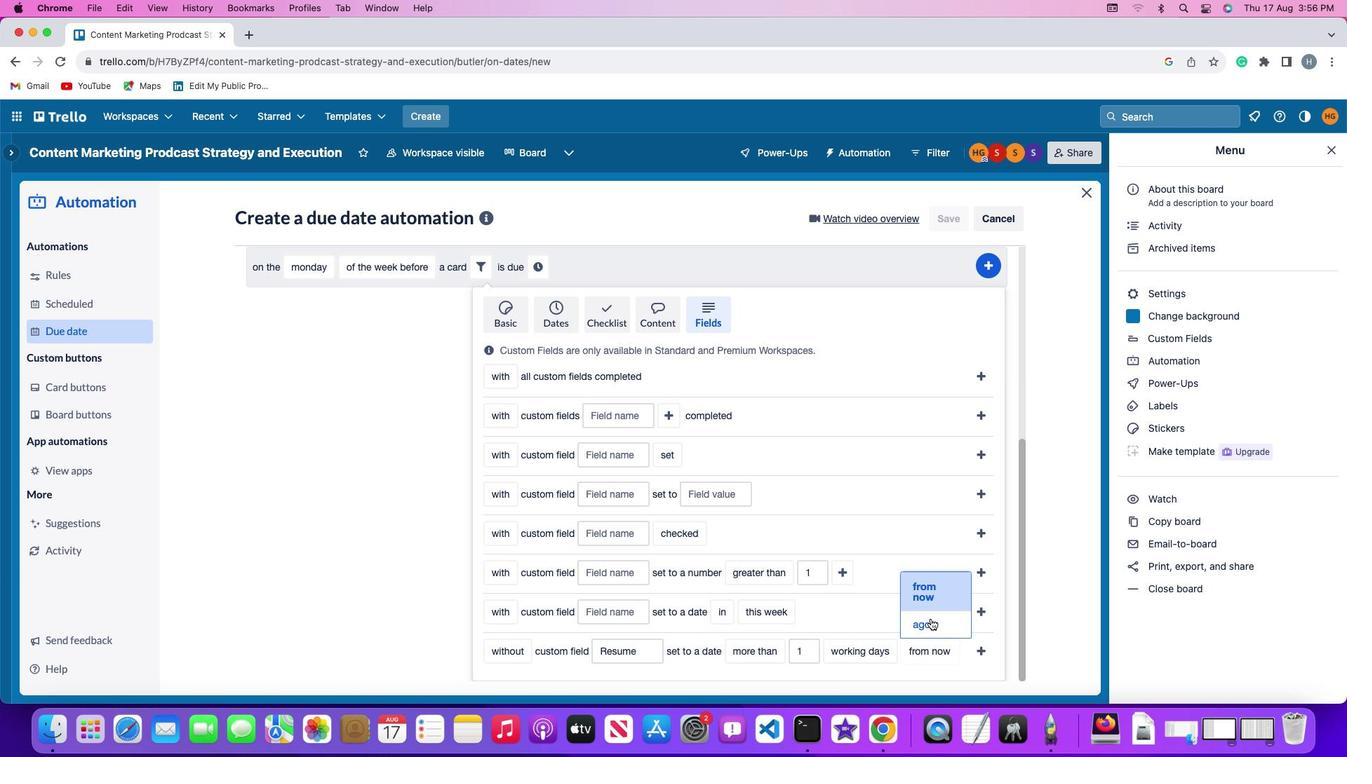 
Action: Mouse pressed left at (930, 619)
Screenshot: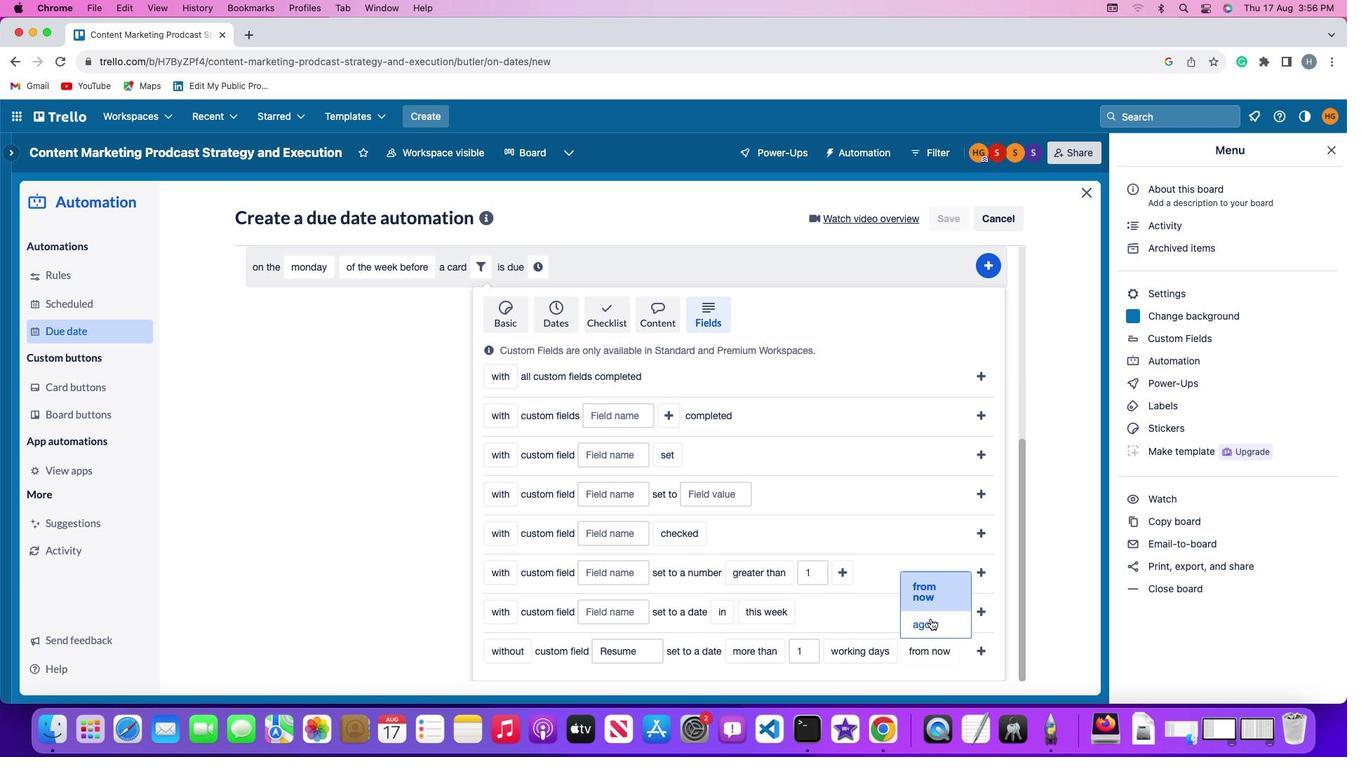
Action: Mouse moved to (942, 653)
Screenshot: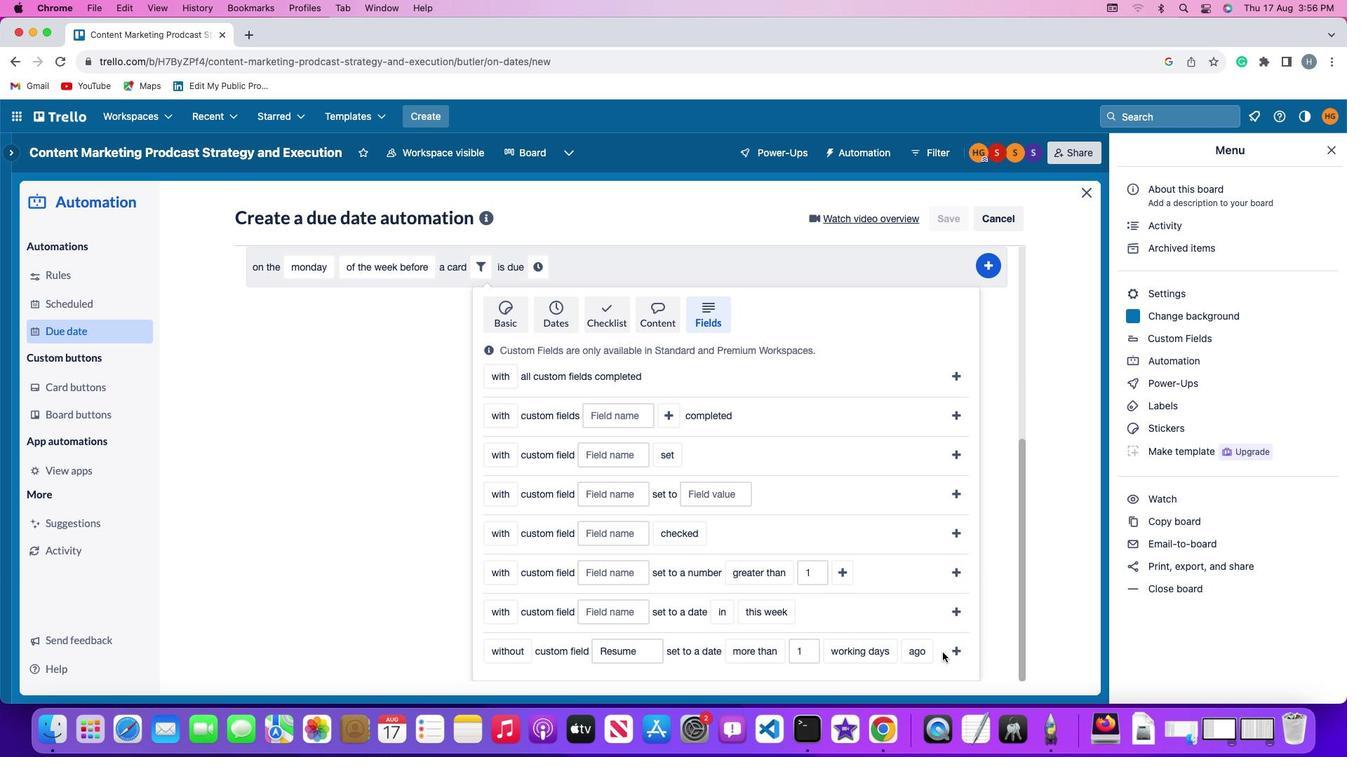 
Action: Mouse pressed left at (942, 653)
Screenshot: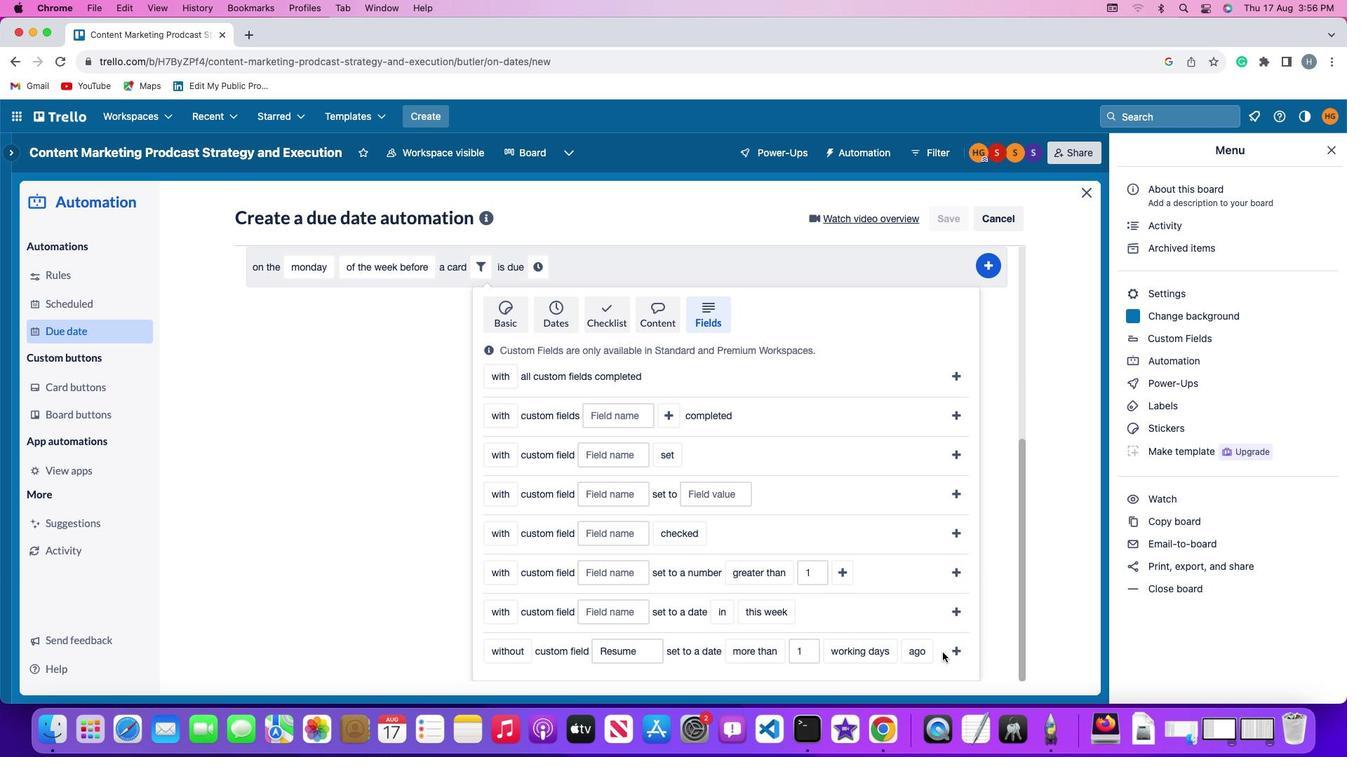 
Action: Mouse moved to (953, 651)
Screenshot: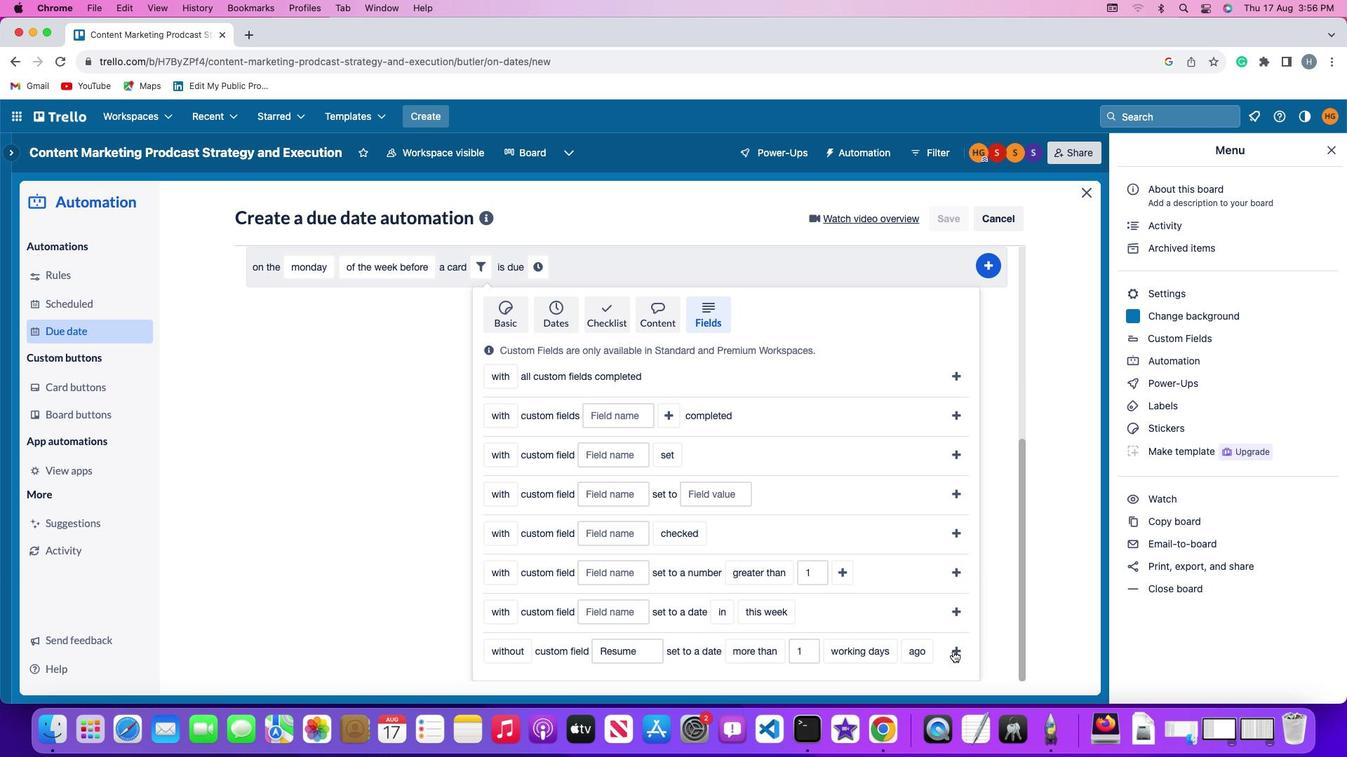 
Action: Mouse pressed left at (953, 651)
Screenshot: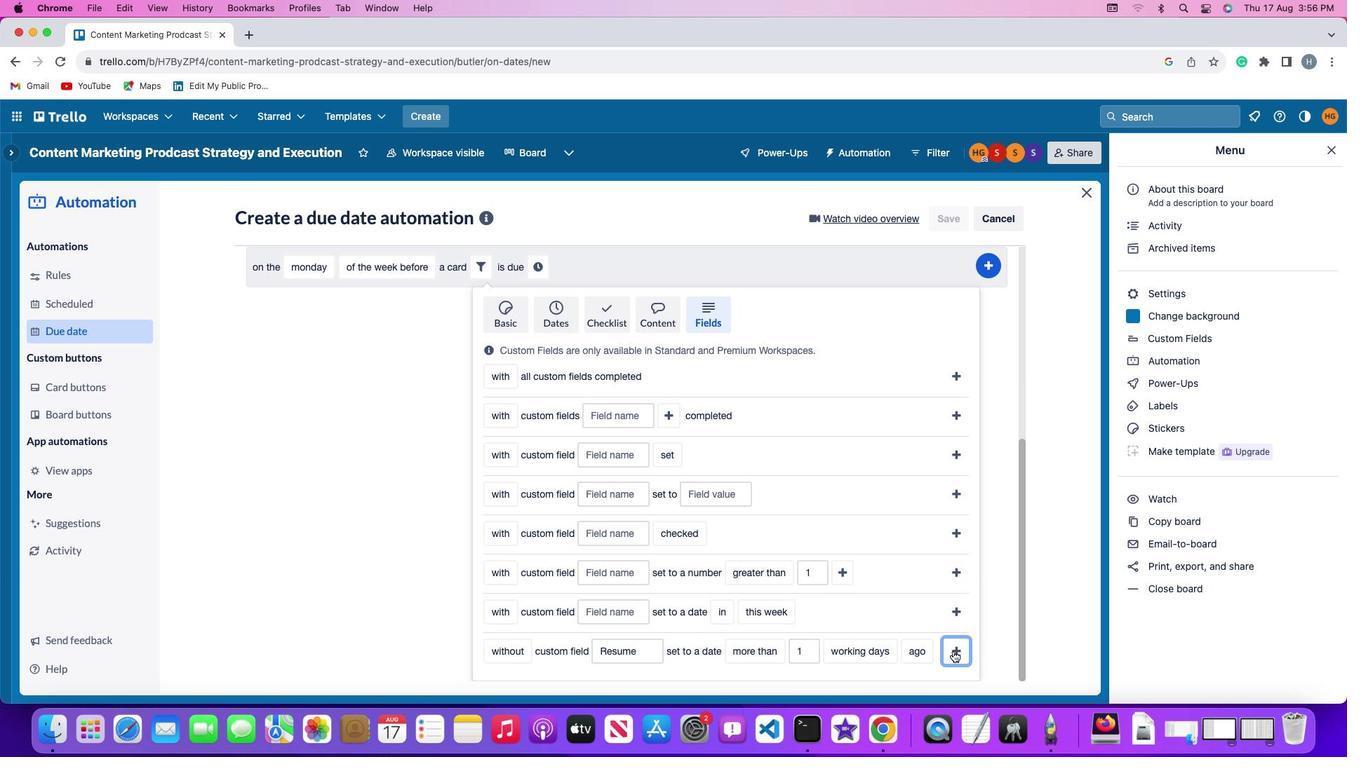 
Action: Mouse moved to (903, 620)
Screenshot: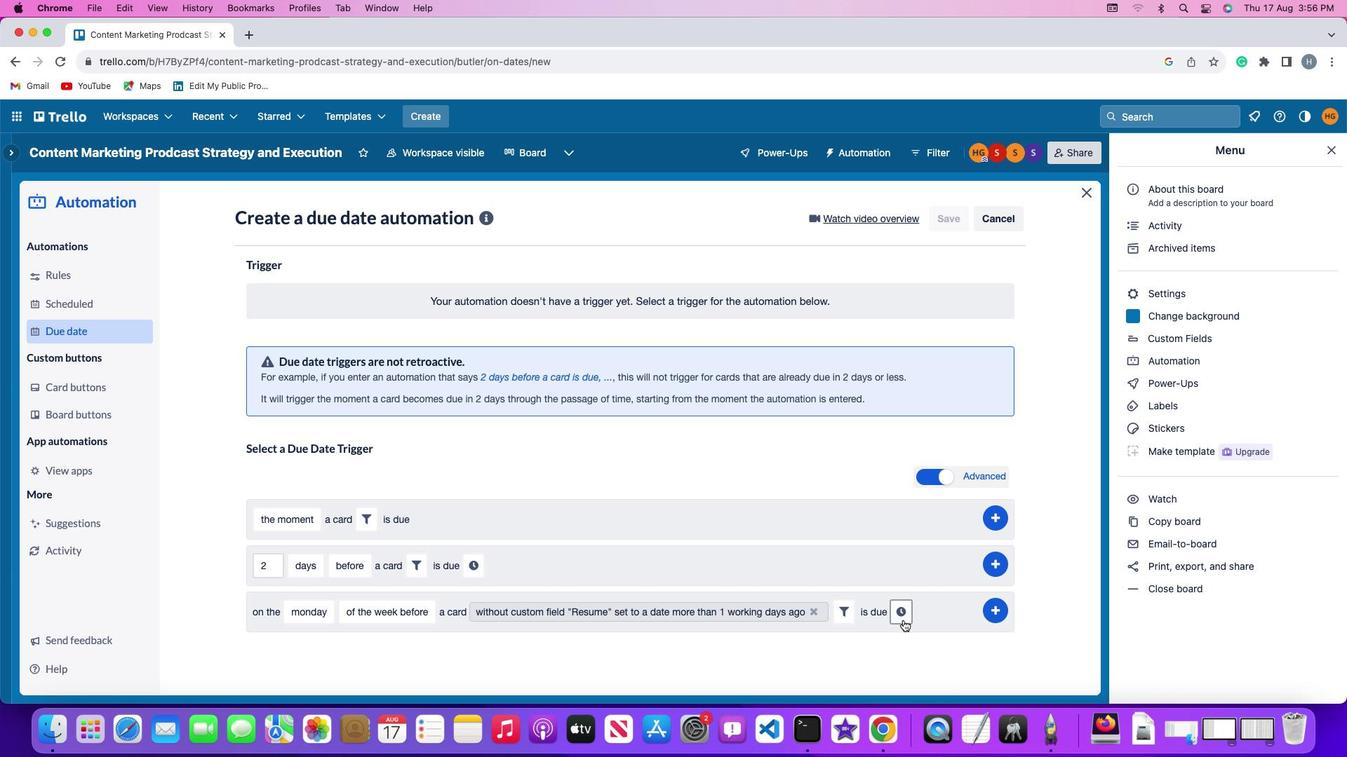 
Action: Mouse pressed left at (903, 620)
Screenshot: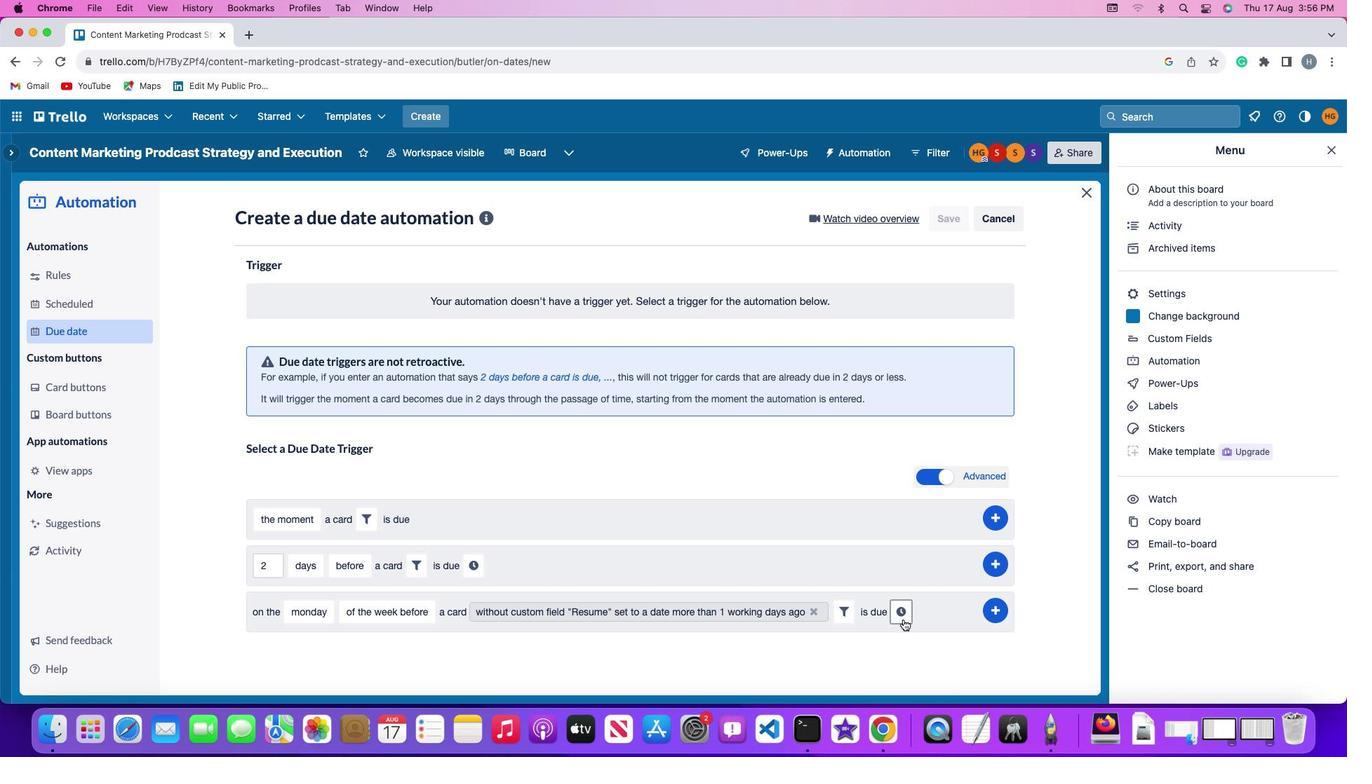 
Action: Mouse moved to (294, 644)
Screenshot: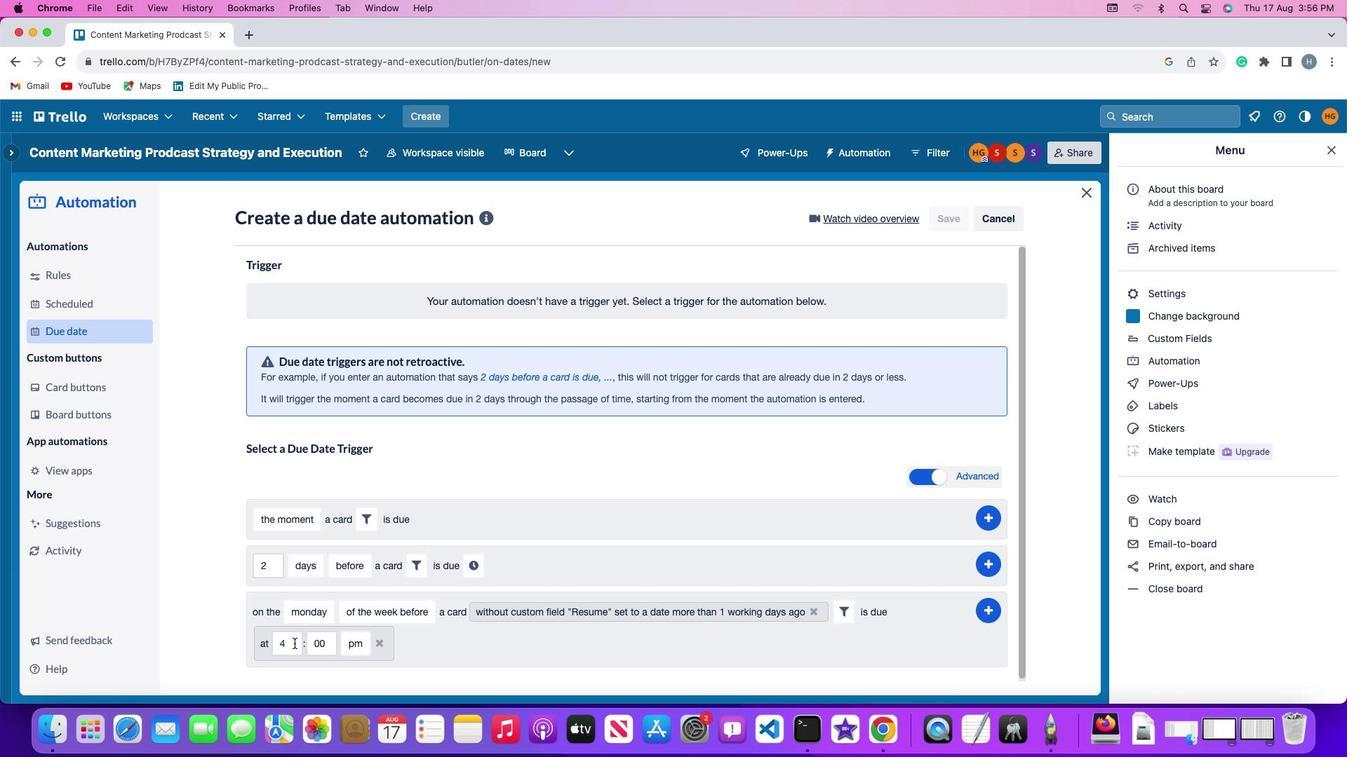 
Action: Mouse pressed left at (294, 644)
Screenshot: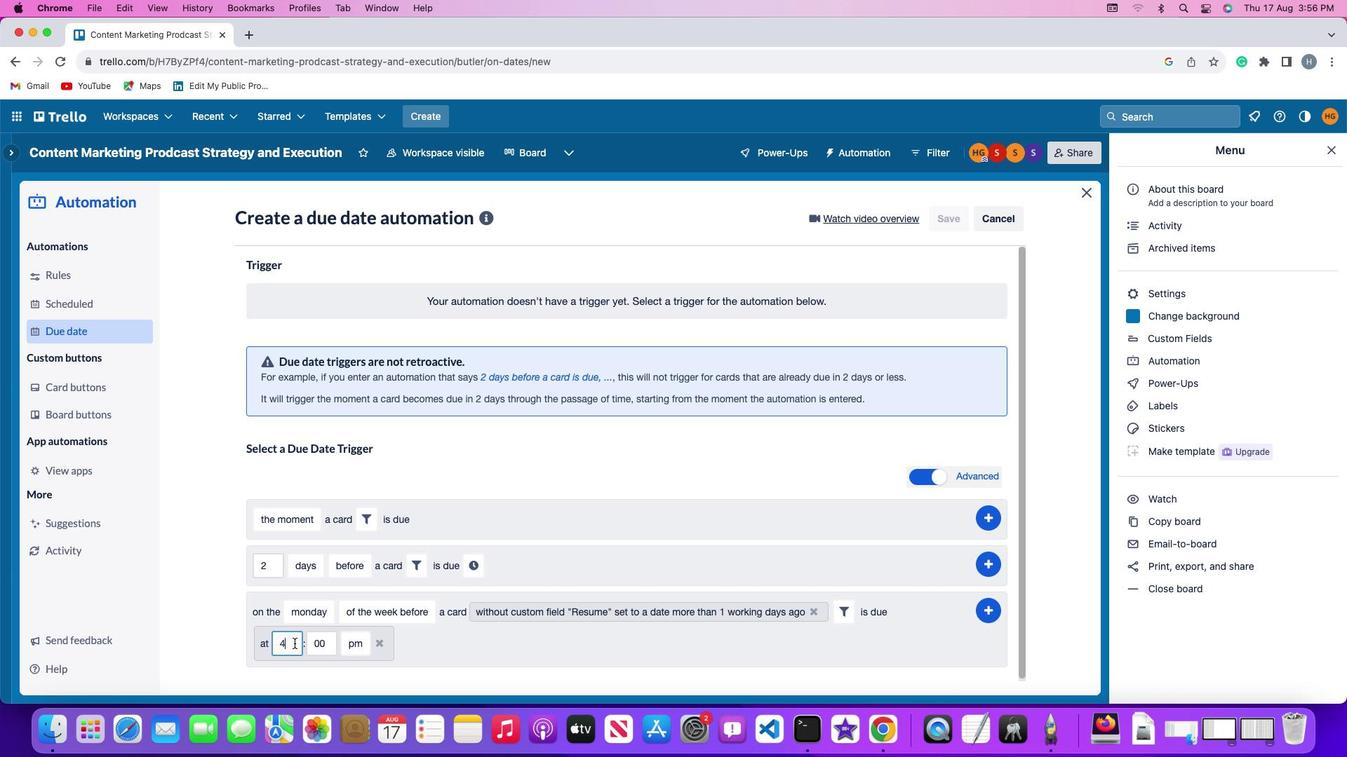 
Action: Key pressed Key.backspace'1''1'
Screenshot: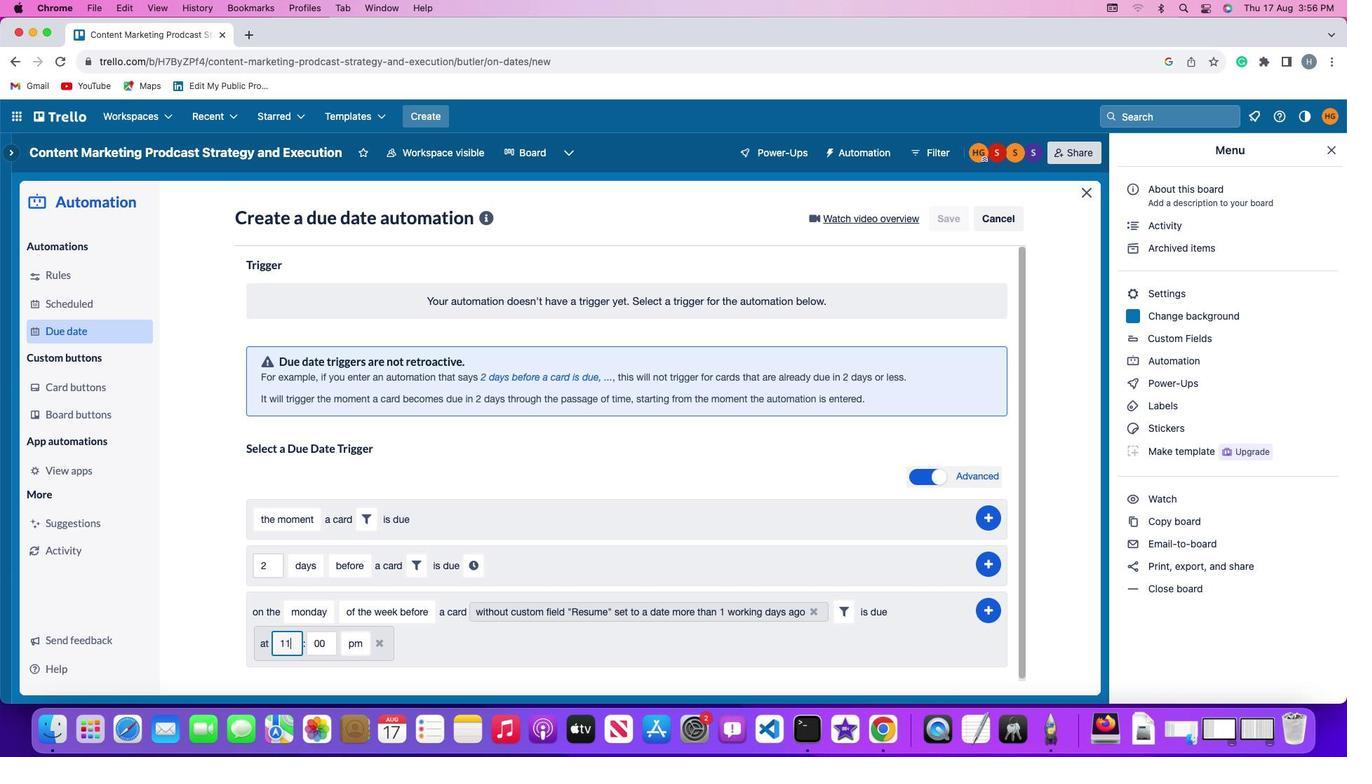 
Action: Mouse moved to (343, 644)
Screenshot: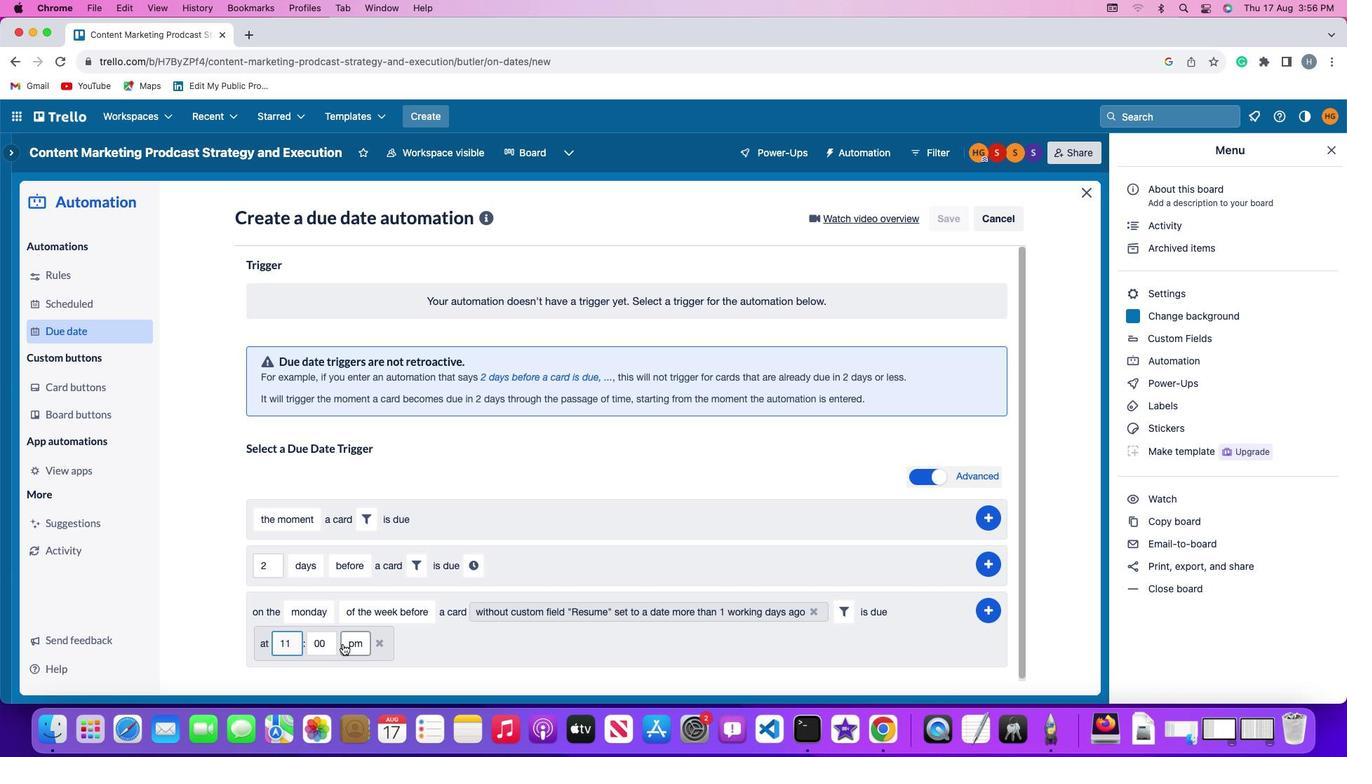 
Action: Mouse pressed left at (343, 644)
Screenshot: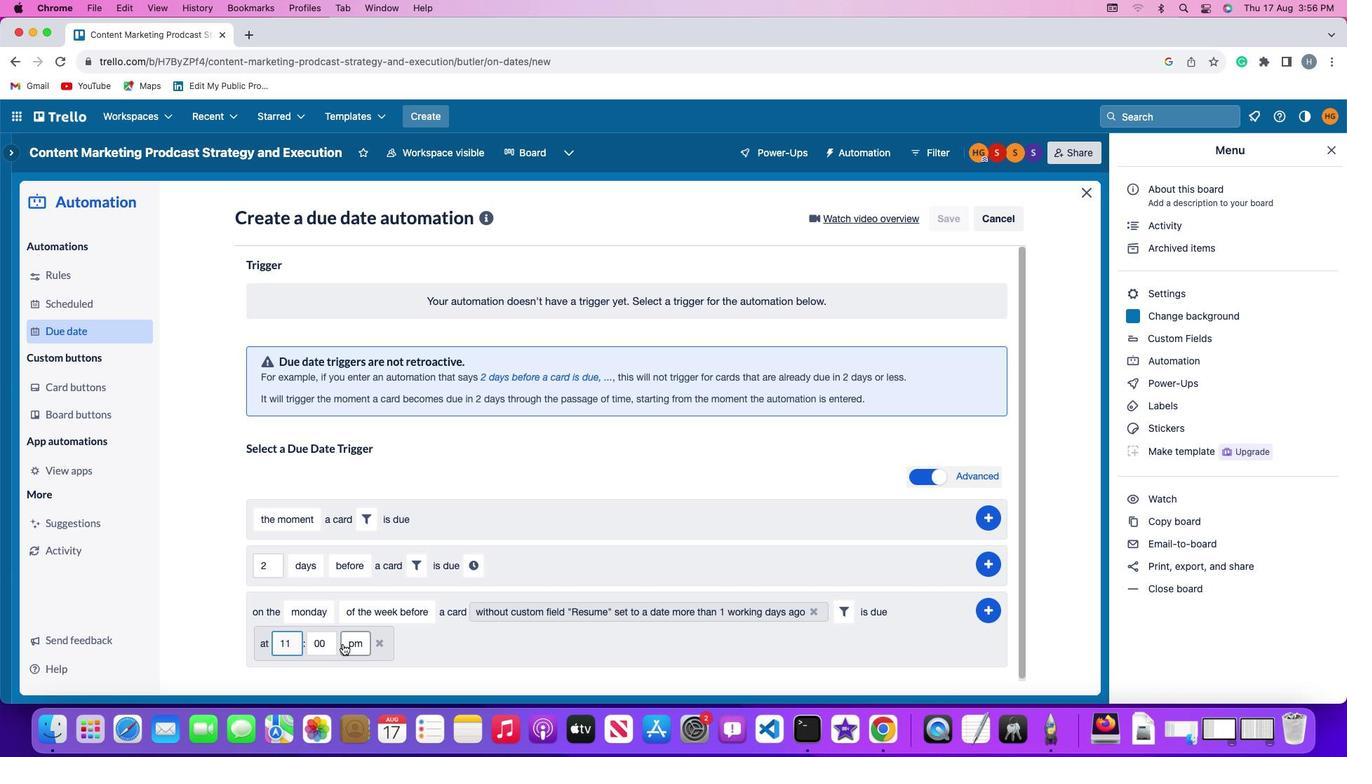 
Action: Mouse moved to (333, 642)
Screenshot: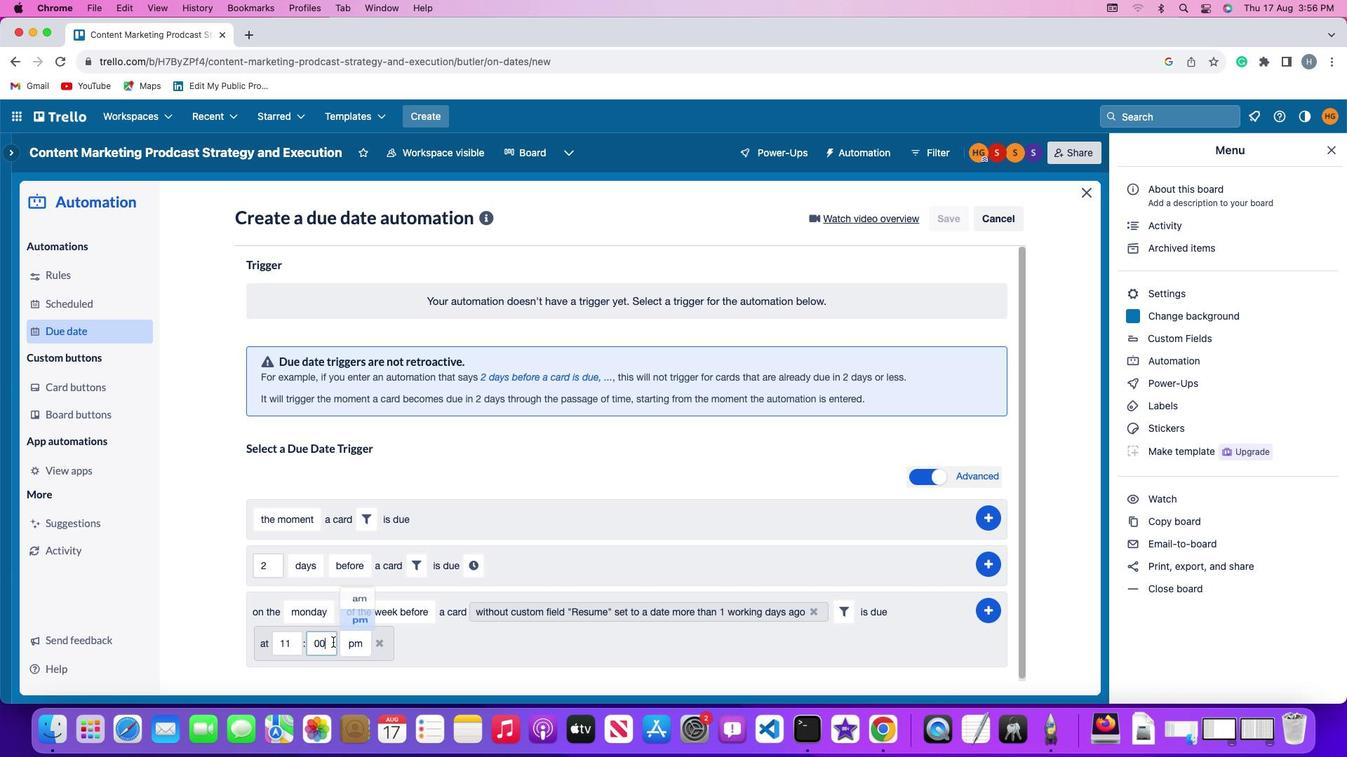 
Action: Mouse pressed left at (333, 642)
Screenshot: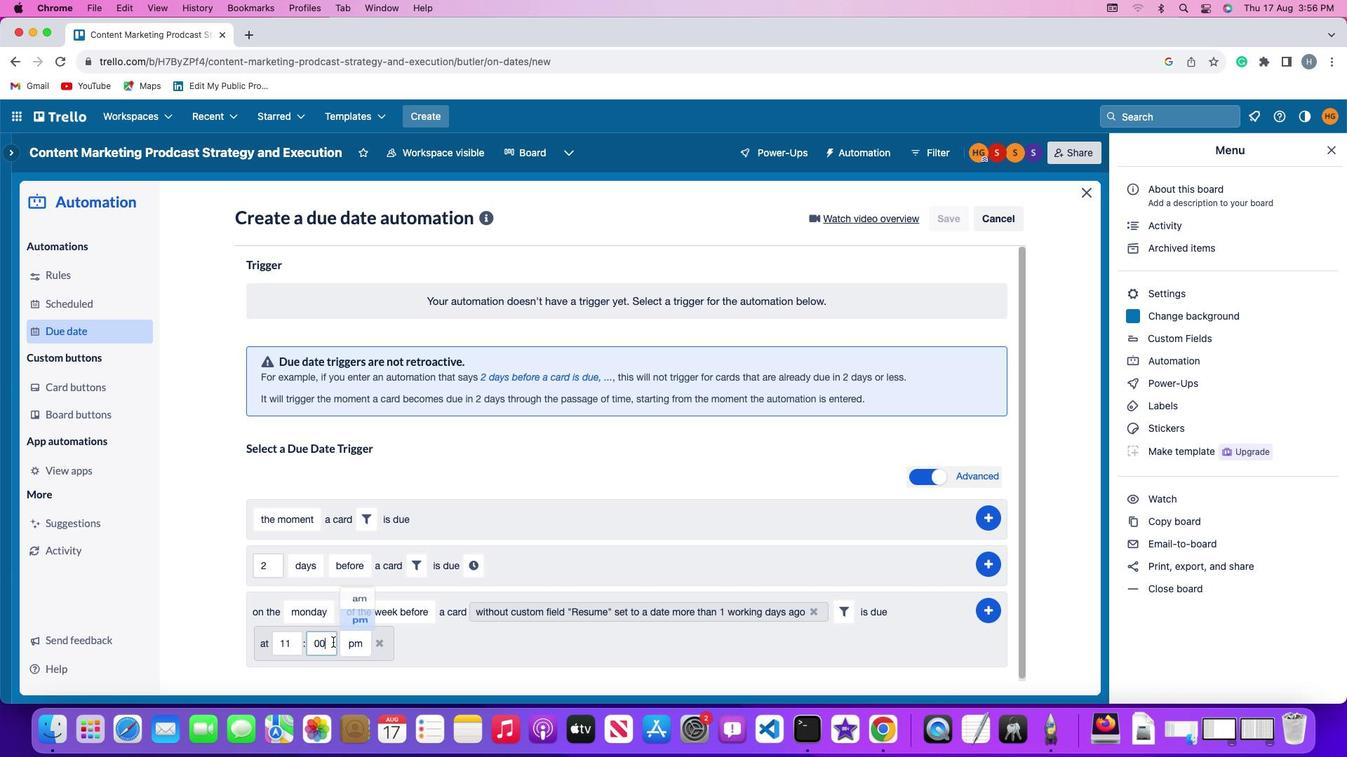 
Action: Key pressed Key.backspaceKey.backspace'0''0'
Screenshot: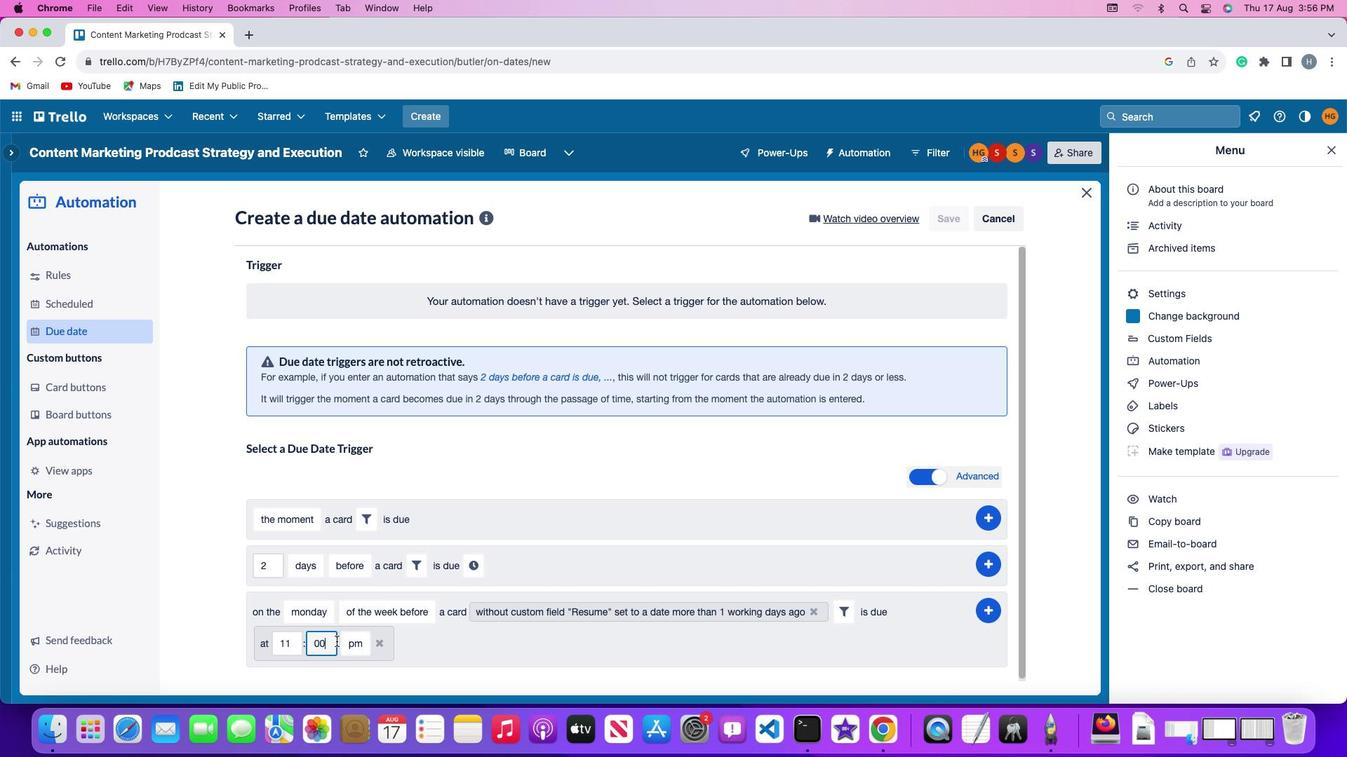
Action: Mouse moved to (362, 639)
Screenshot: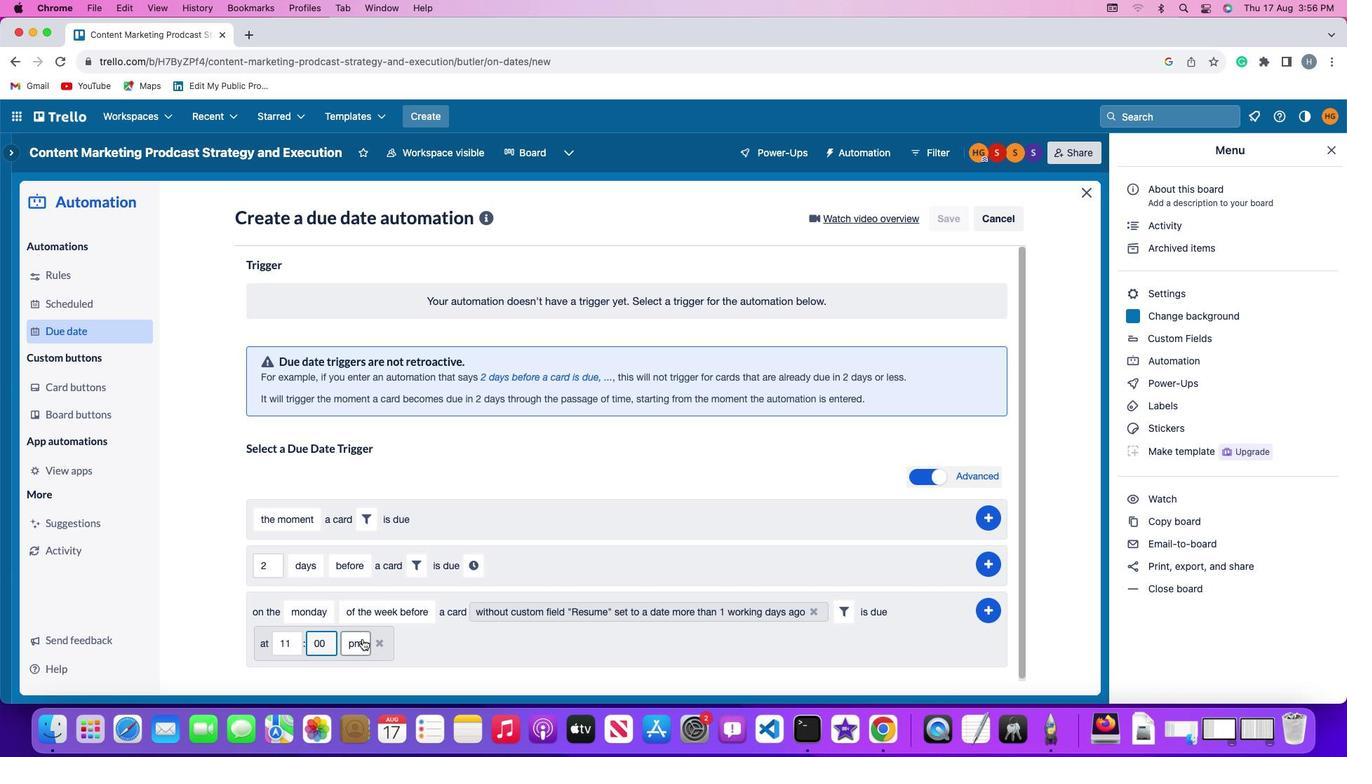 
Action: Mouse pressed left at (362, 639)
Screenshot: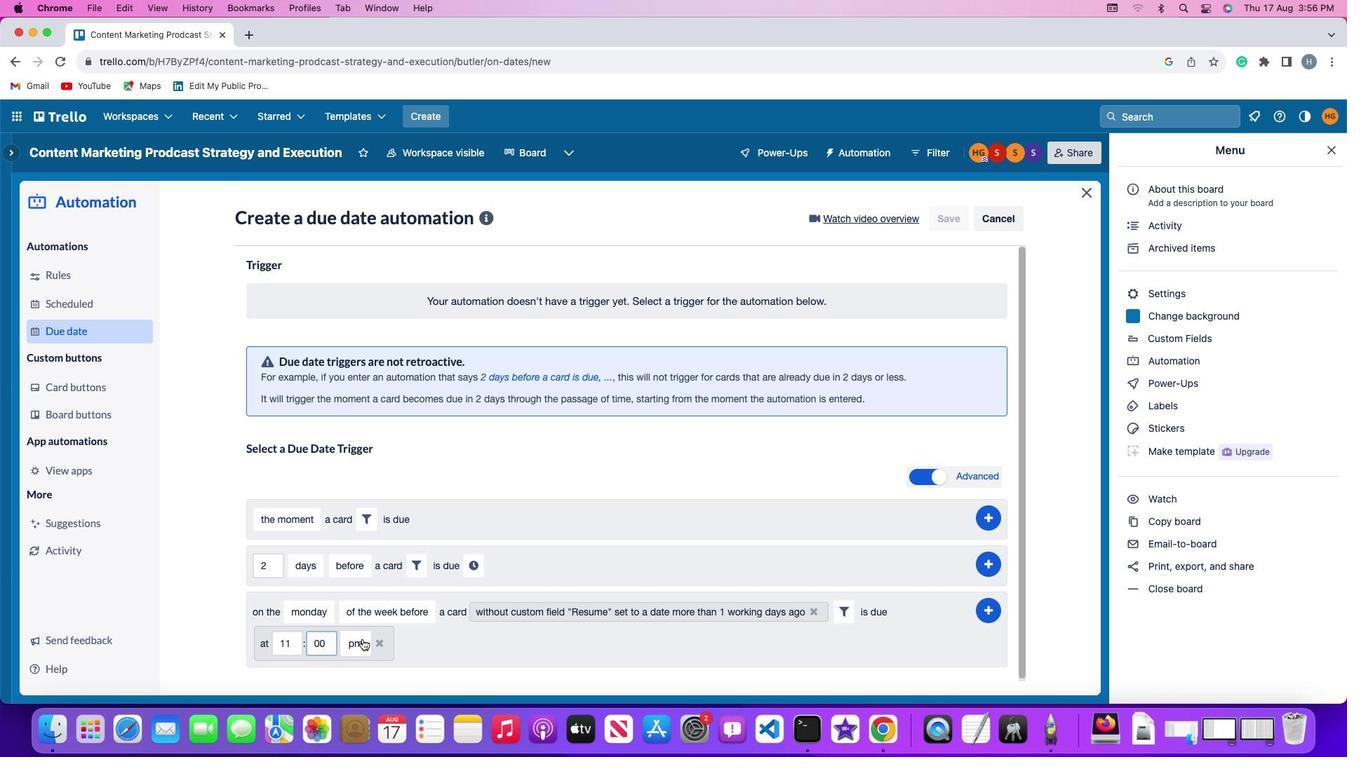 
Action: Mouse moved to (363, 585)
Screenshot: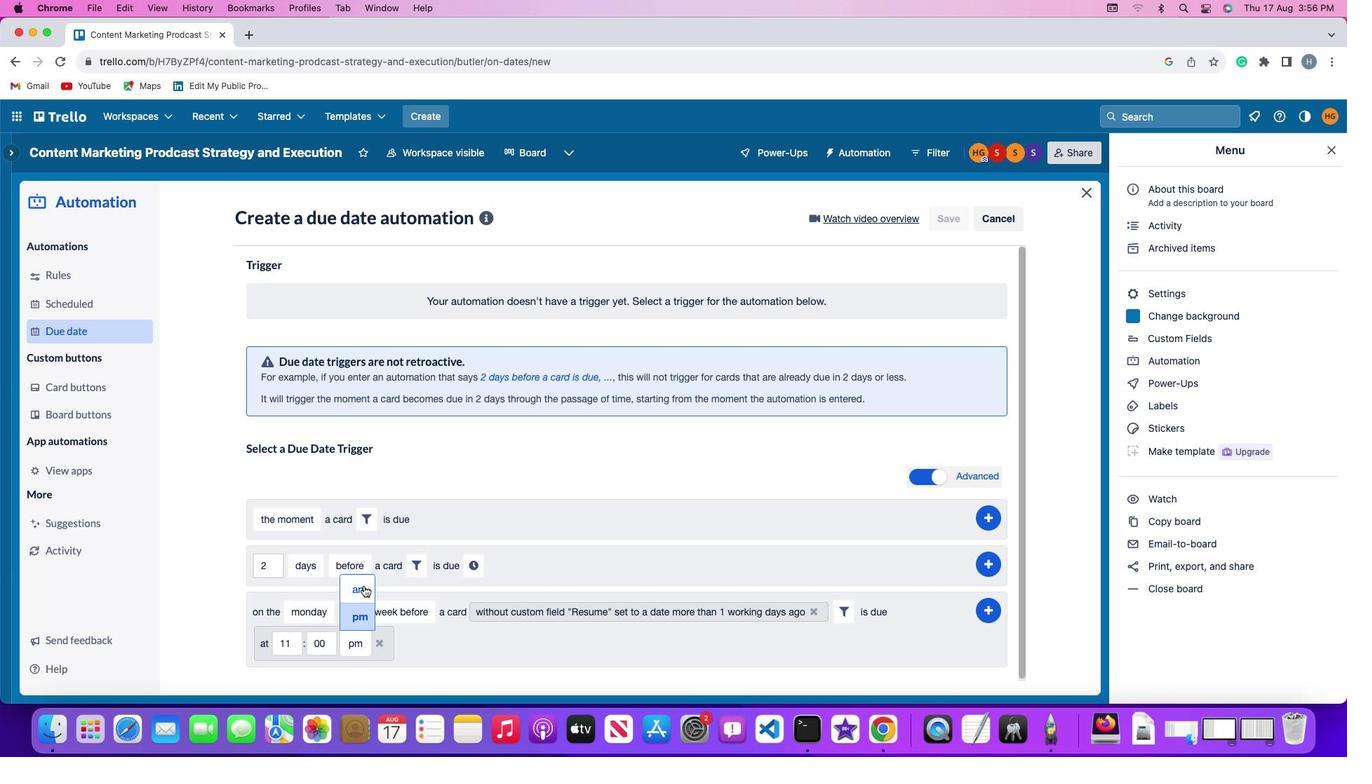 
Action: Mouse pressed left at (363, 585)
Screenshot: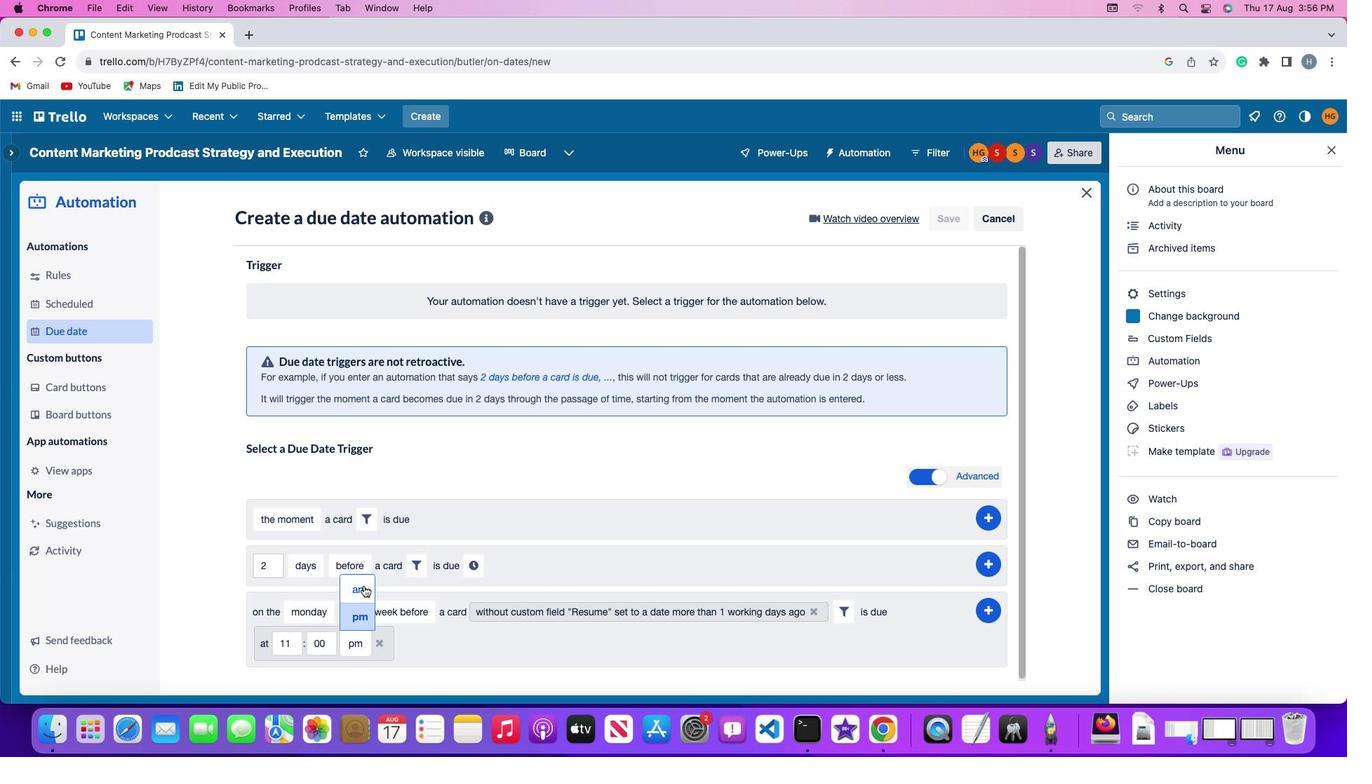 
Action: Mouse moved to (990, 604)
Screenshot: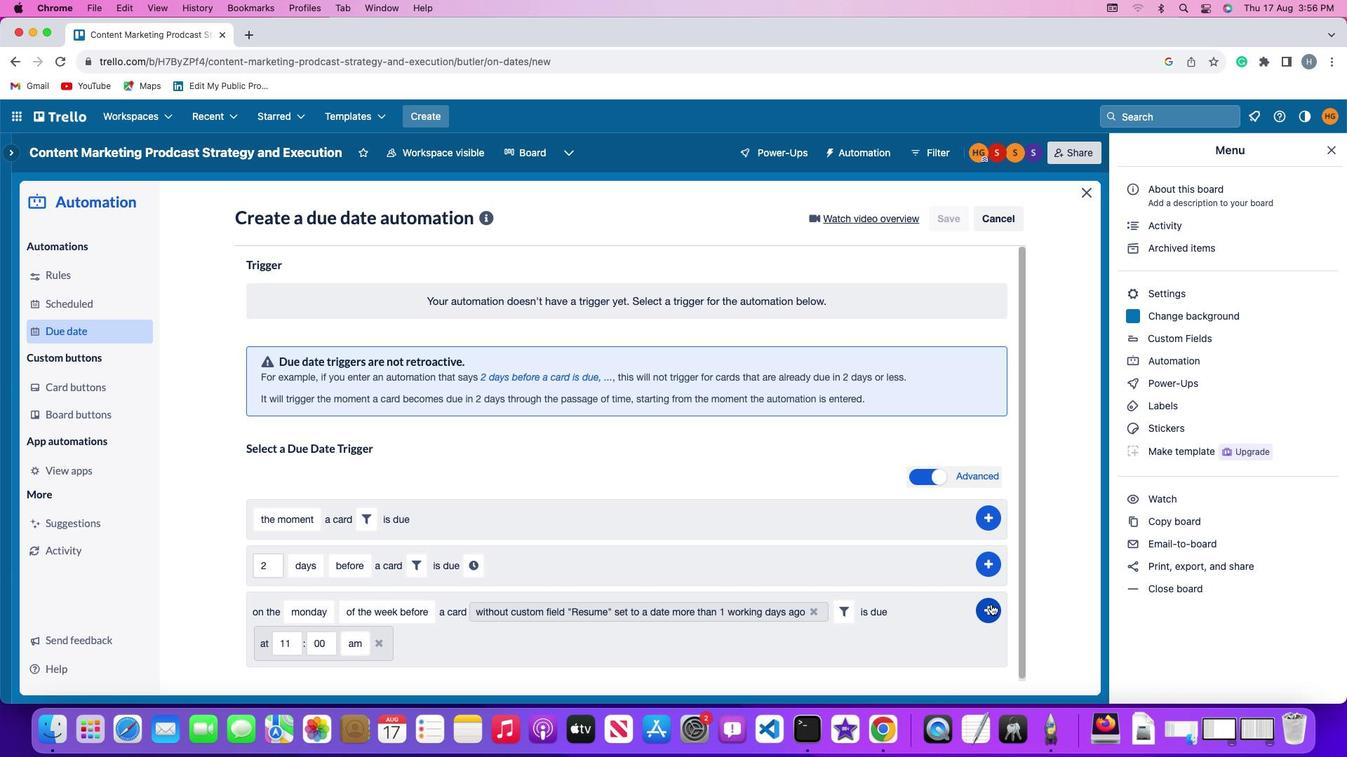 
Action: Mouse pressed left at (990, 604)
Screenshot: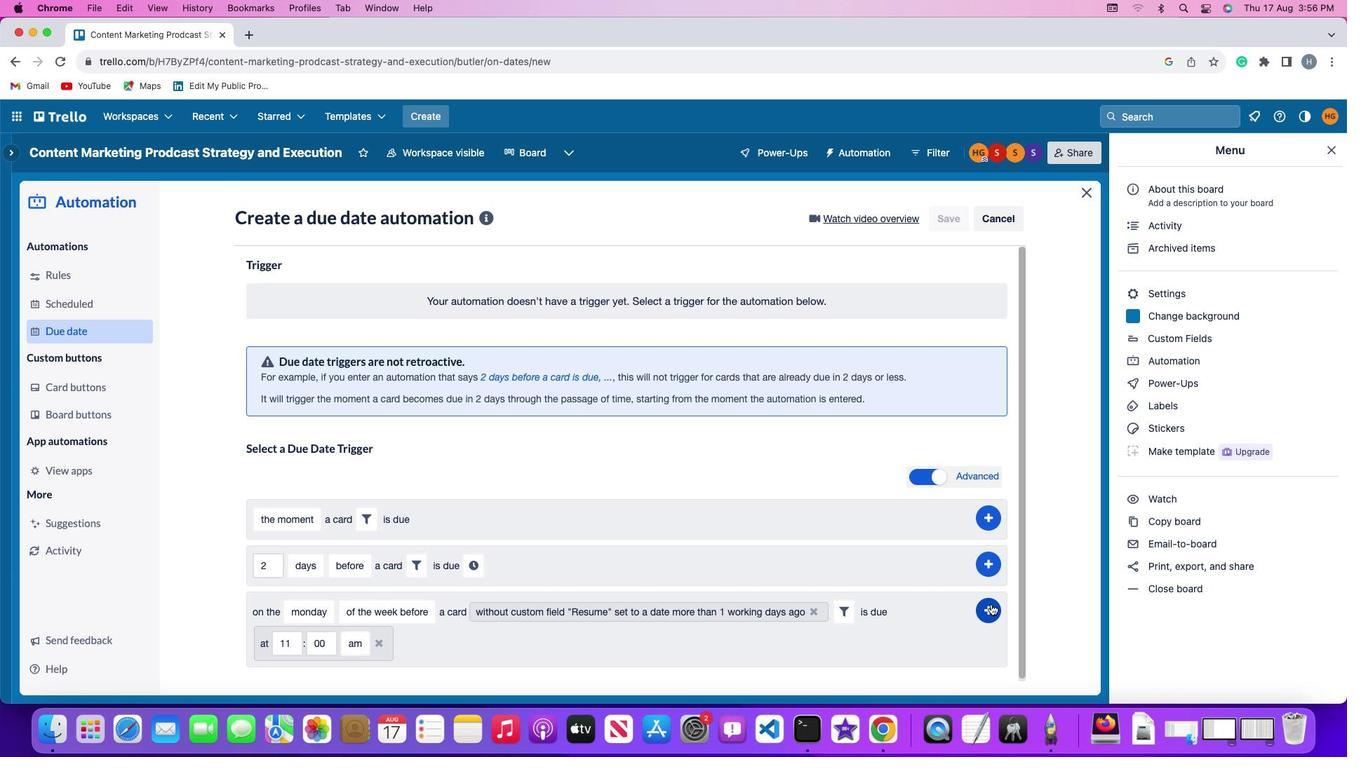 
Action: Mouse moved to (1034, 519)
Screenshot: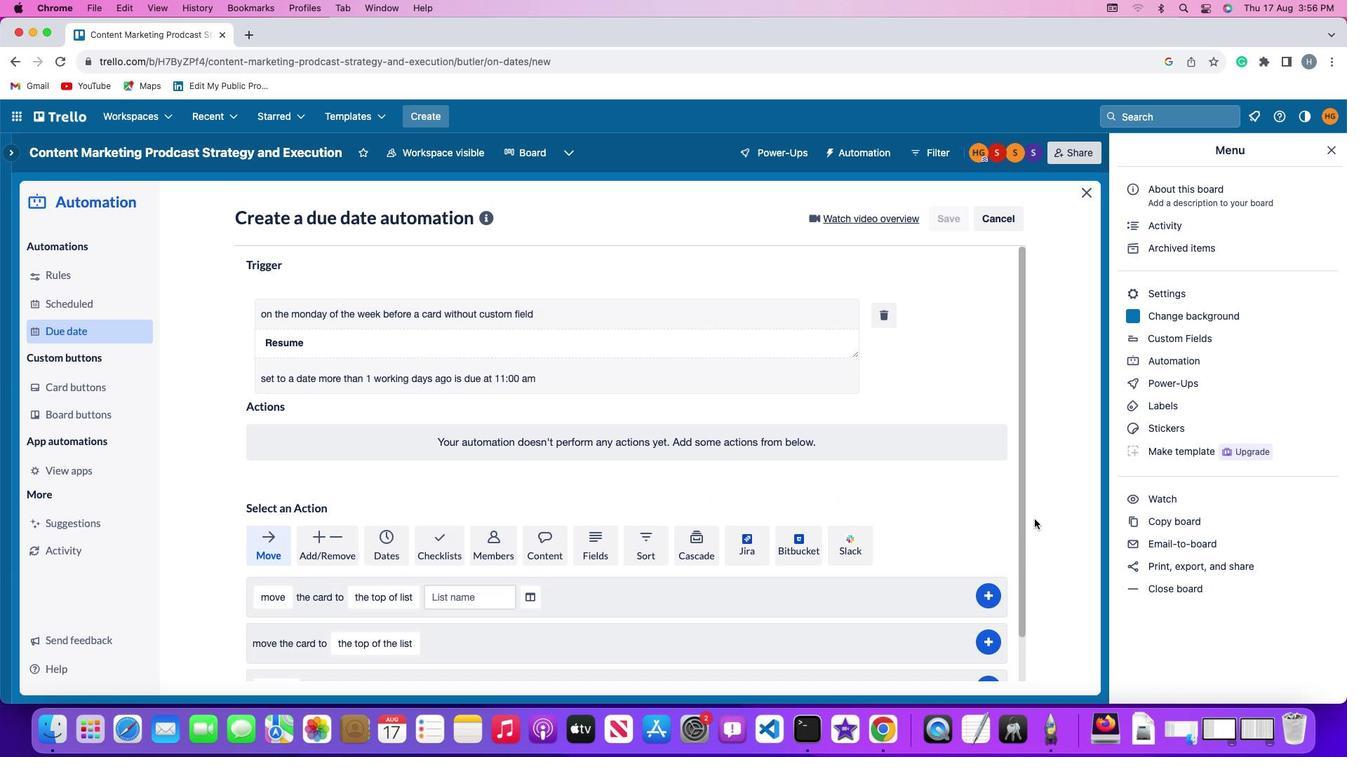 
